 Task: Look for space in Pio, Philippines from 10th July, 2023 to 15th July, 2023 for 7 adults in price range Rs.10000 to Rs.15000. Place can be entire place or shared room with 4 bedrooms having 7 beds and 4 bathrooms. Property type can be house, flat, guest house. Amenities needed are: wifi, TV, free parkinig on premises, gym, breakfast. Booking option can be shelf check-in. Required host language is English.
Action: Mouse moved to (566, 117)
Screenshot: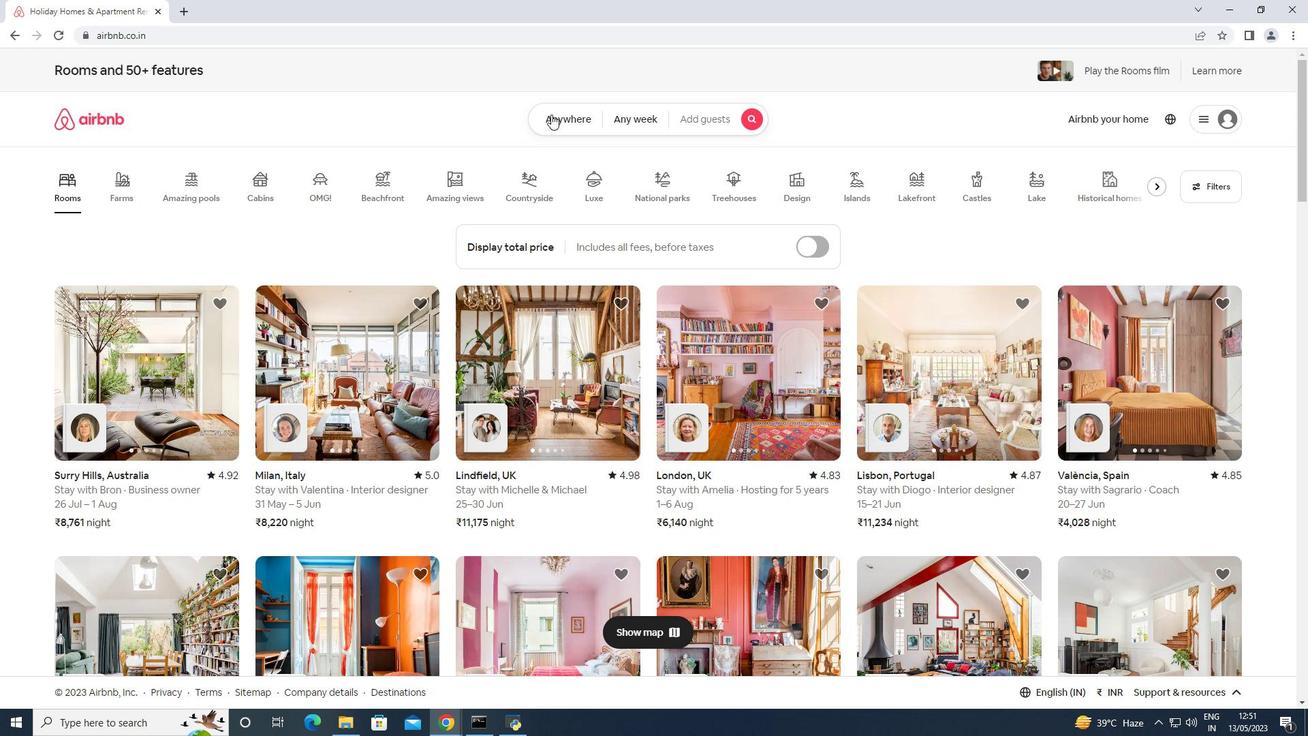 
Action: Mouse pressed left at (566, 117)
Screenshot: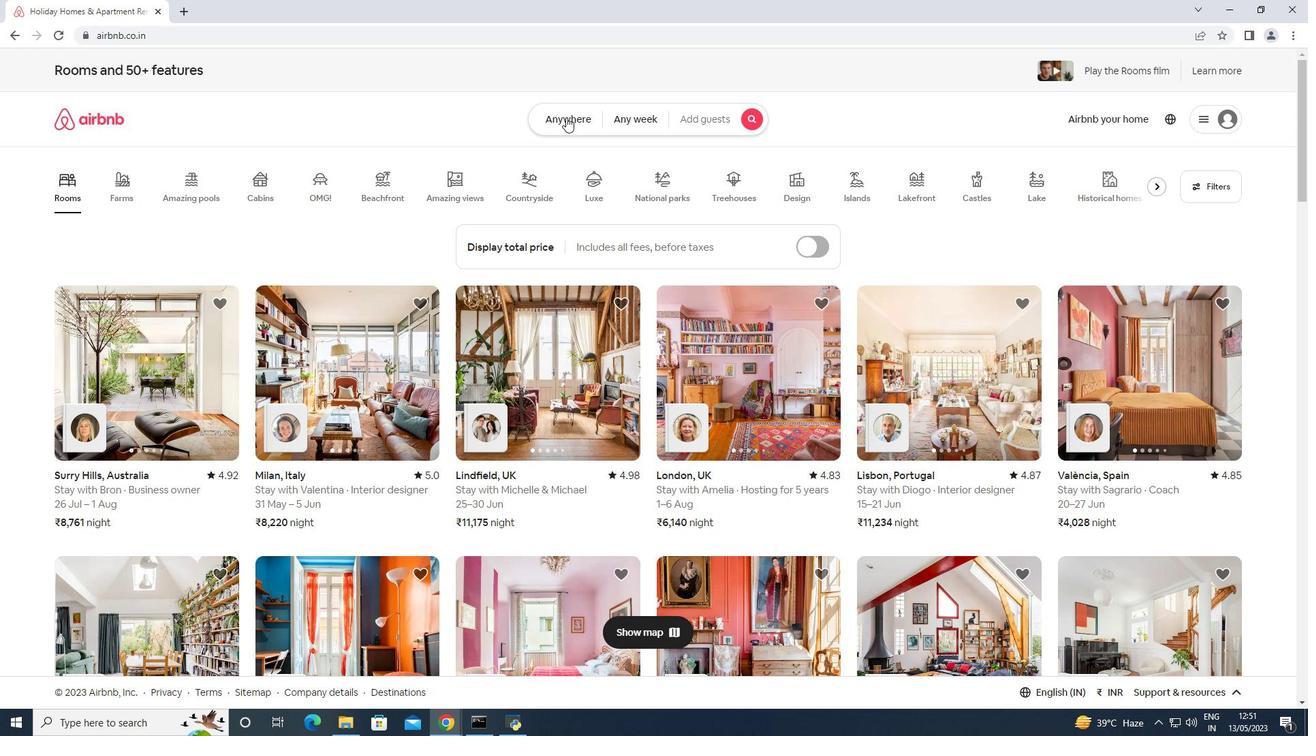 
Action: Mouse moved to (516, 159)
Screenshot: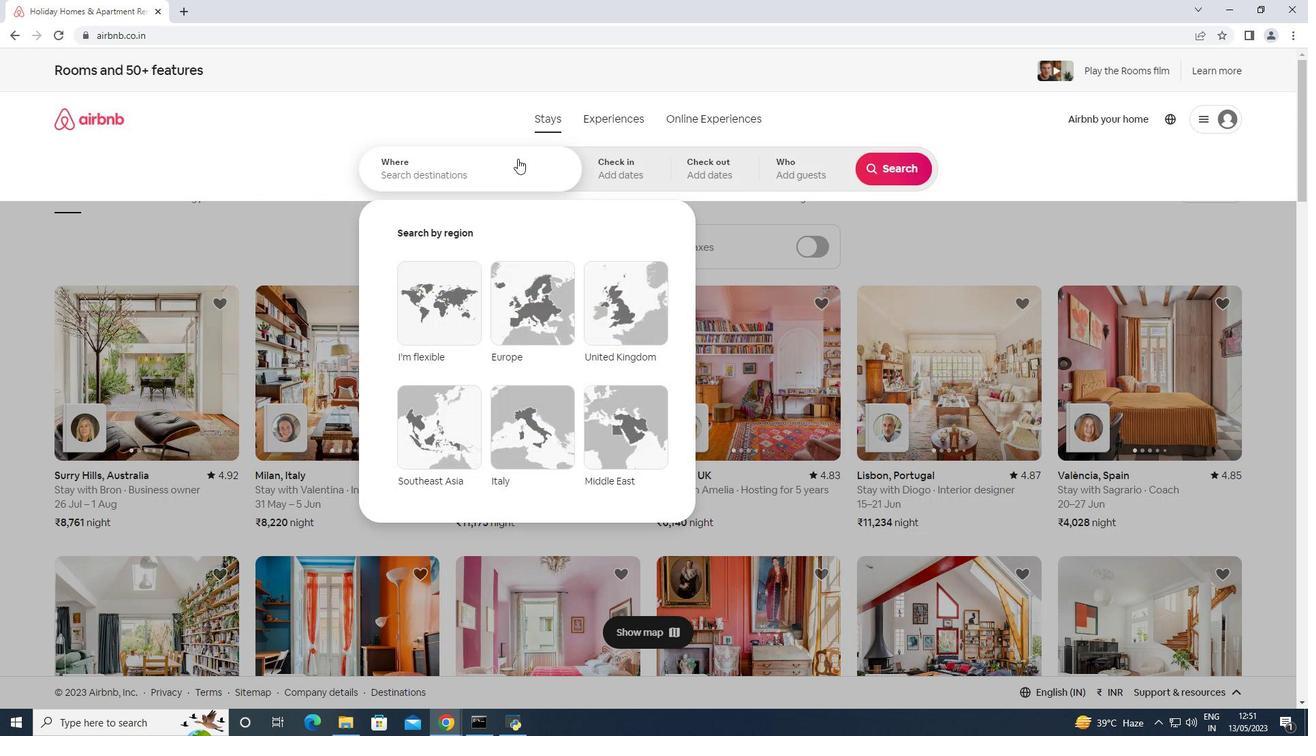 
Action: Mouse pressed left at (516, 159)
Screenshot: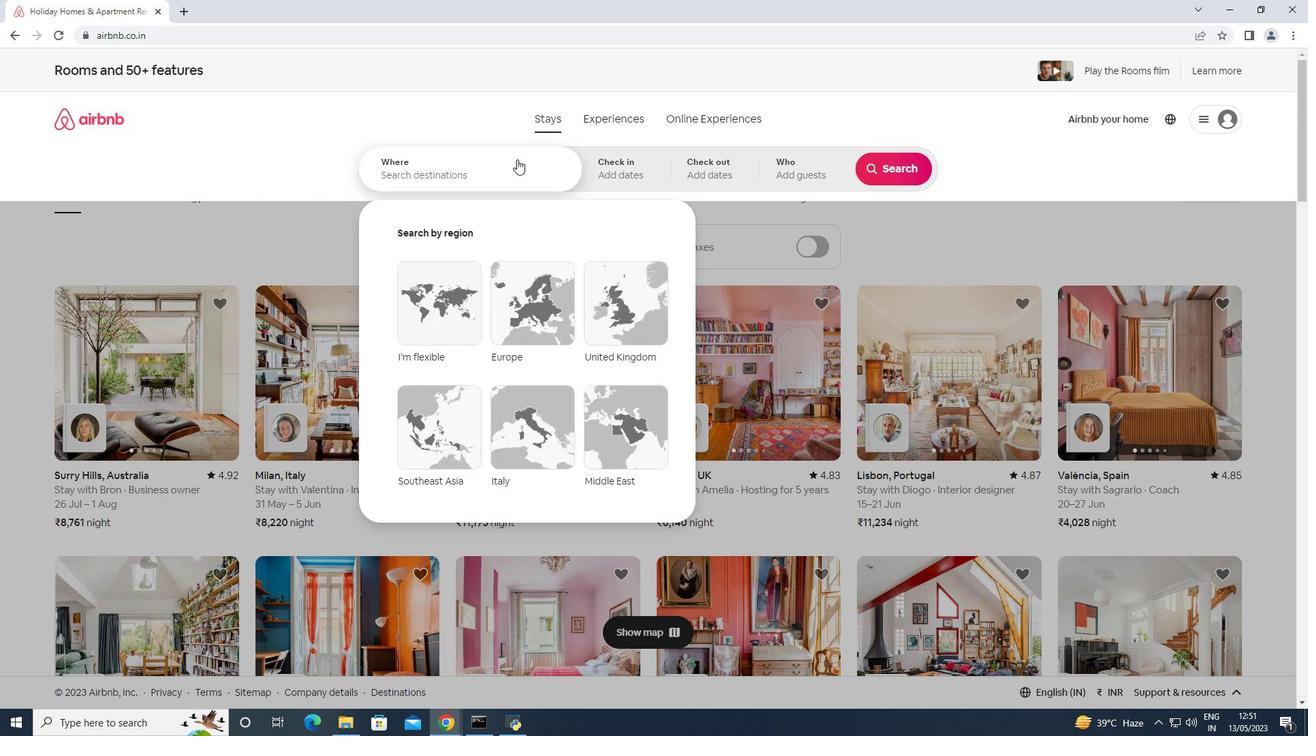
Action: Mouse moved to (513, 152)
Screenshot: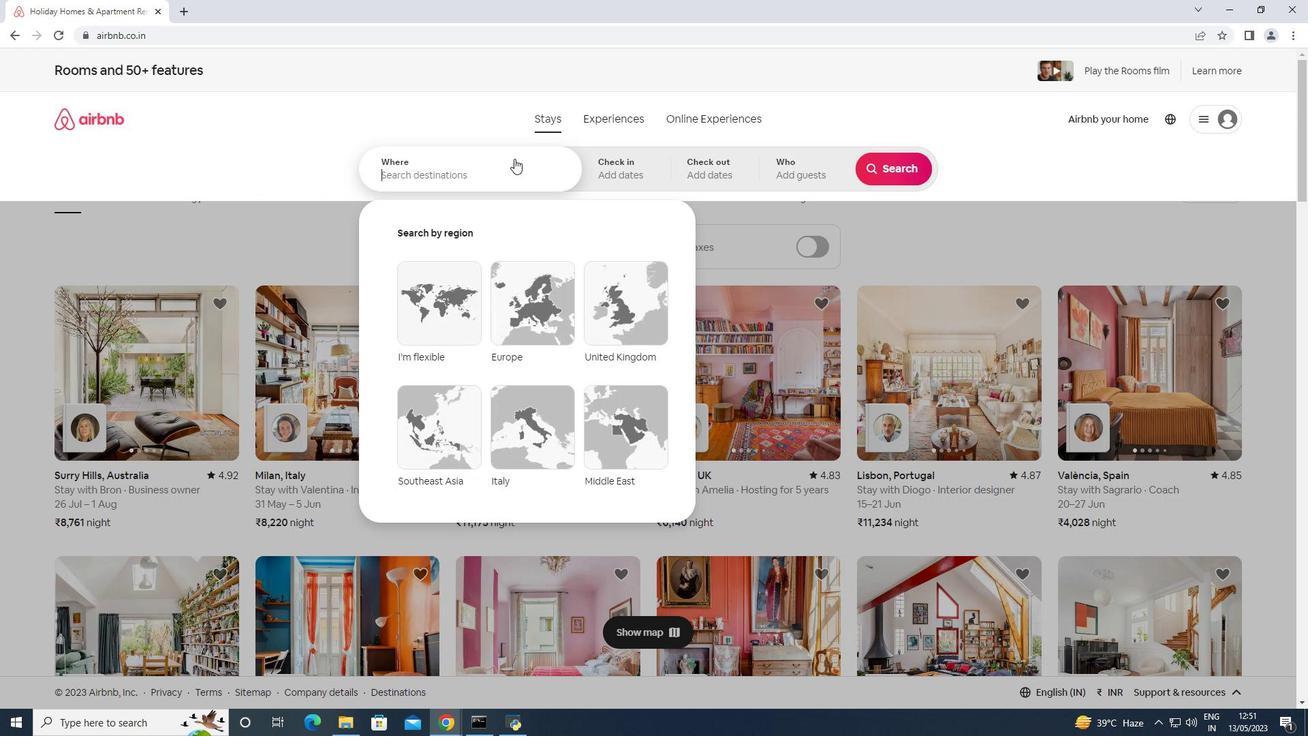 
Action: Key pressed <Key.shift>Pio,<Key.space><Key.shift>Pholo<Key.backspace><Key.backspace><Key.backspace>ilippines<Key.enter>
Screenshot: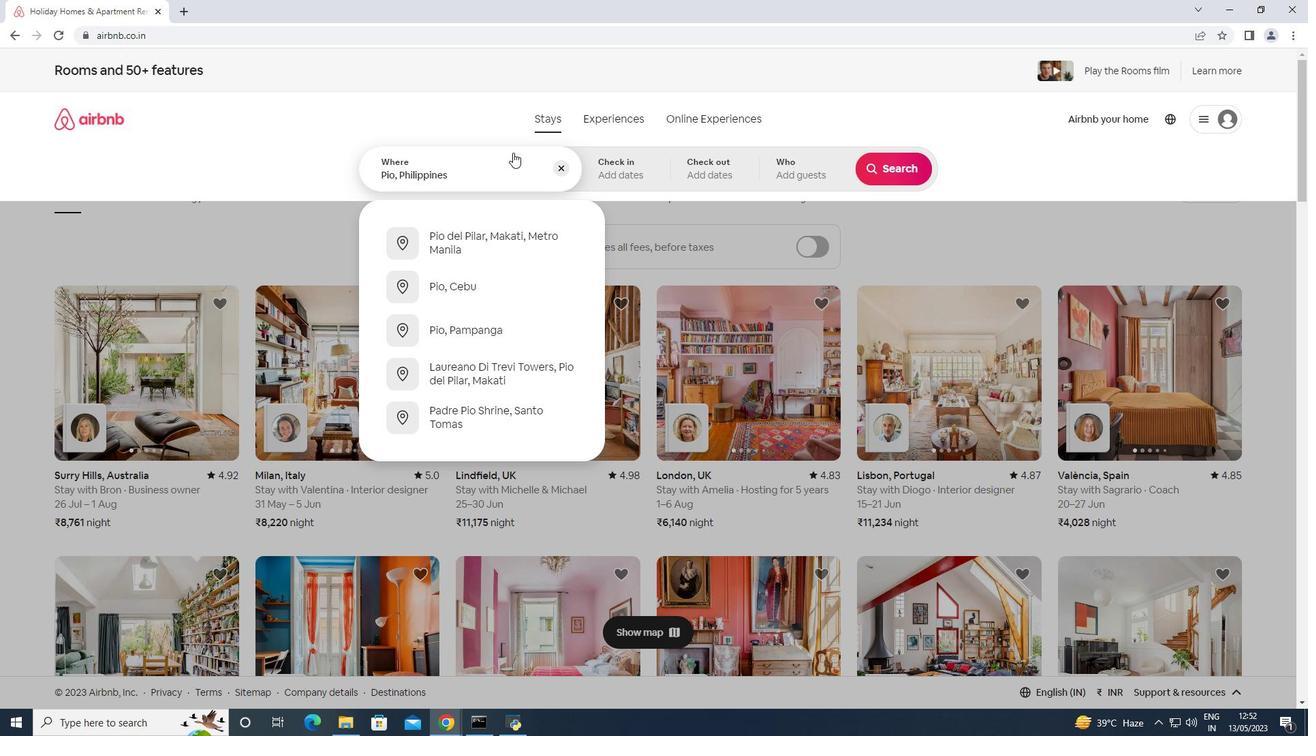 
Action: Mouse moved to (892, 278)
Screenshot: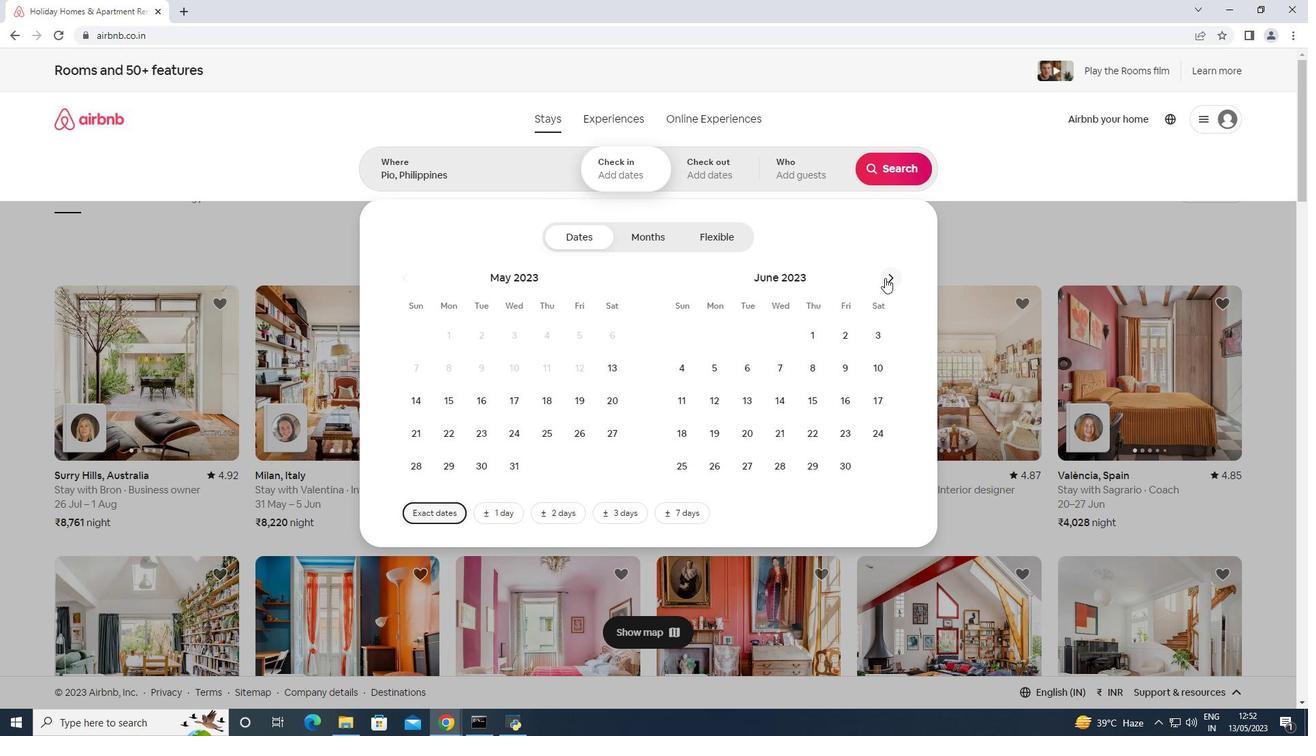 
Action: Mouse pressed left at (892, 278)
Screenshot: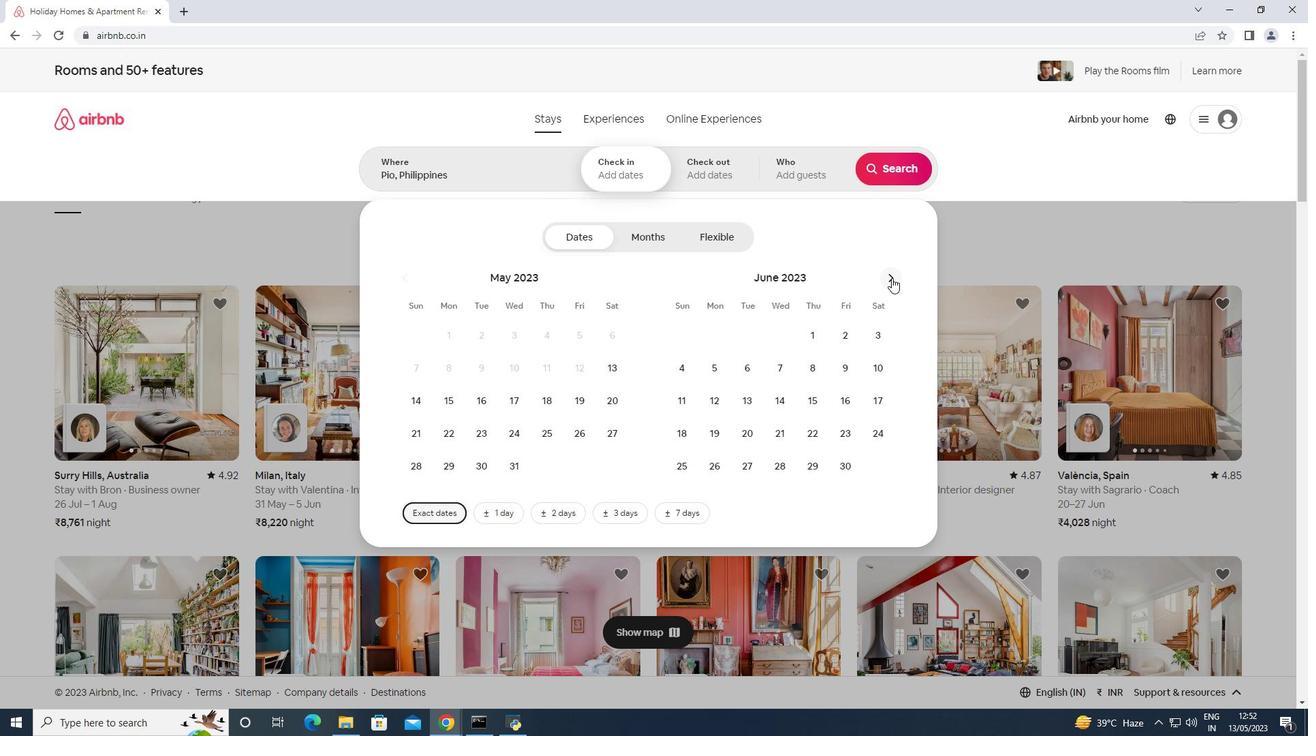 
Action: Mouse moved to (718, 408)
Screenshot: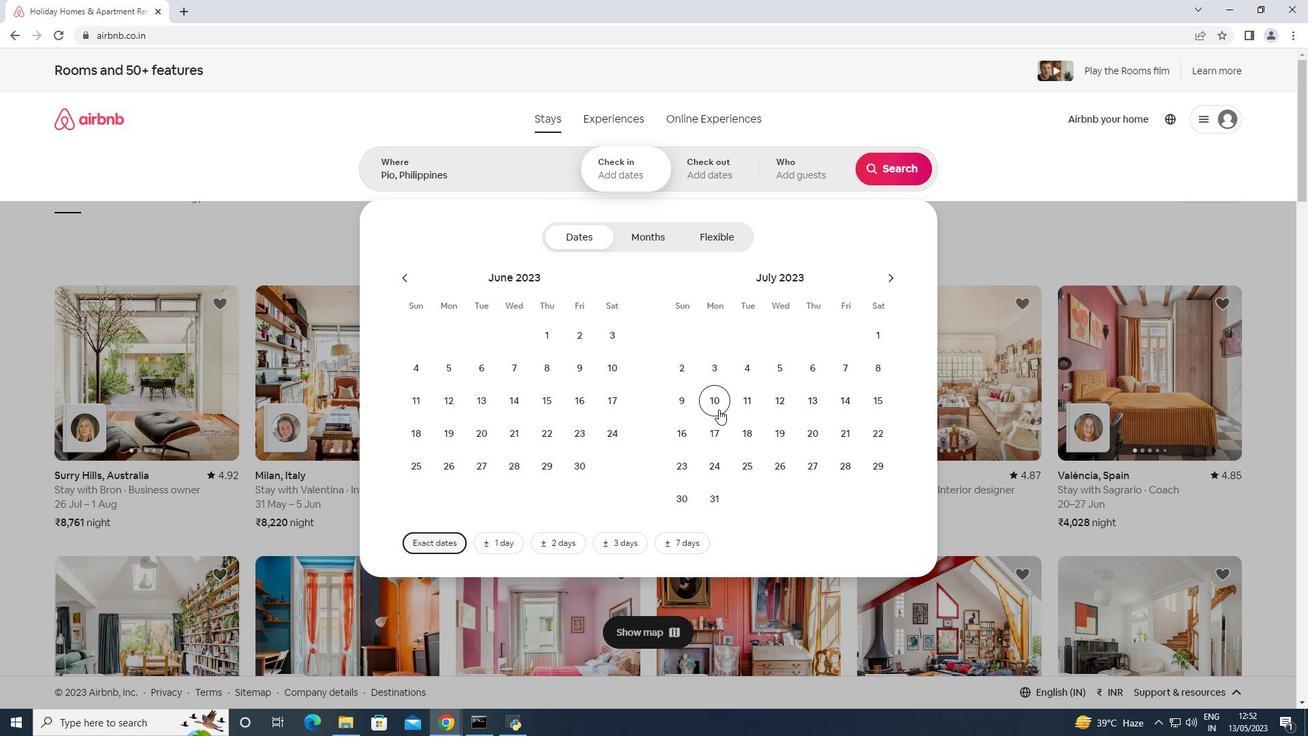 
Action: Mouse pressed left at (718, 408)
Screenshot: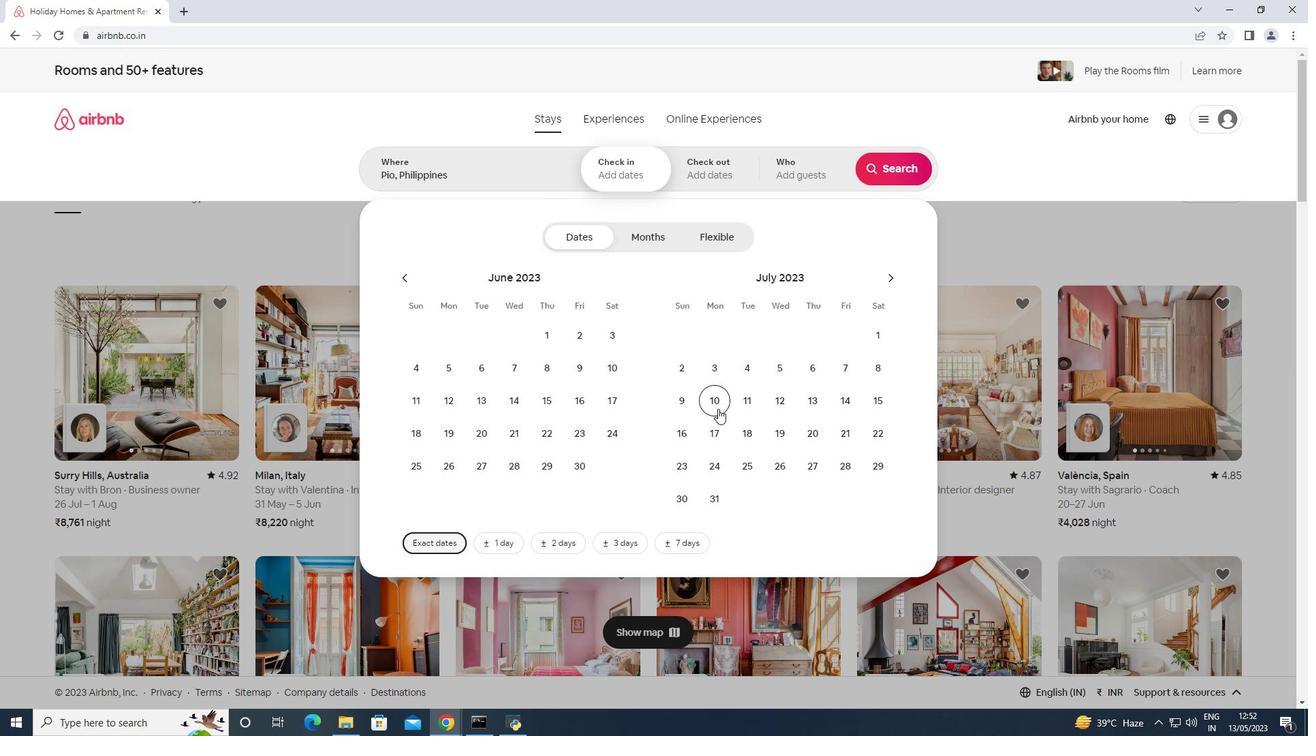 
Action: Mouse moved to (880, 402)
Screenshot: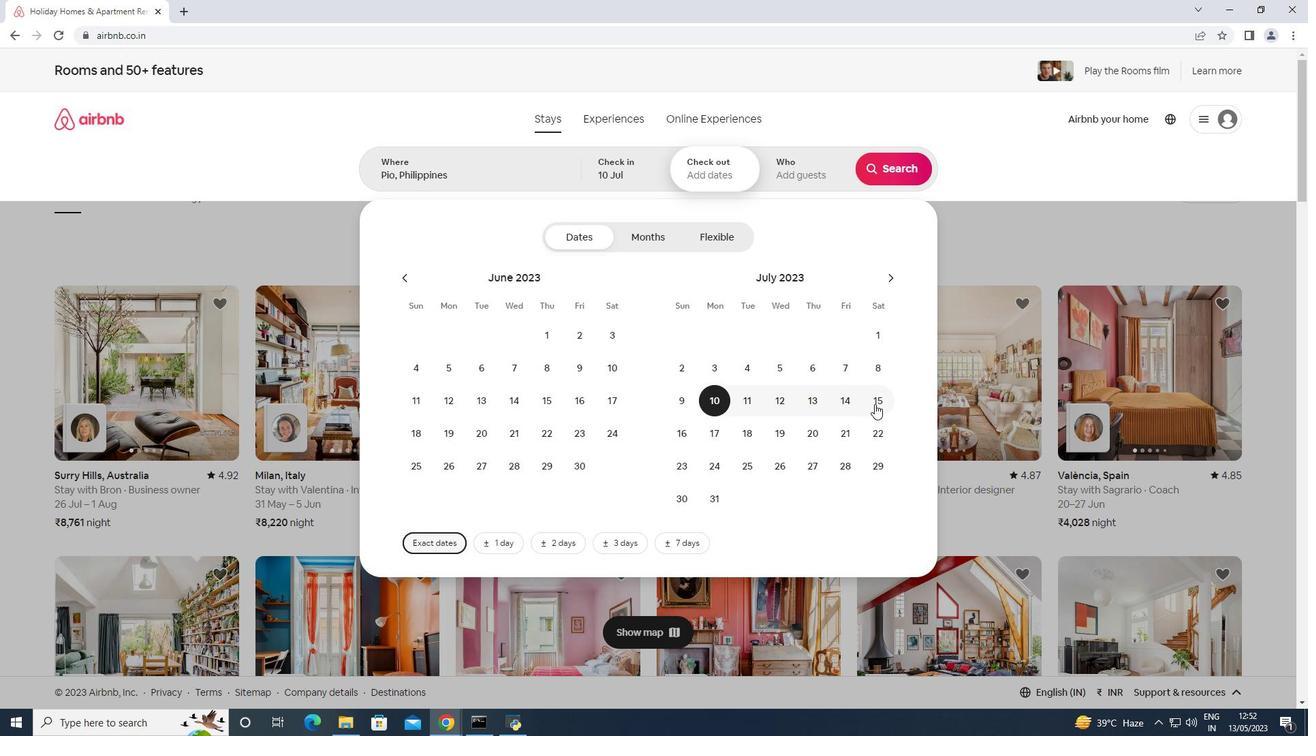 
Action: Mouse pressed left at (880, 402)
Screenshot: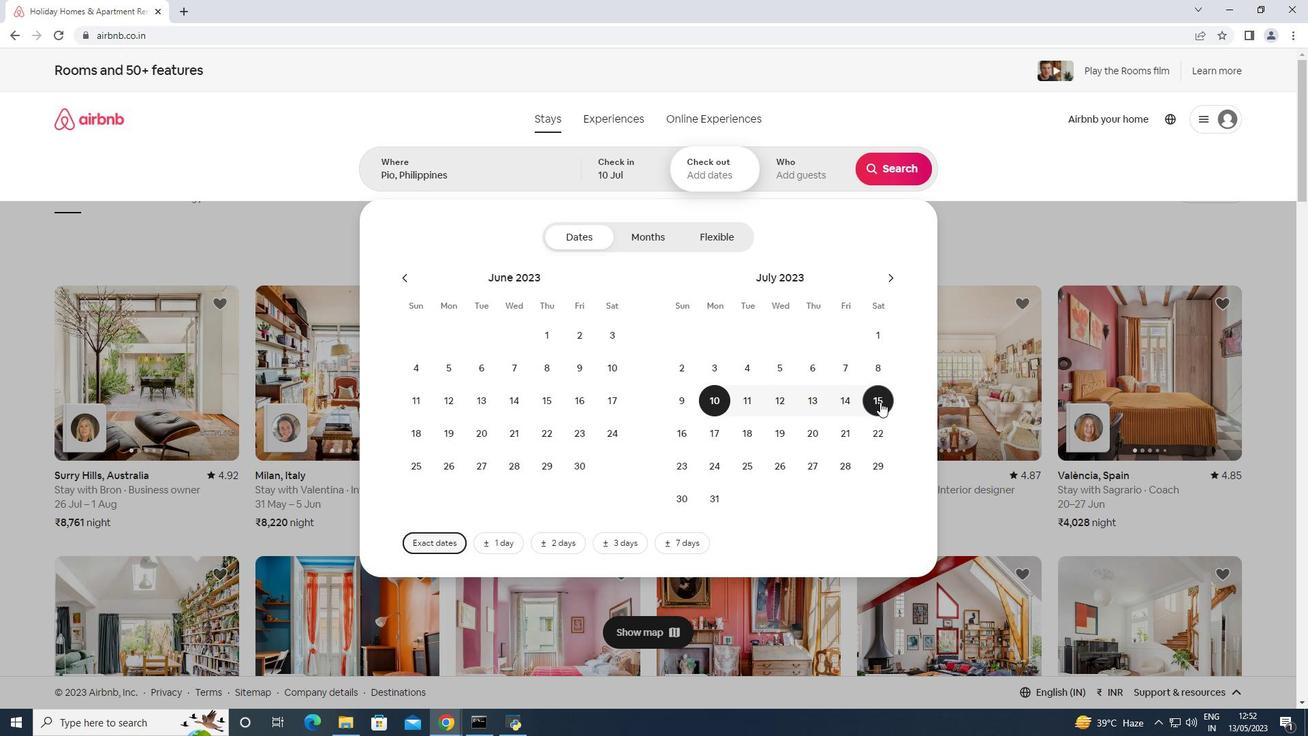 
Action: Mouse moved to (785, 181)
Screenshot: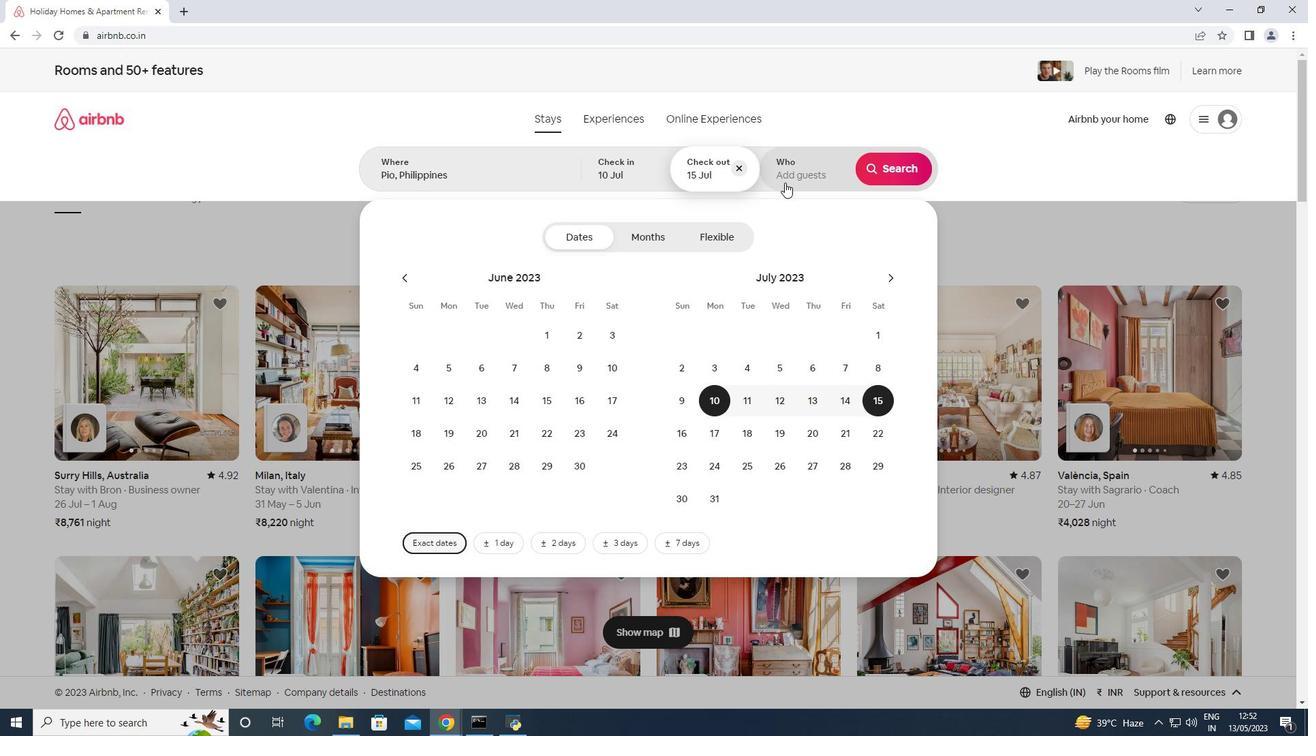 
Action: Mouse pressed left at (785, 181)
Screenshot: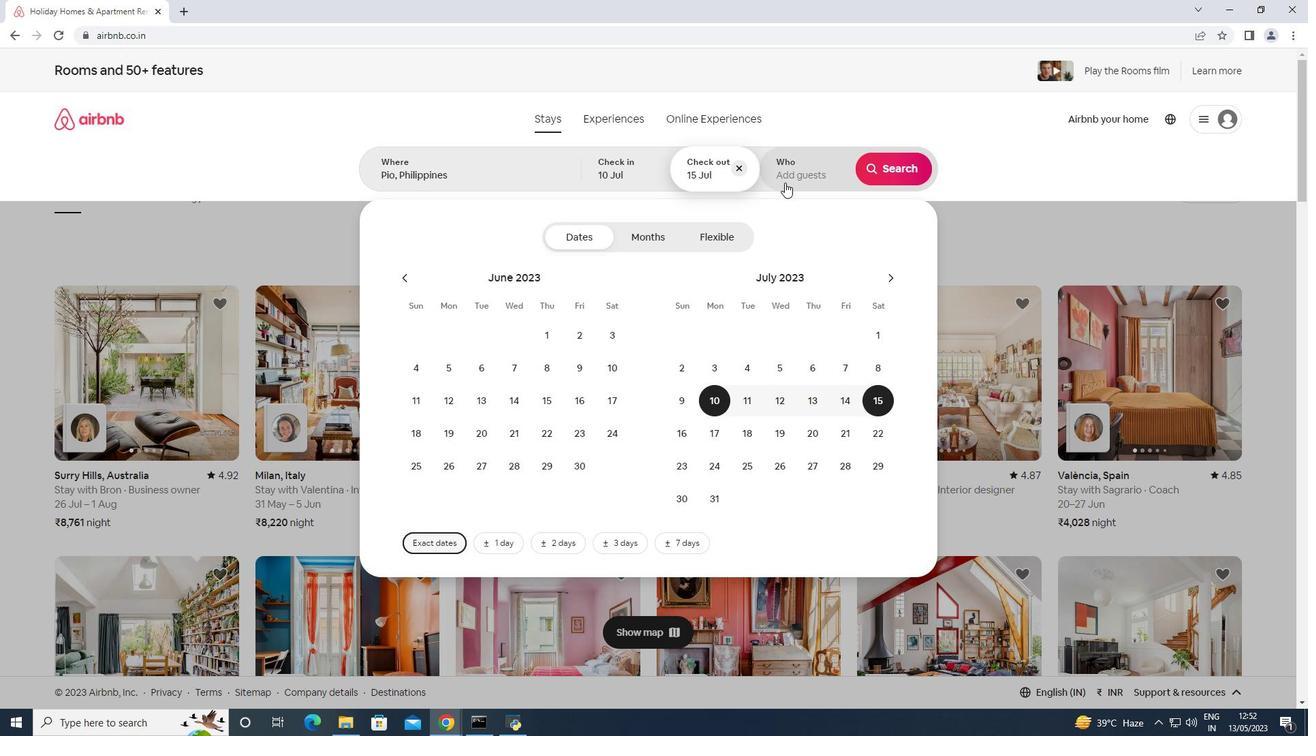 
Action: Mouse moved to (899, 239)
Screenshot: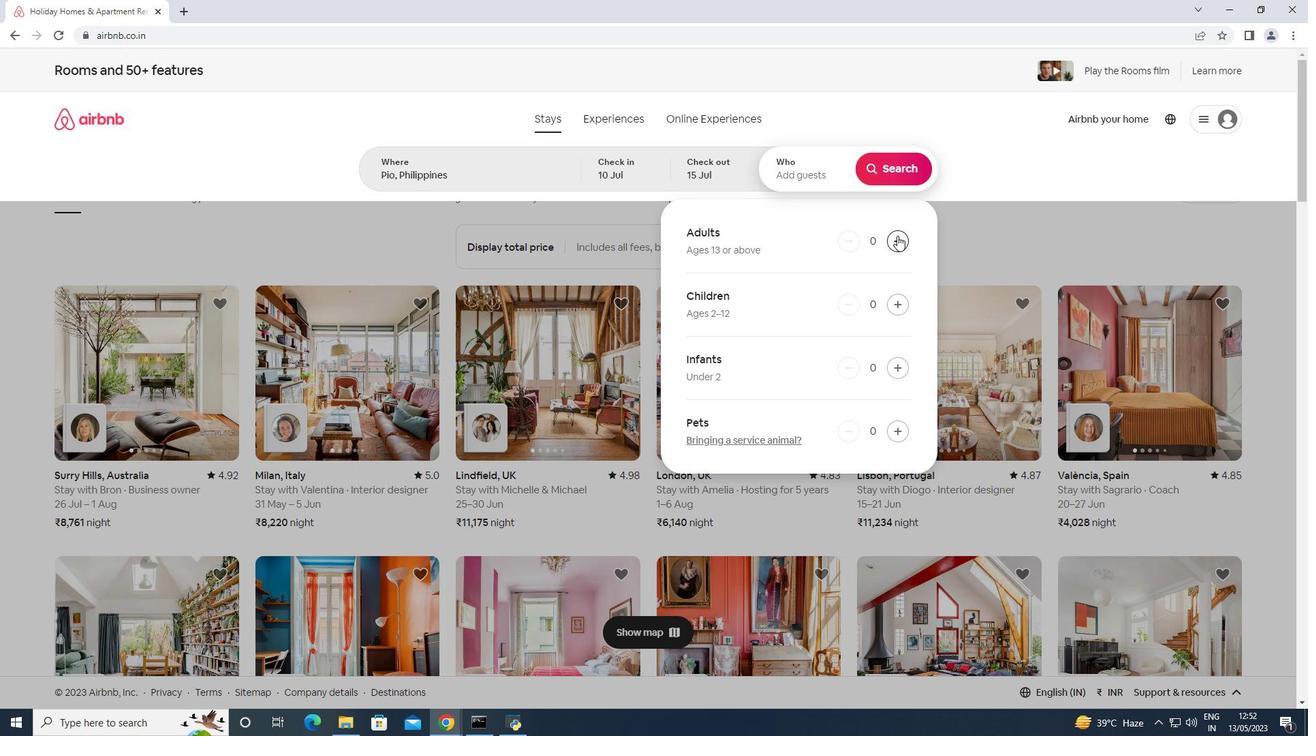 
Action: Mouse pressed left at (899, 239)
Screenshot: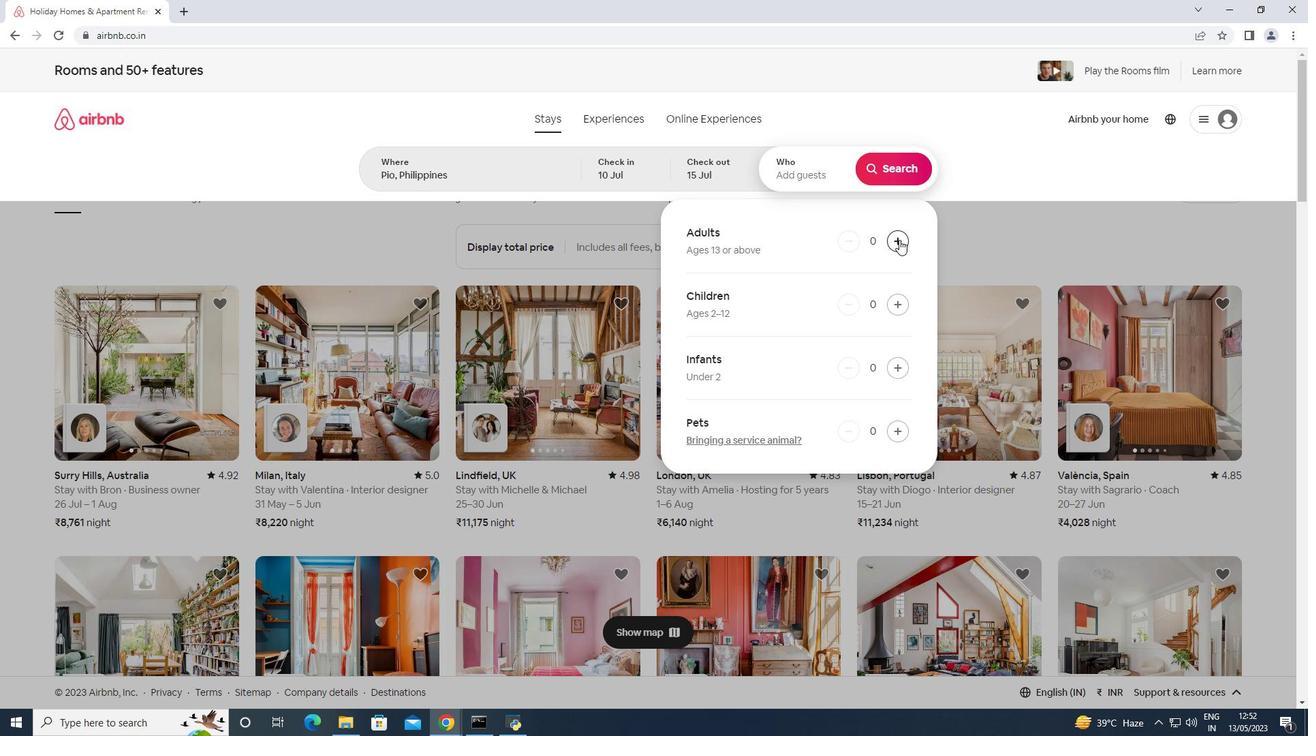 
Action: Mouse pressed left at (899, 239)
Screenshot: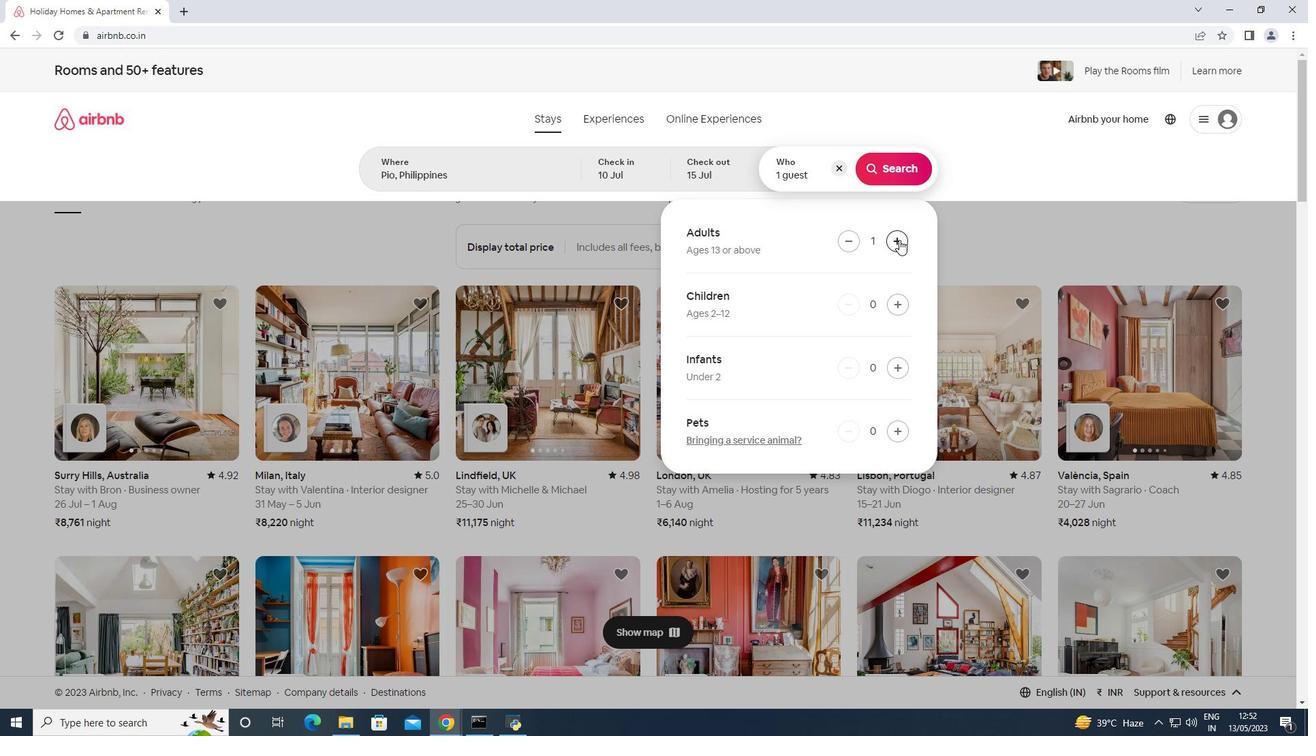 
Action: Mouse pressed left at (899, 239)
Screenshot: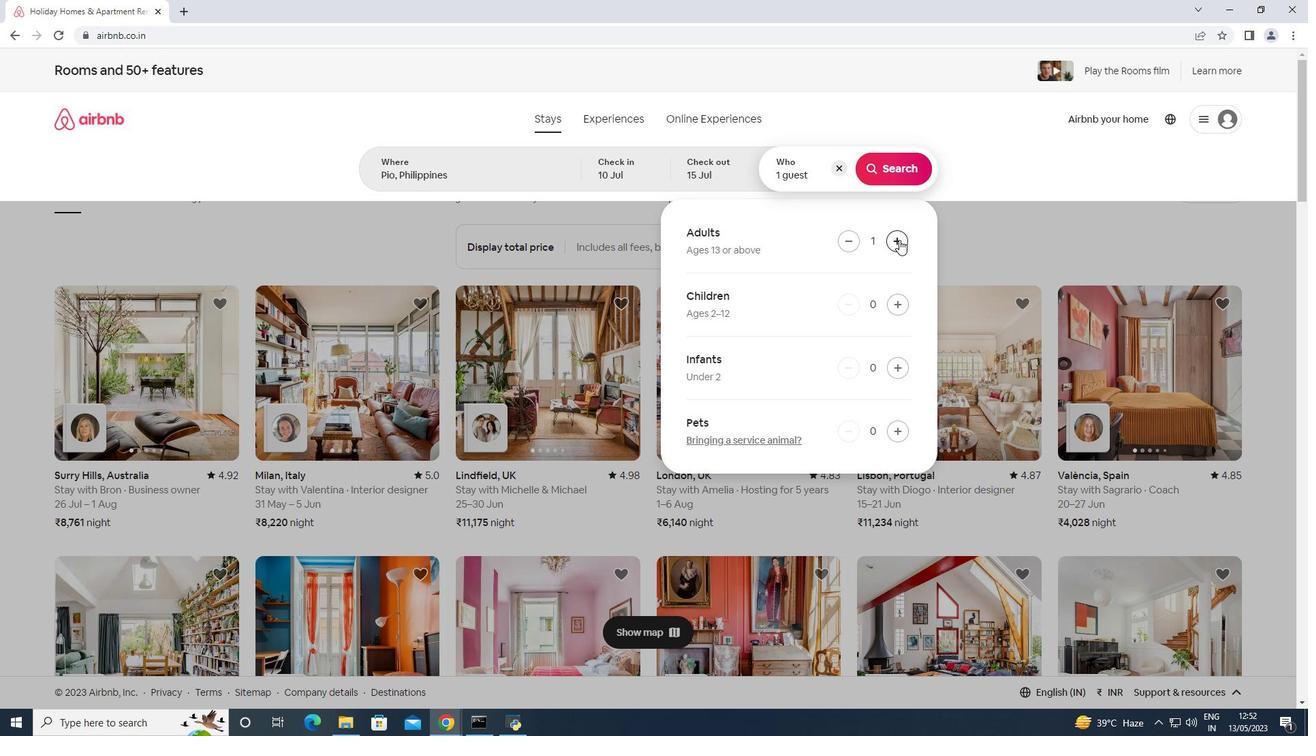 
Action: Mouse pressed left at (899, 239)
Screenshot: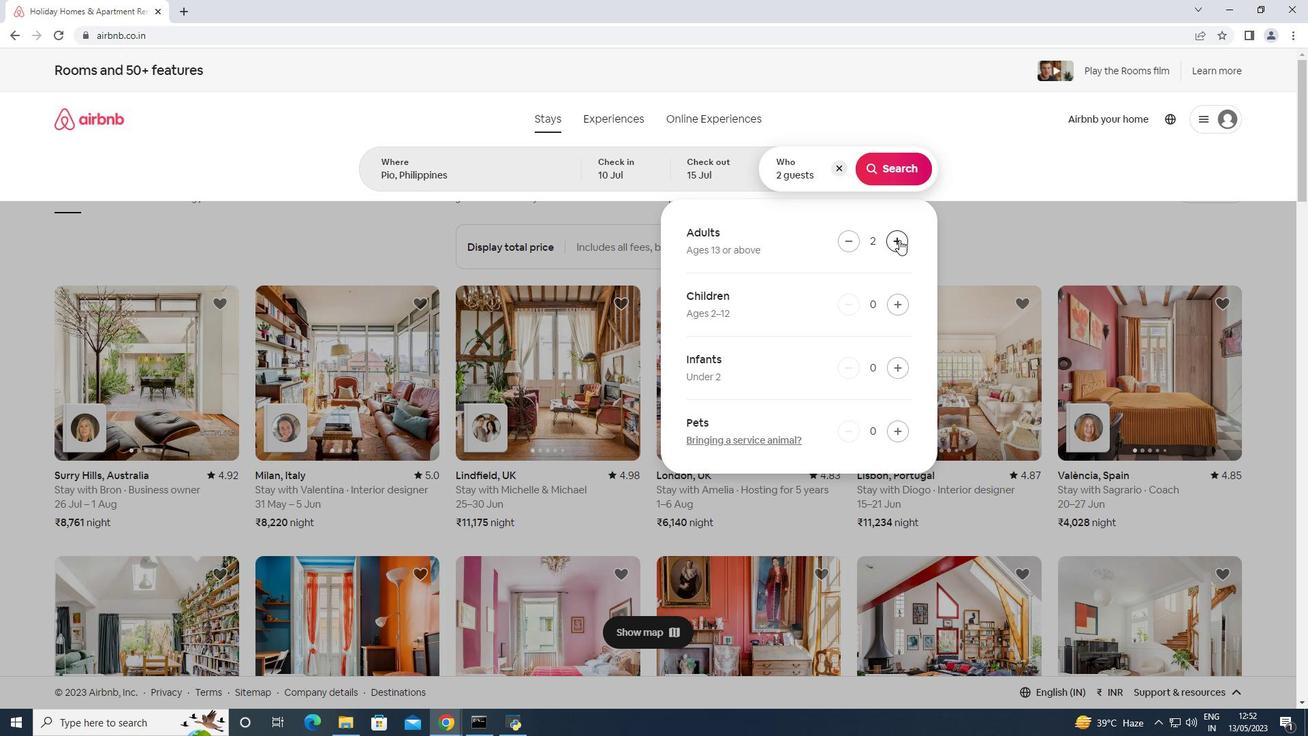 
Action: Mouse pressed left at (899, 239)
Screenshot: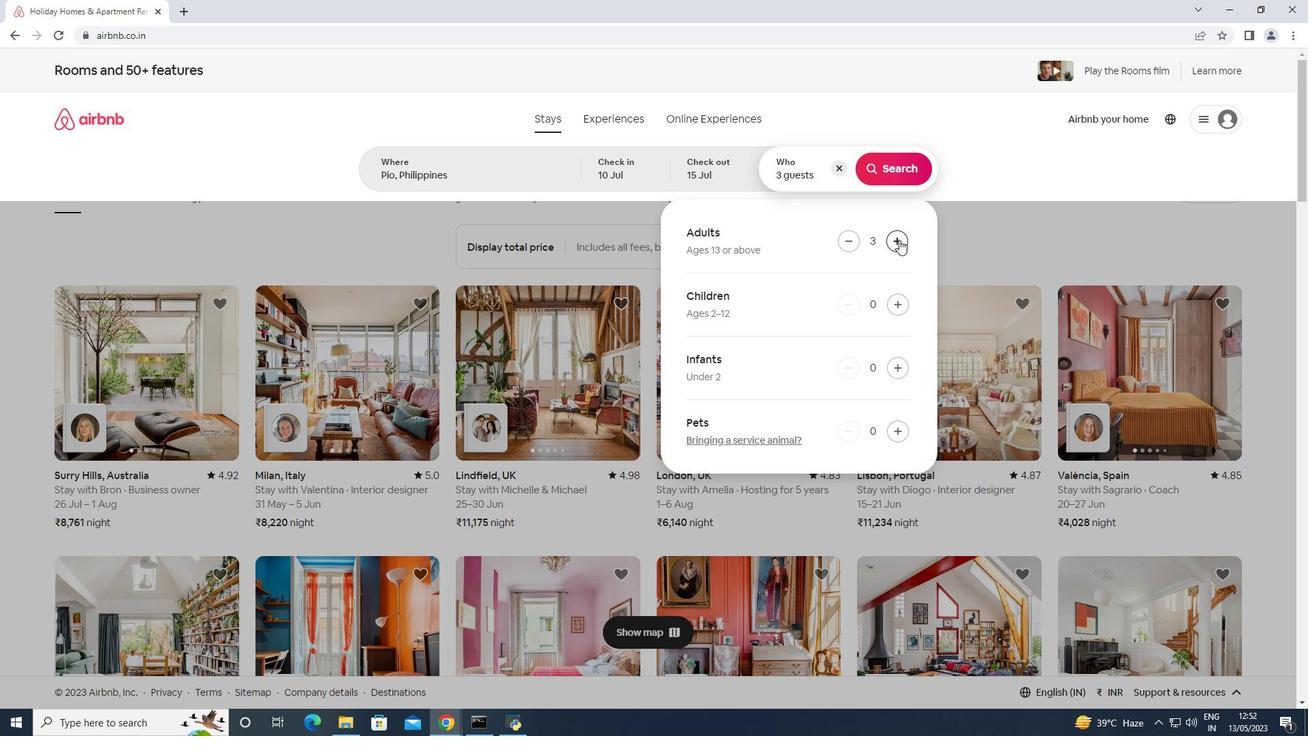 
Action: Mouse pressed left at (899, 239)
Screenshot: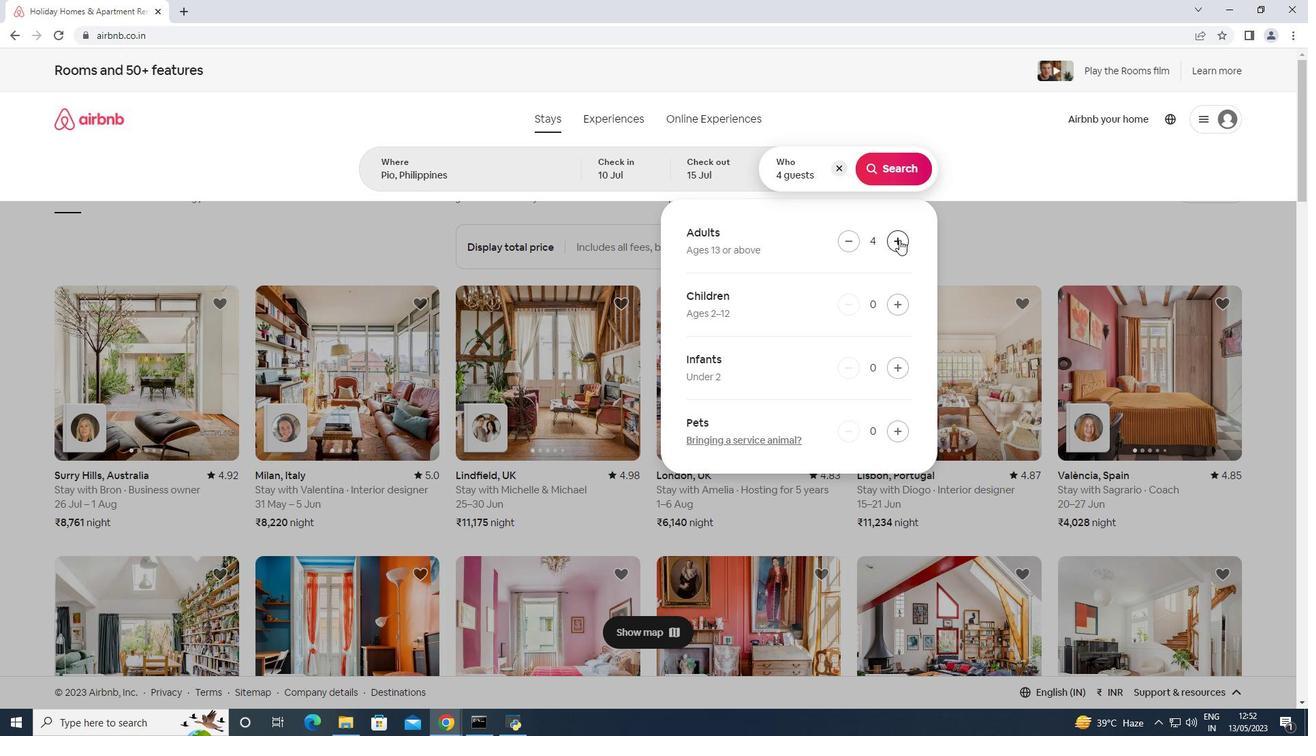 
Action: Mouse pressed left at (899, 239)
Screenshot: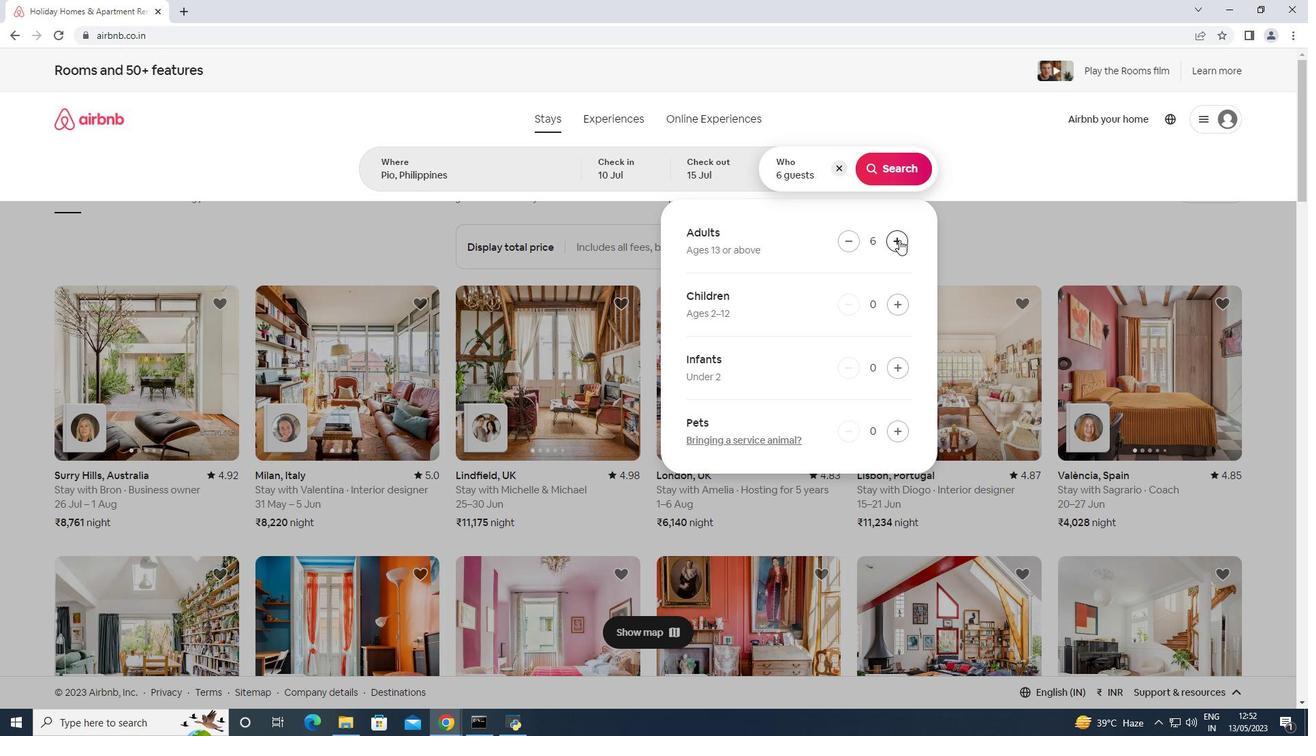 
Action: Mouse moved to (897, 169)
Screenshot: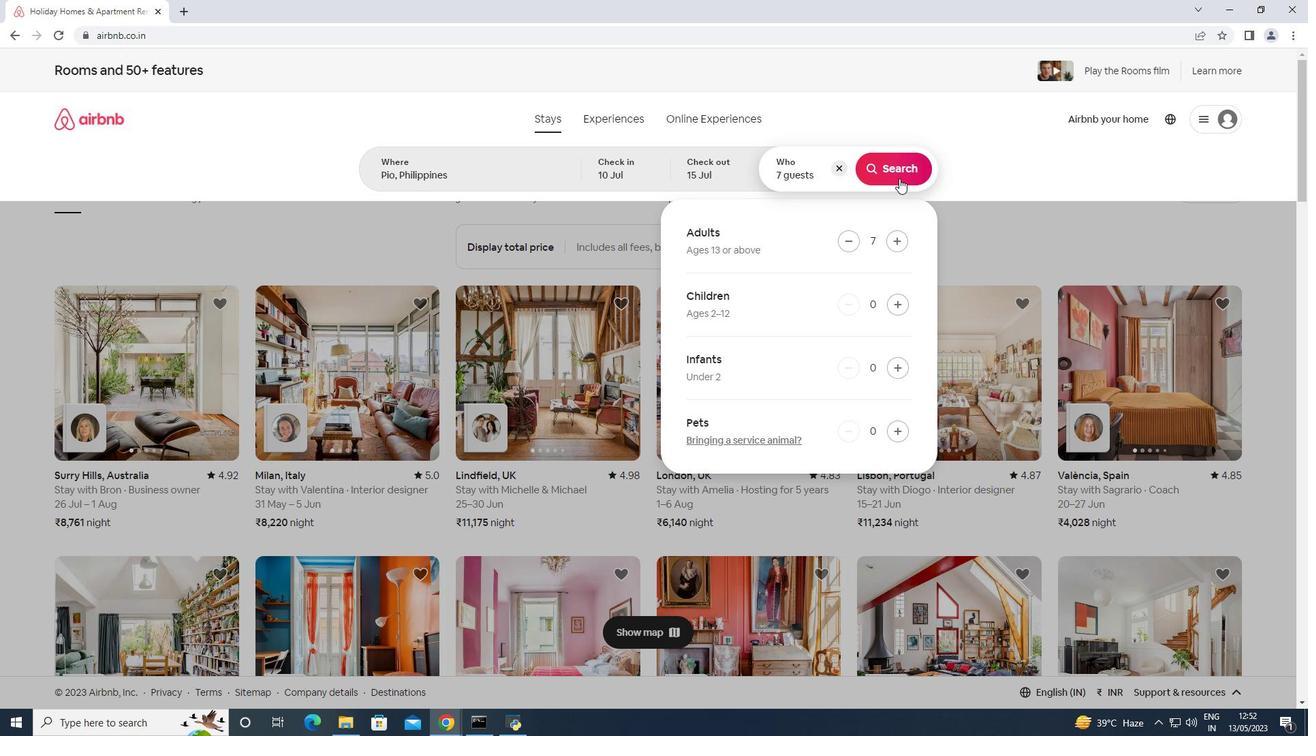 
Action: Mouse pressed left at (897, 169)
Screenshot: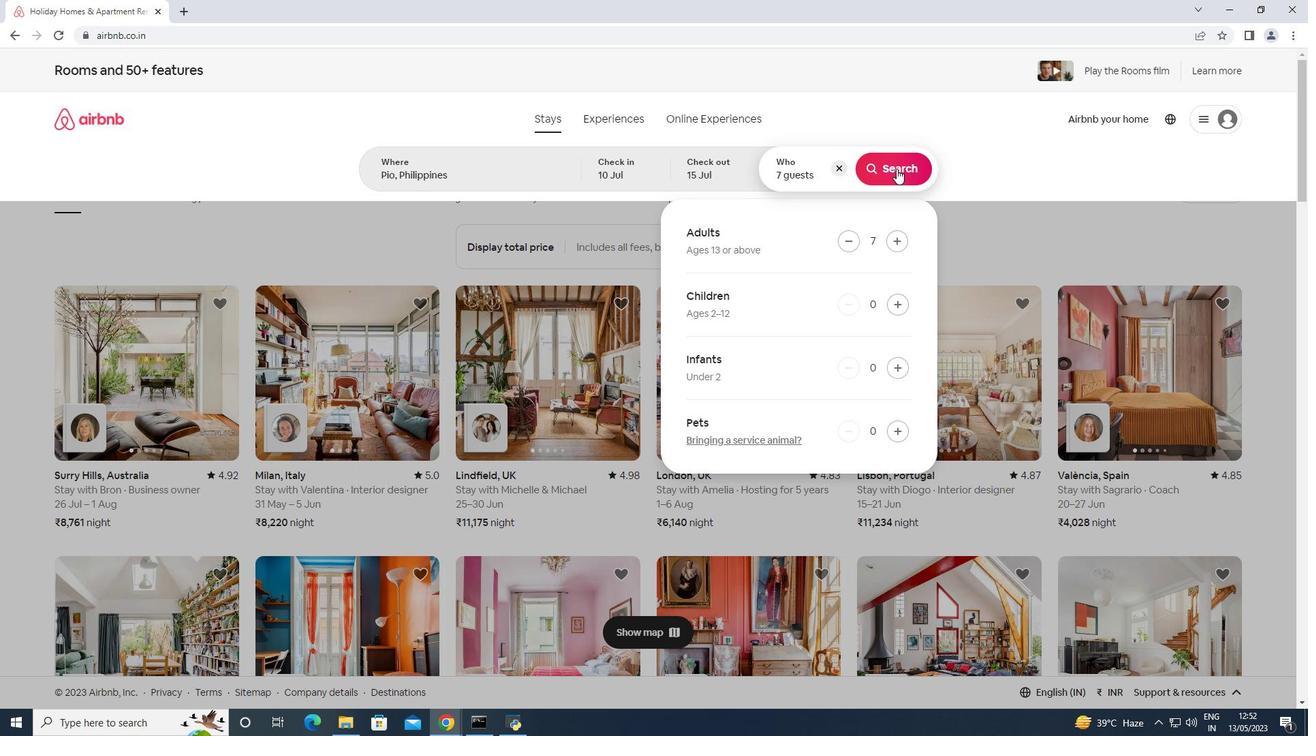 
Action: Mouse moved to (1224, 126)
Screenshot: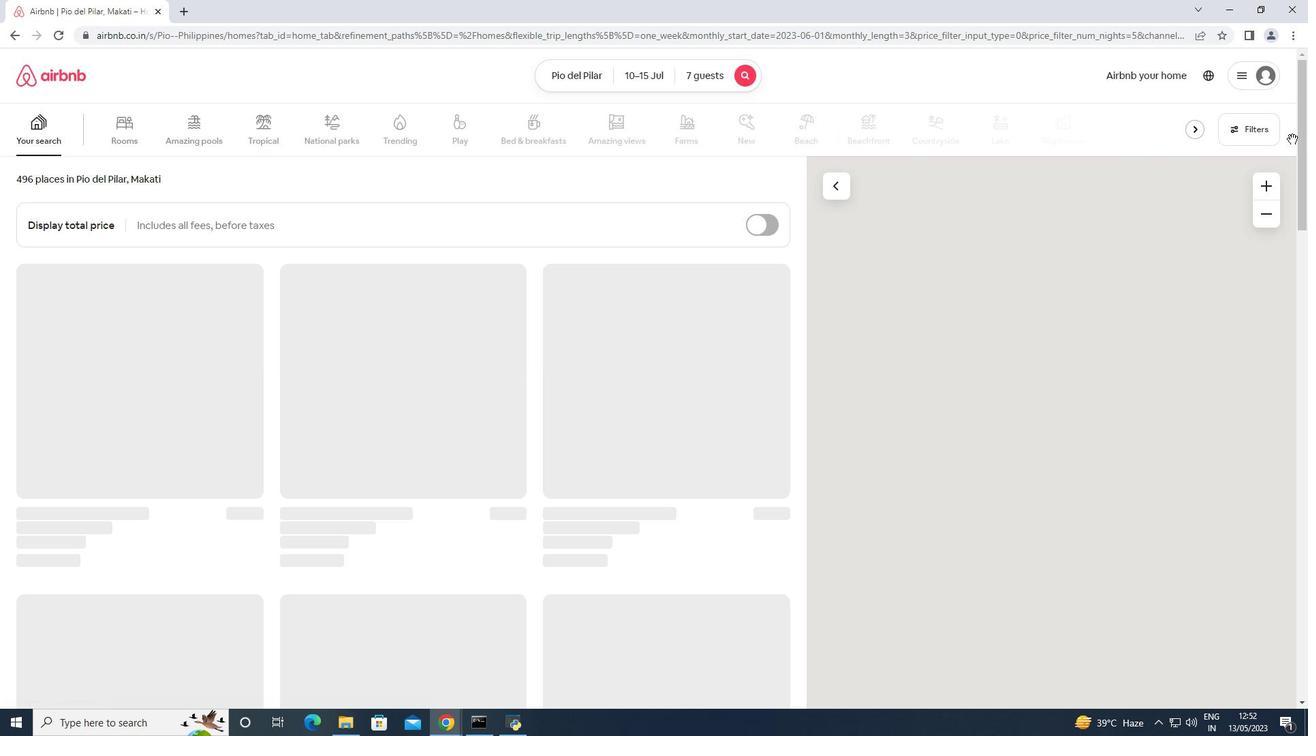 
Action: Mouse pressed left at (1224, 126)
Screenshot: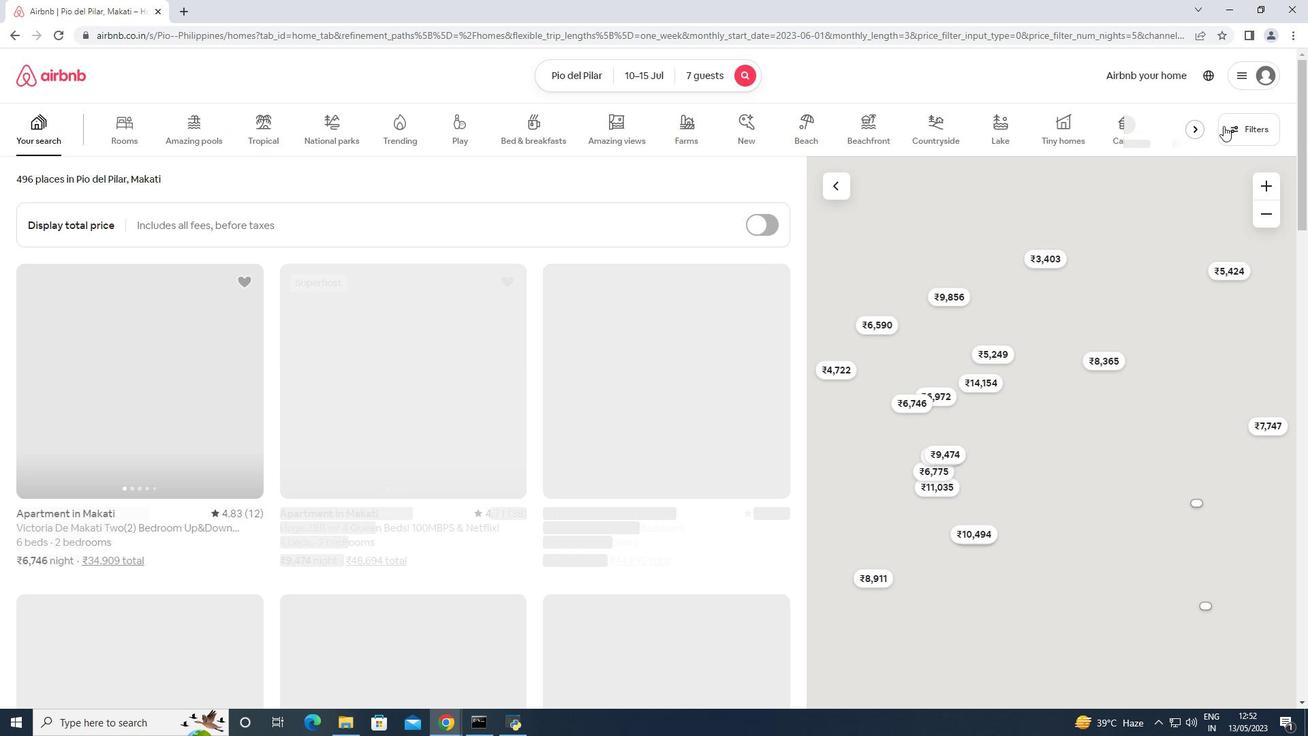 
Action: Mouse moved to (515, 457)
Screenshot: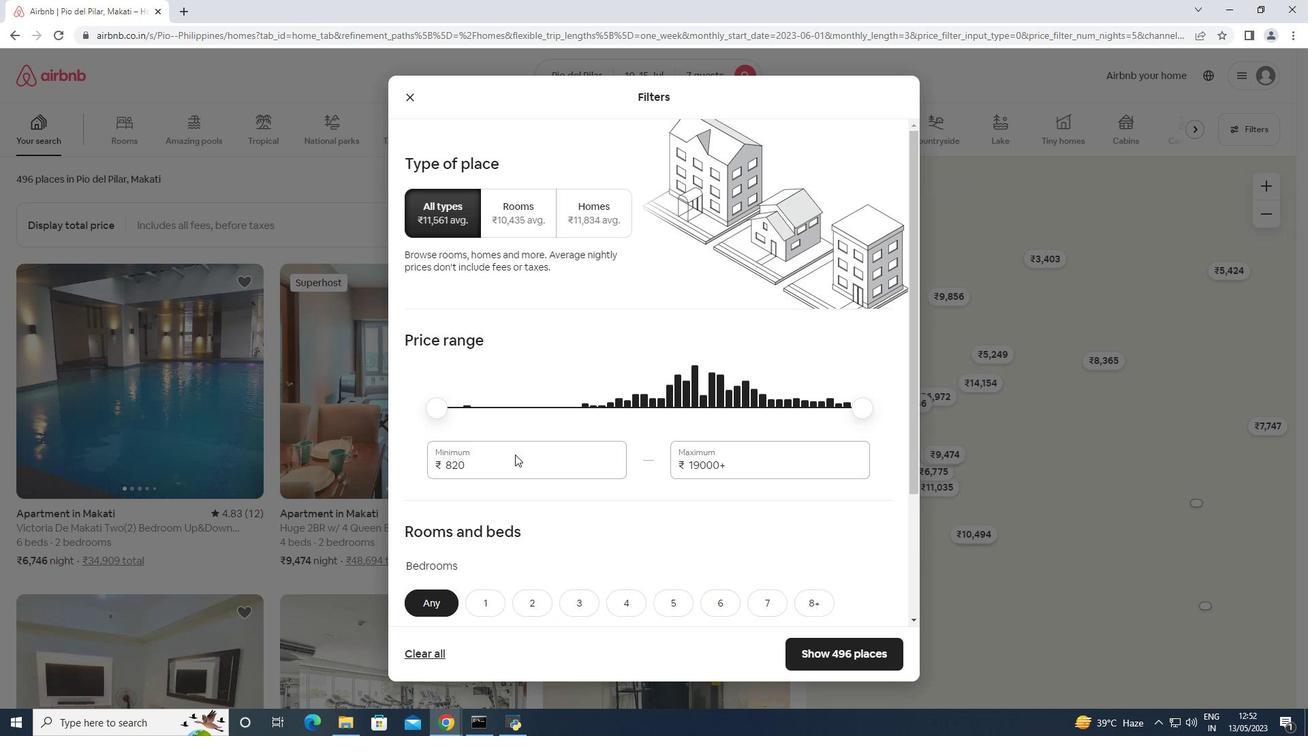 
Action: Mouse pressed left at (515, 457)
Screenshot: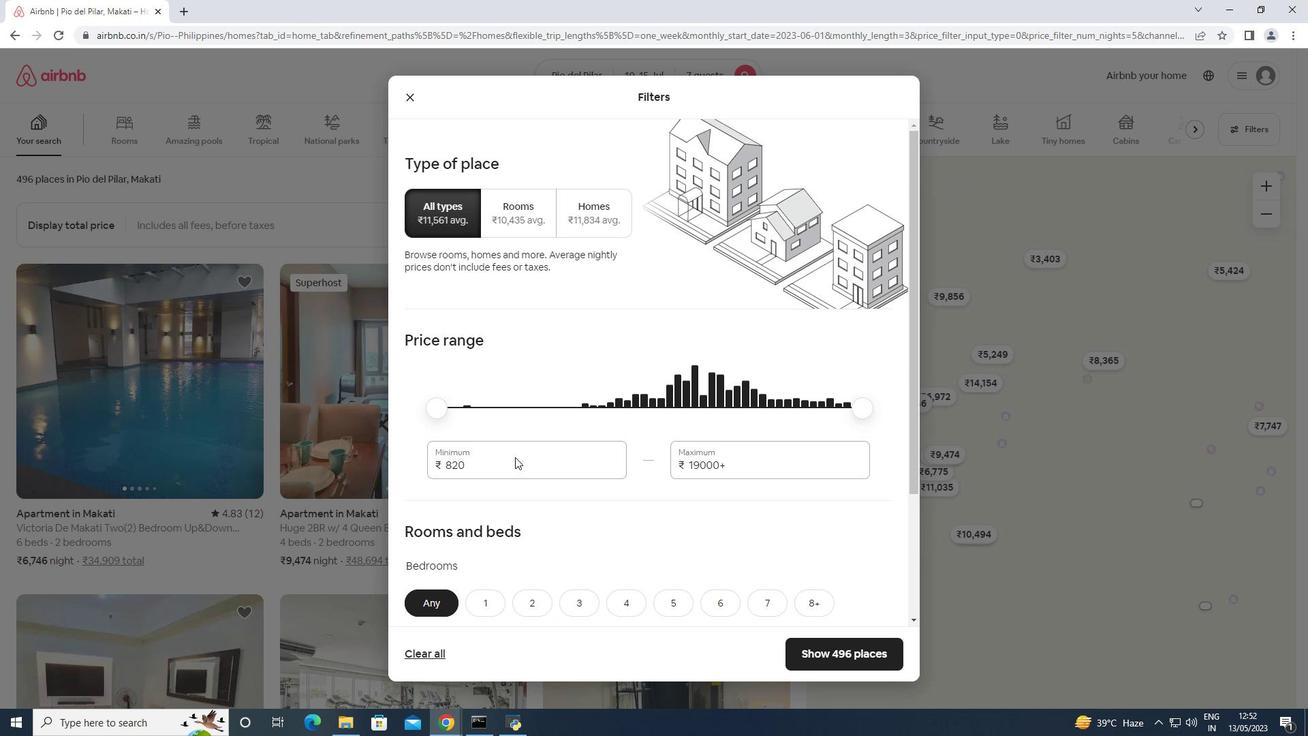 
Action: Mouse moved to (515, 457)
Screenshot: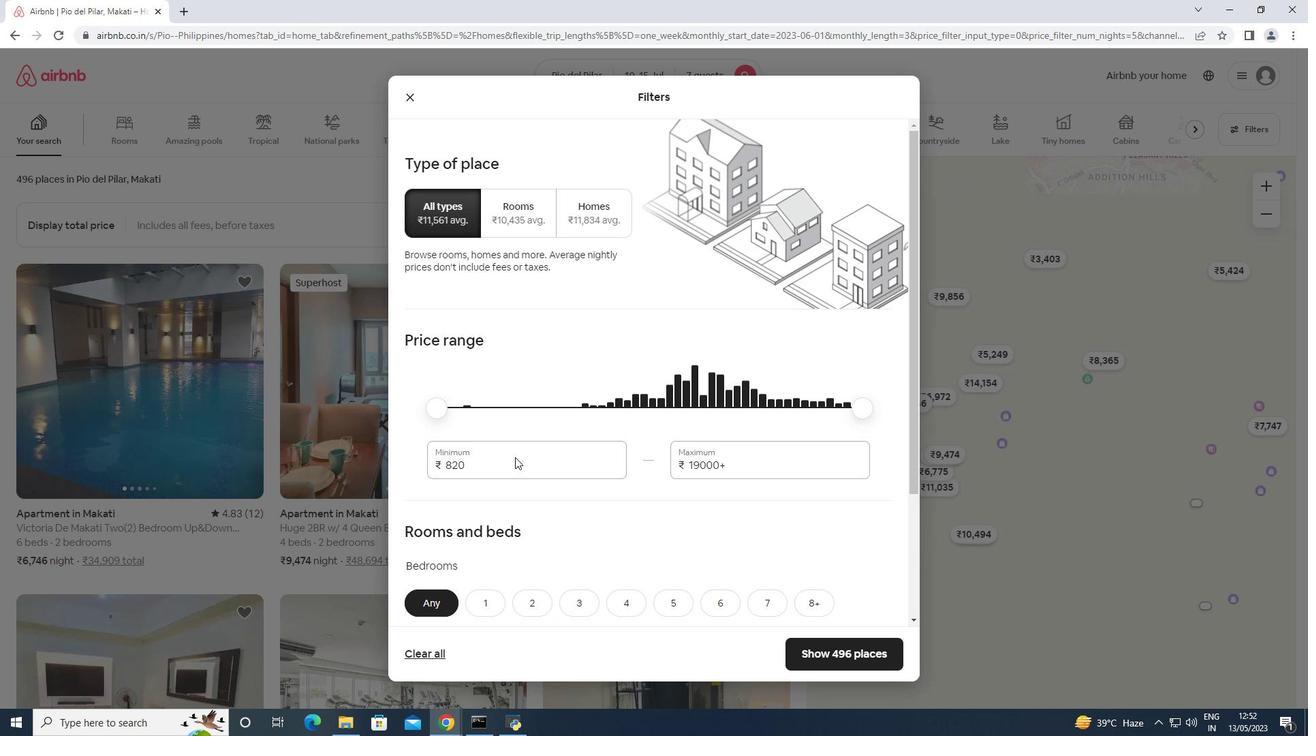 
Action: Mouse pressed left at (515, 457)
Screenshot: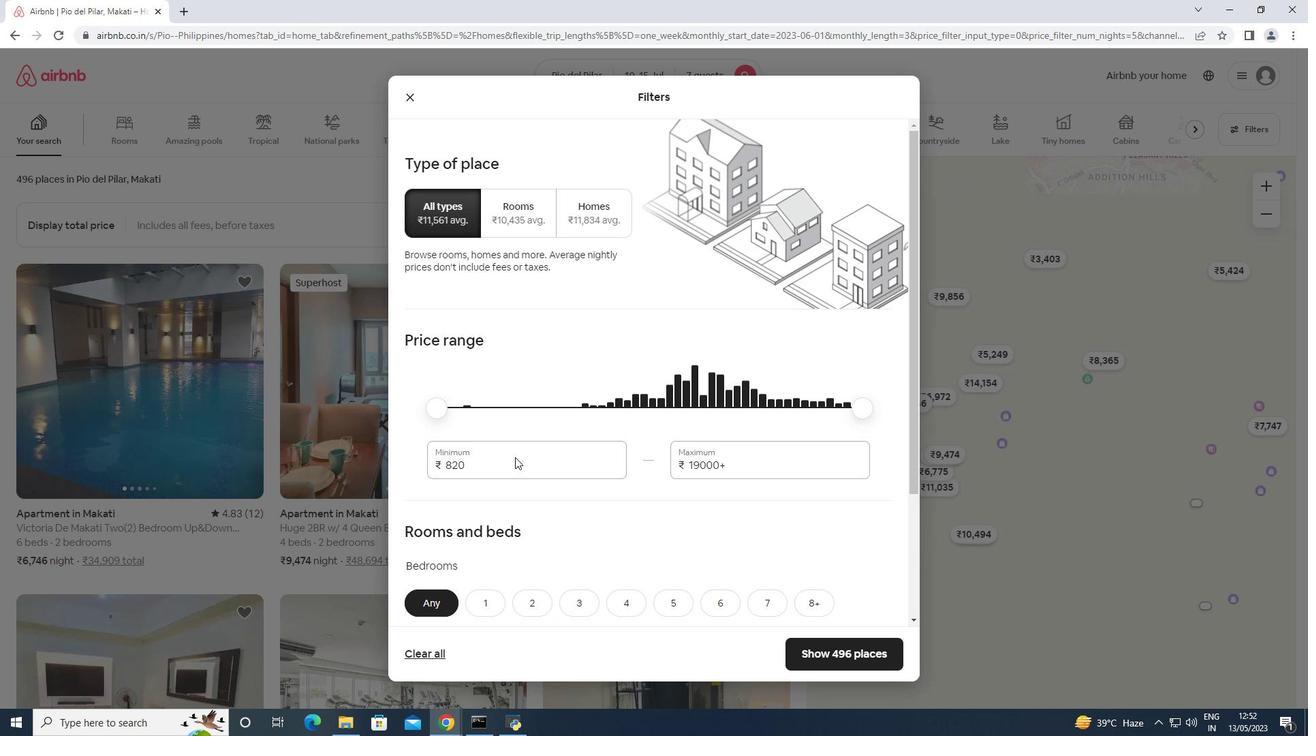 
Action: Mouse moved to (516, 456)
Screenshot: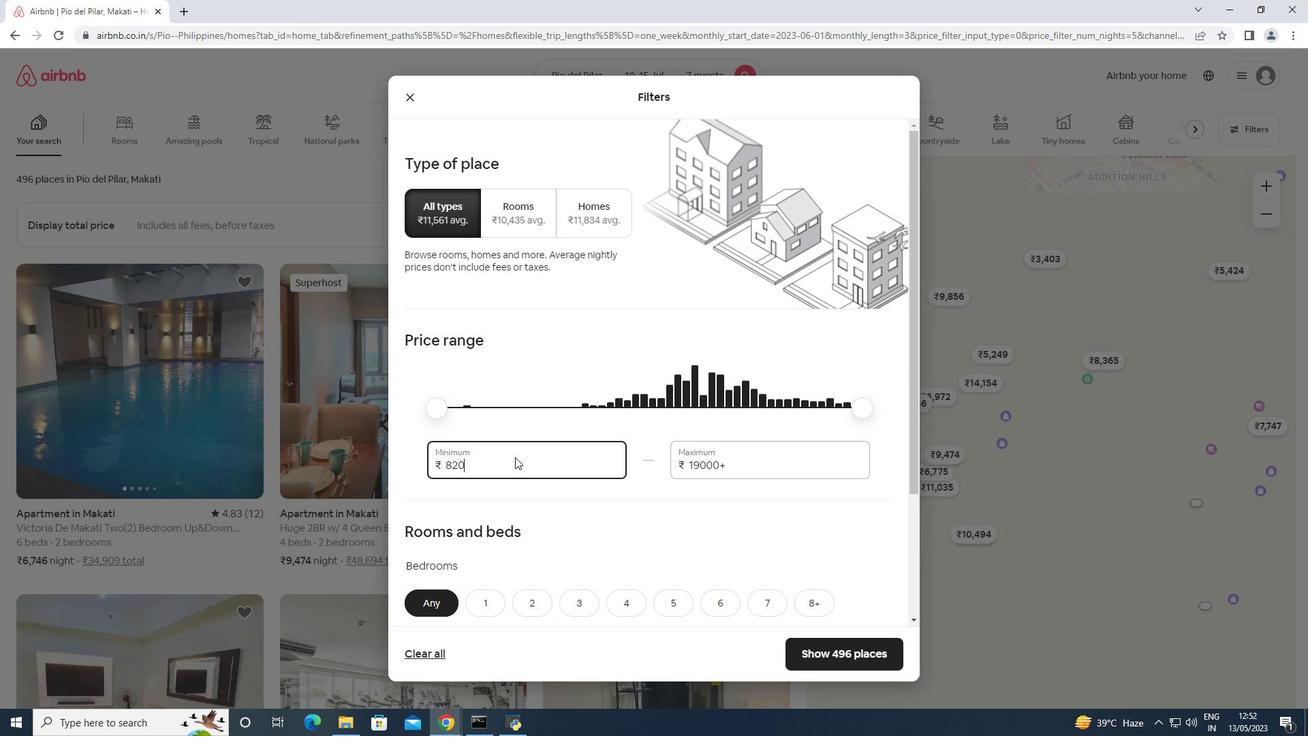 
Action: Key pressed <Key.backspace><Key.backspace><Key.backspace><Key.backspace>10000<Key.backspace>0<Key.tab>15000
Screenshot: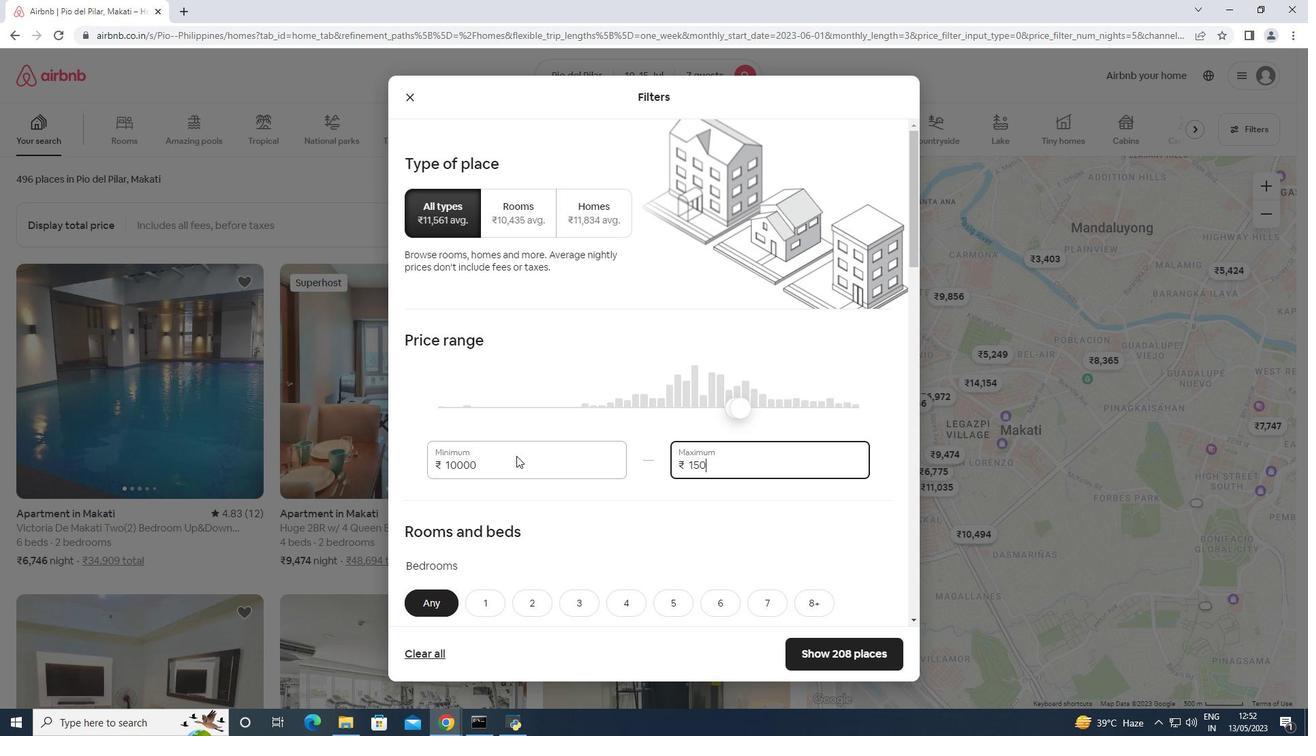 
Action: Mouse moved to (516, 456)
Screenshot: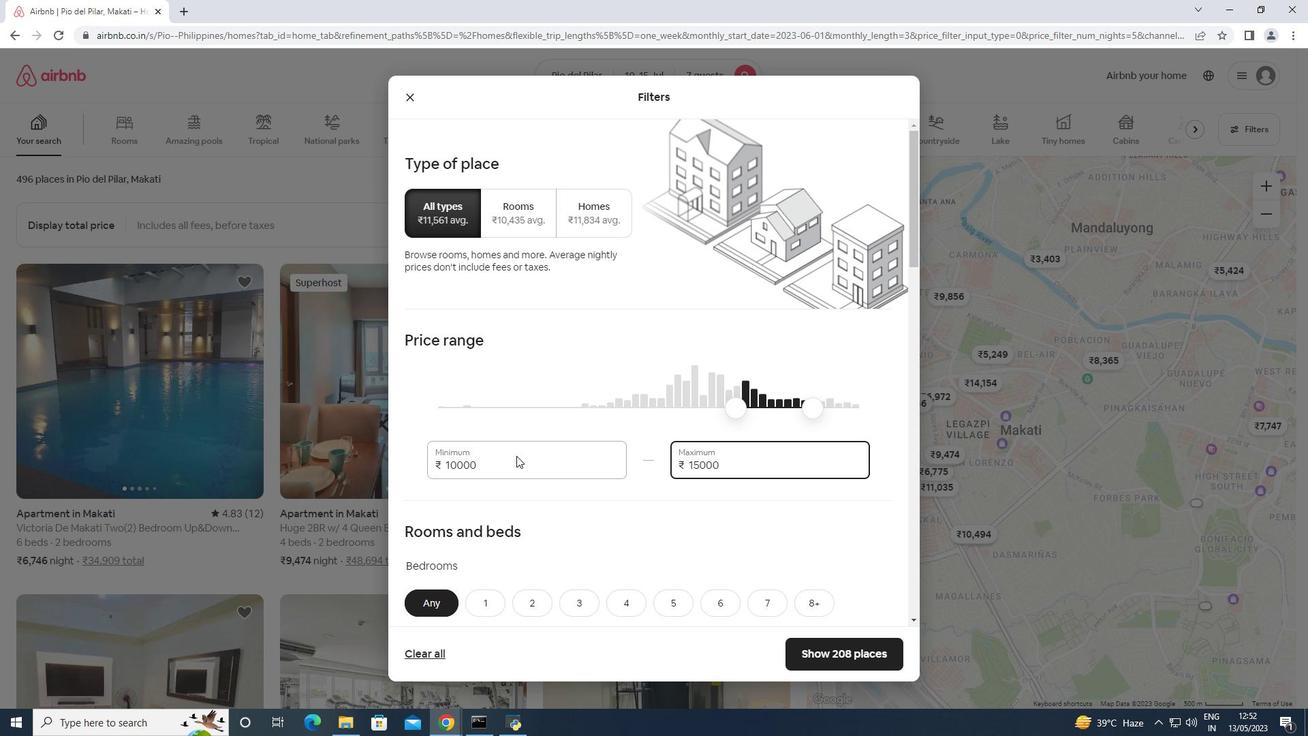 
Action: Mouse scrolled (516, 455) with delta (0, 0)
Screenshot: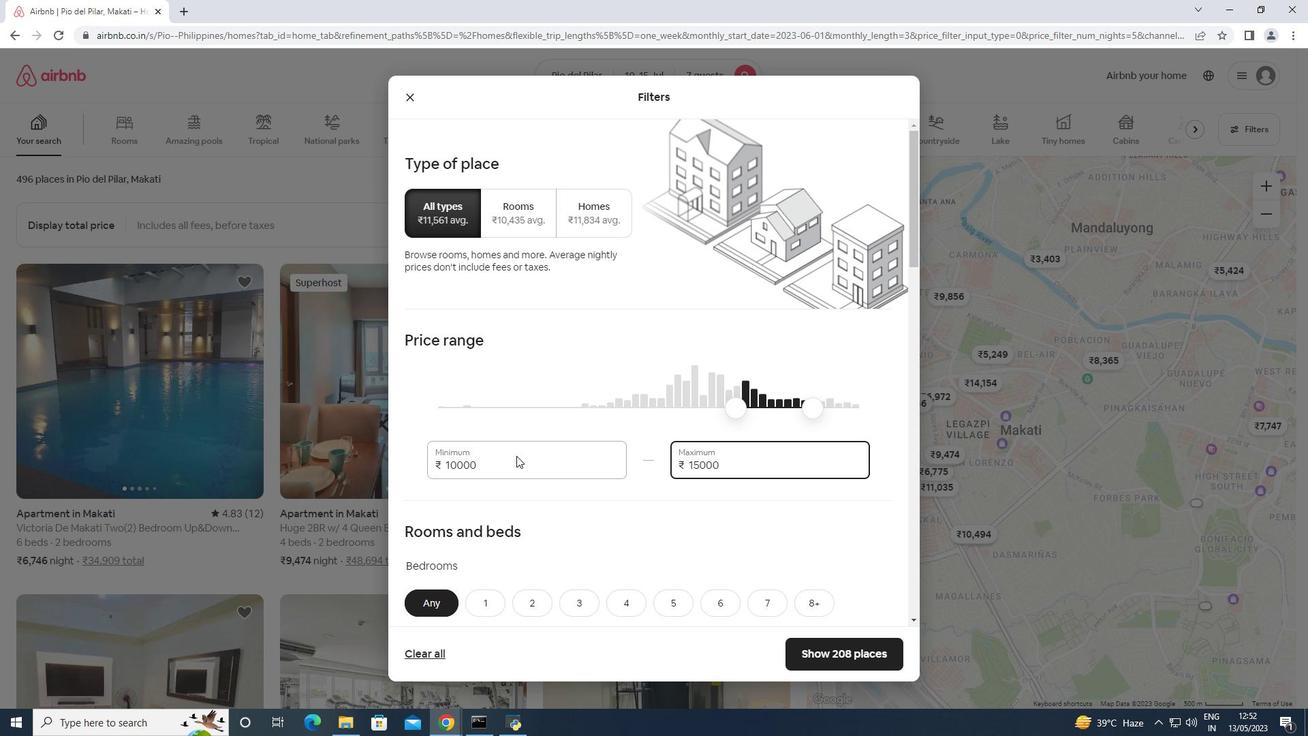 
Action: Mouse moved to (516, 456)
Screenshot: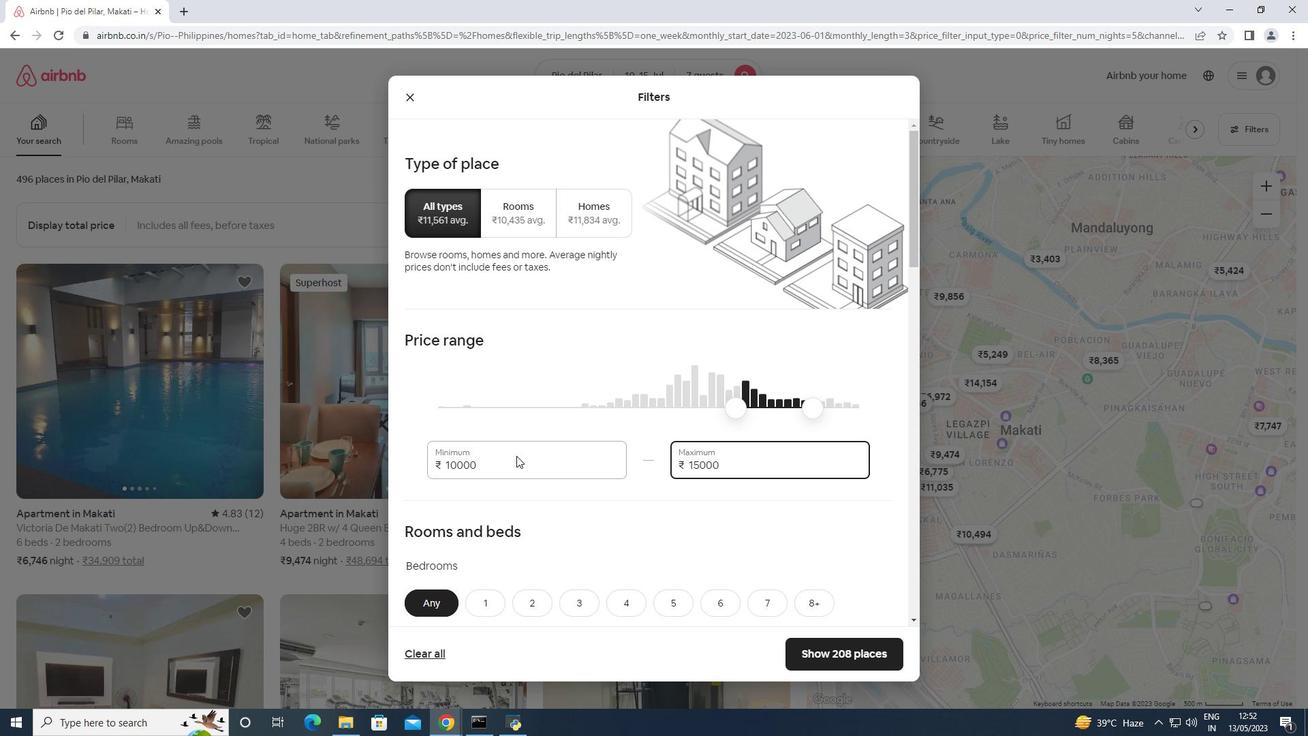 
Action: Mouse scrolled (516, 455) with delta (0, 0)
Screenshot: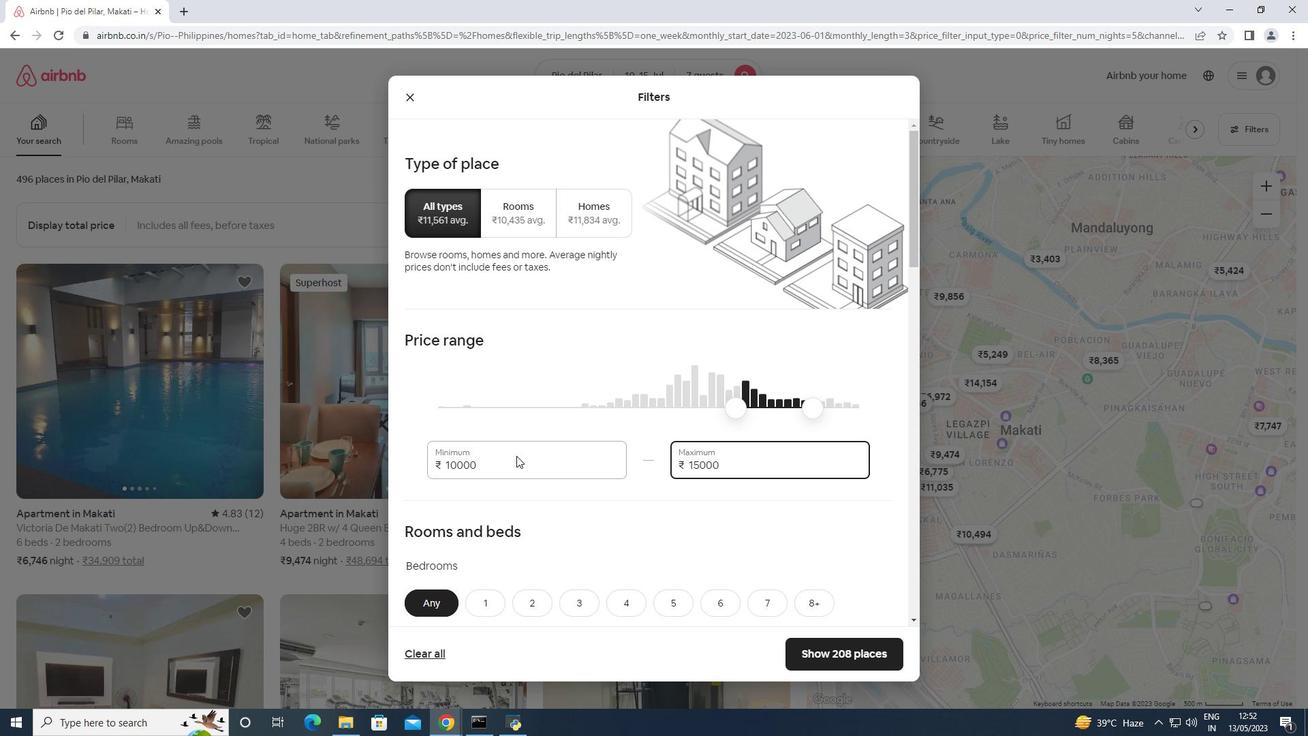 
Action: Mouse moved to (516, 456)
Screenshot: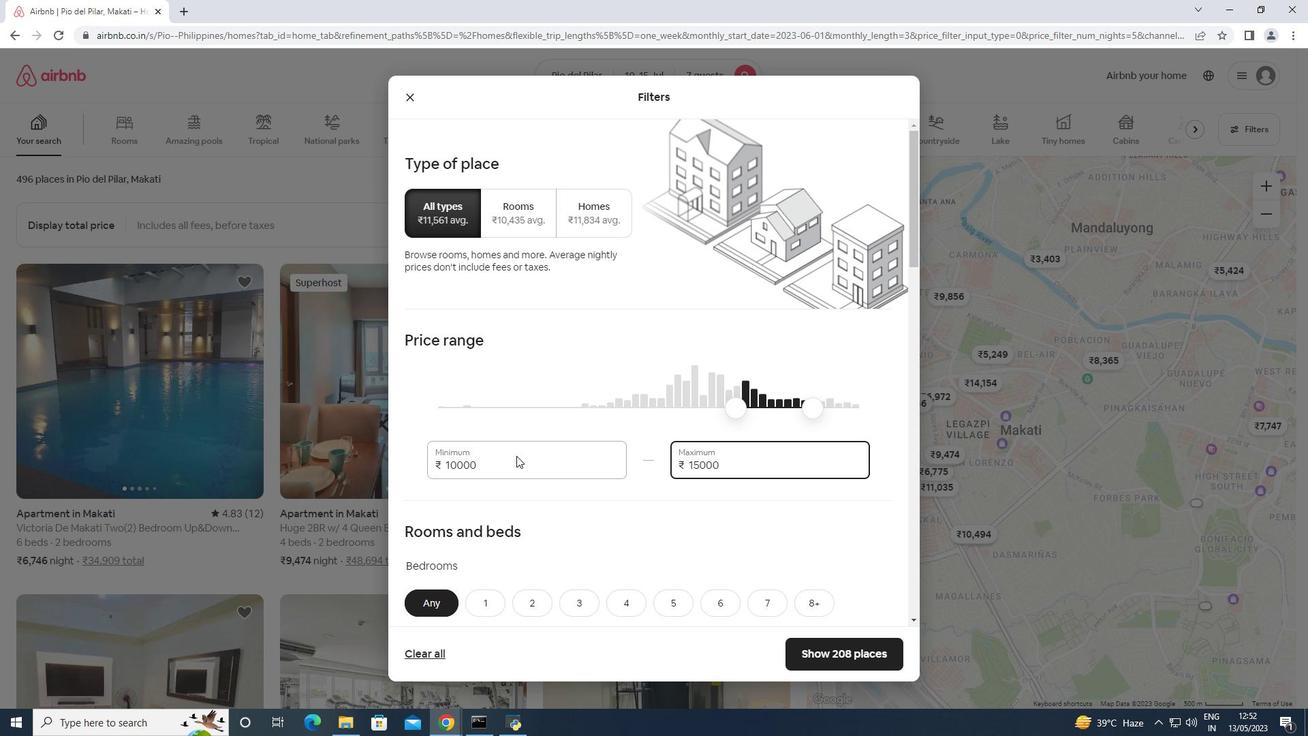
Action: Mouse scrolled (516, 455) with delta (0, 0)
Screenshot: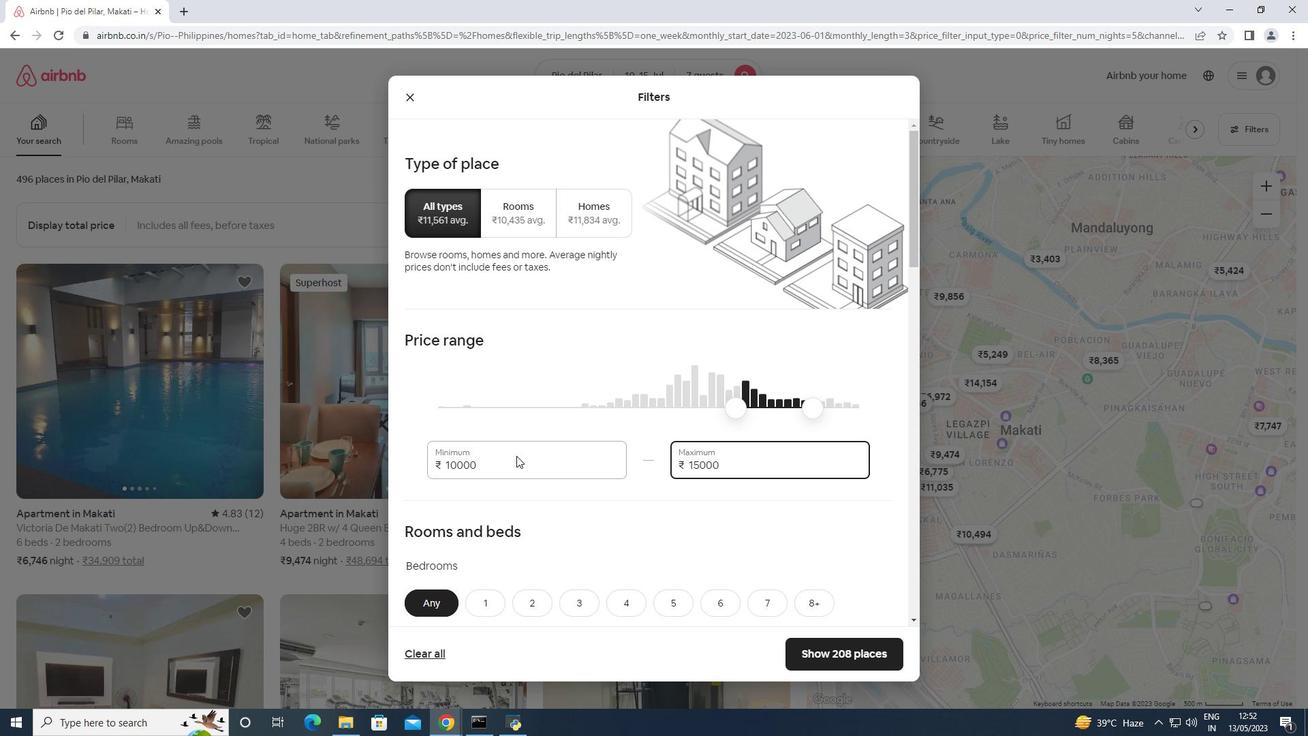 
Action: Mouse scrolled (516, 455) with delta (0, 0)
Screenshot: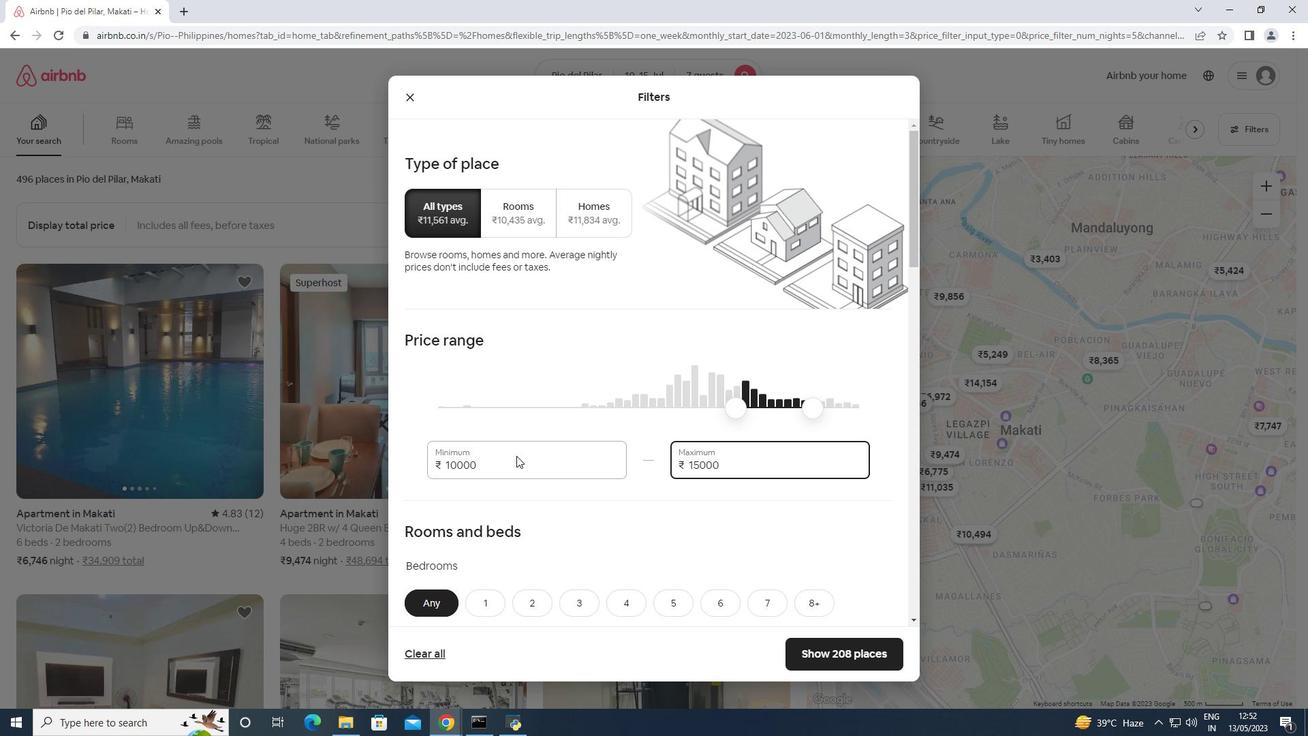 
Action: Mouse moved to (618, 336)
Screenshot: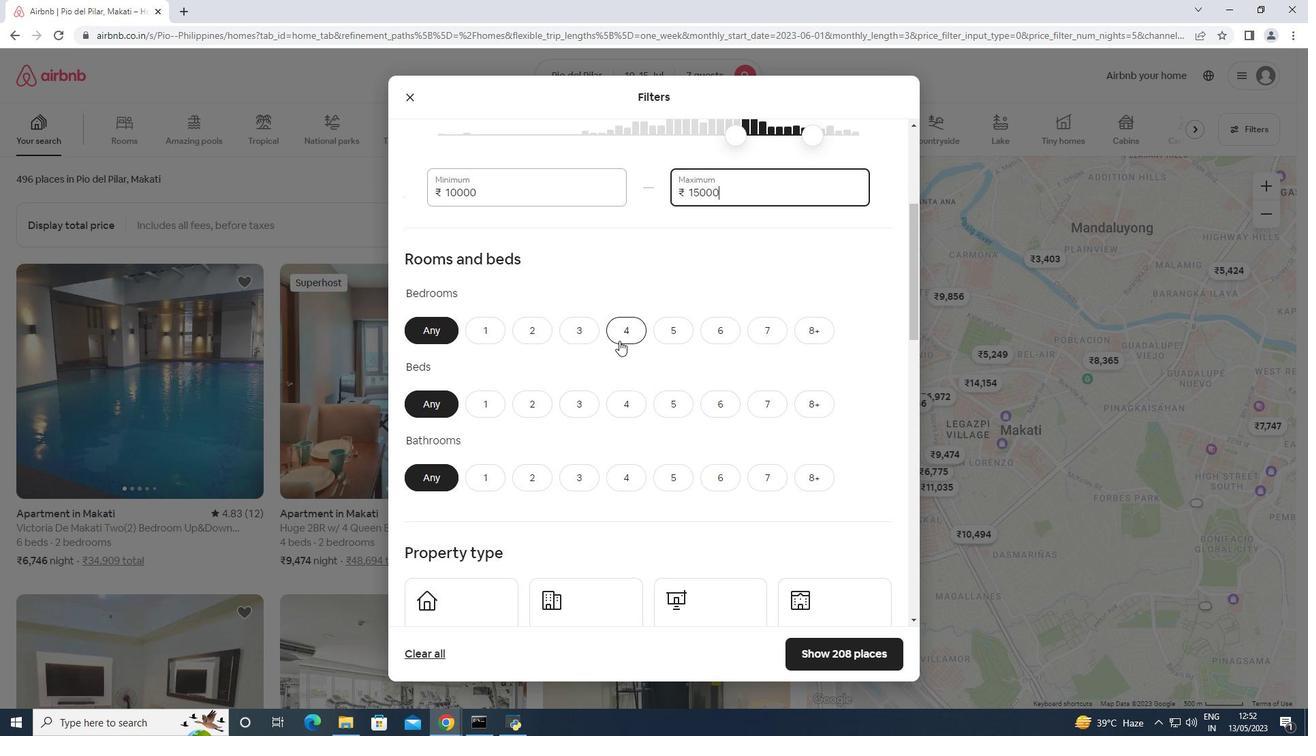 
Action: Mouse pressed left at (618, 336)
Screenshot: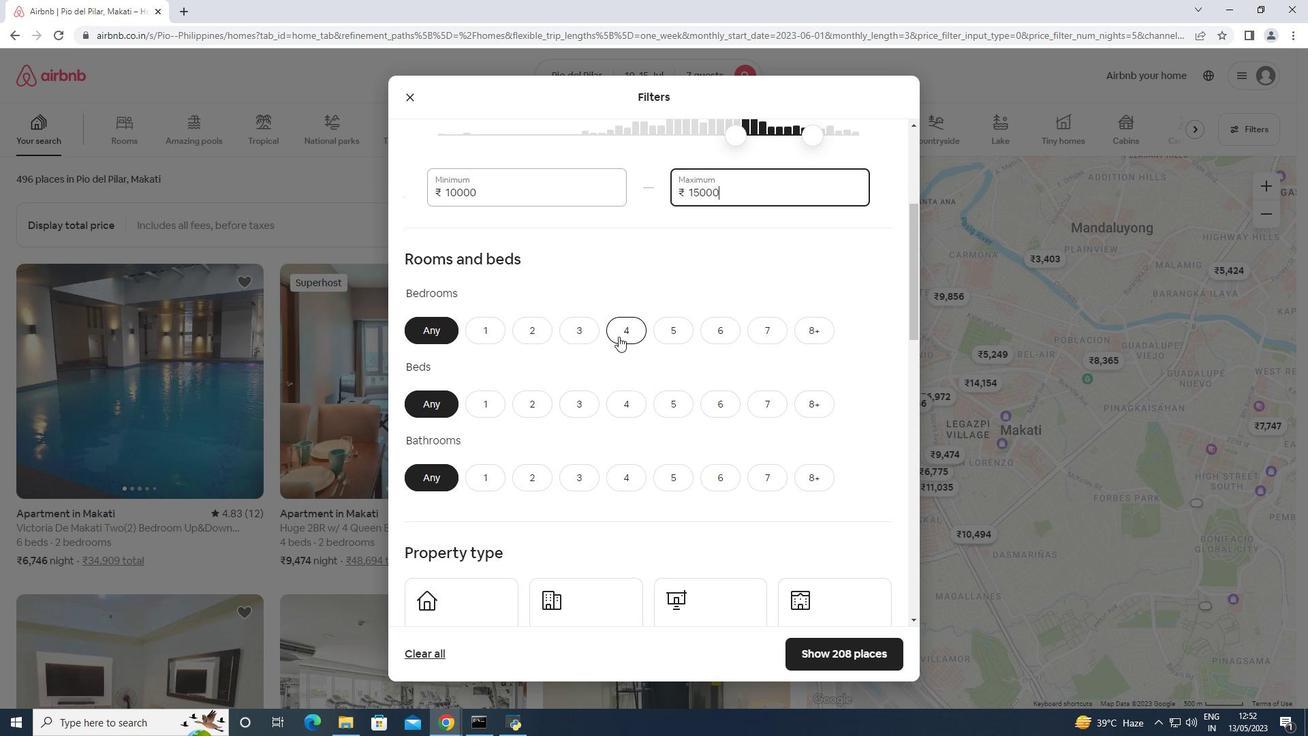 
Action: Mouse moved to (764, 404)
Screenshot: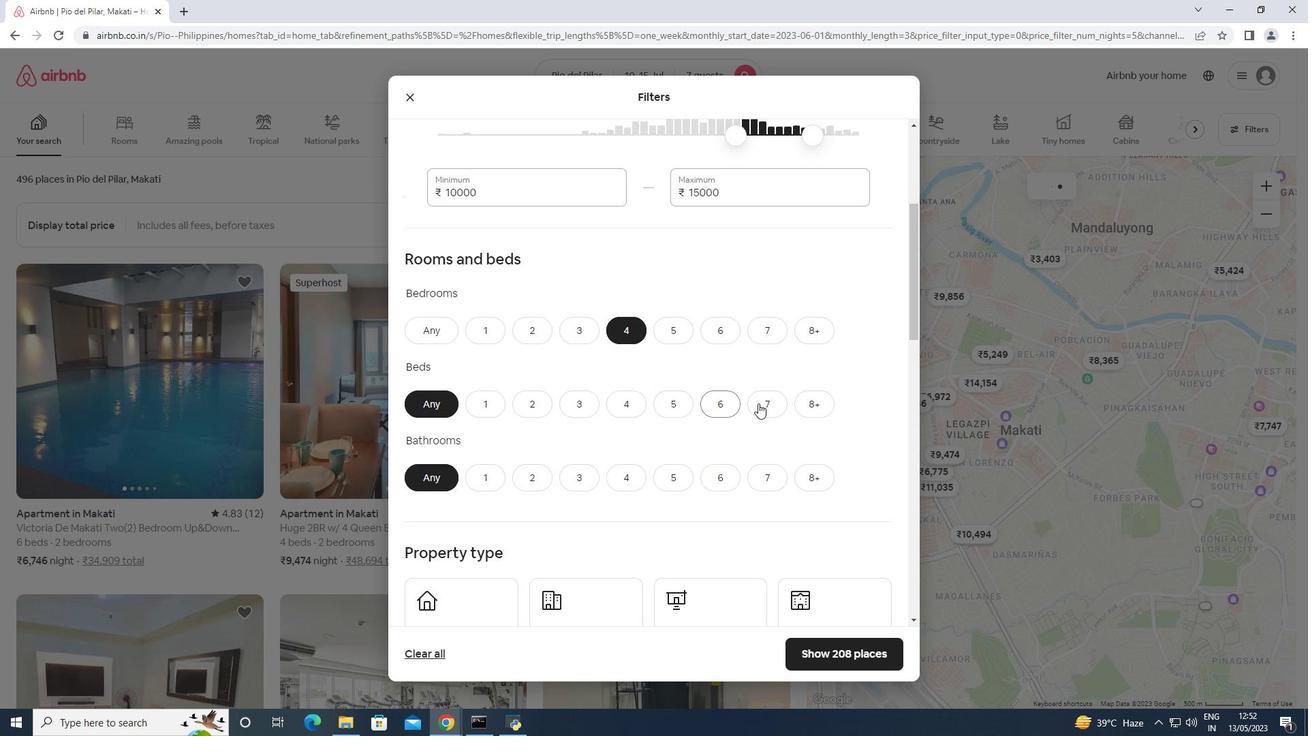 
Action: Mouse pressed left at (764, 404)
Screenshot: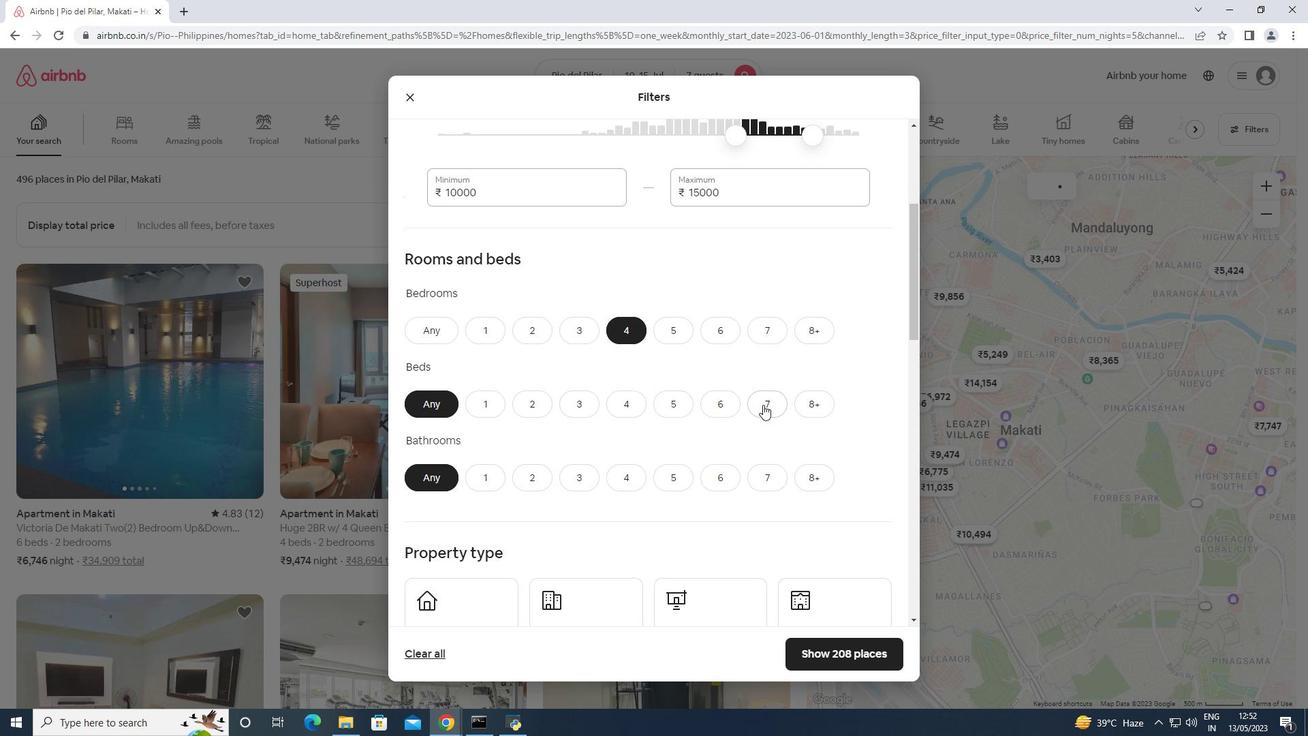 
Action: Mouse moved to (627, 472)
Screenshot: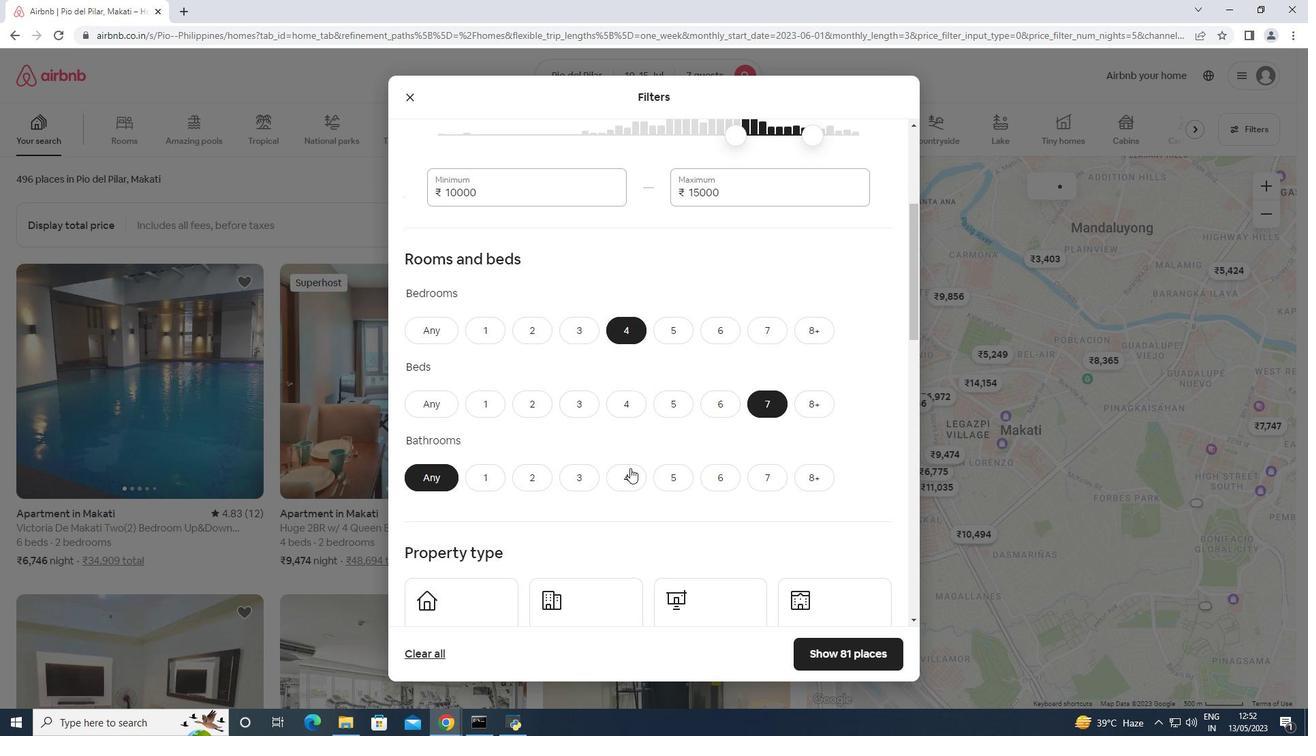 
Action: Mouse pressed left at (627, 472)
Screenshot: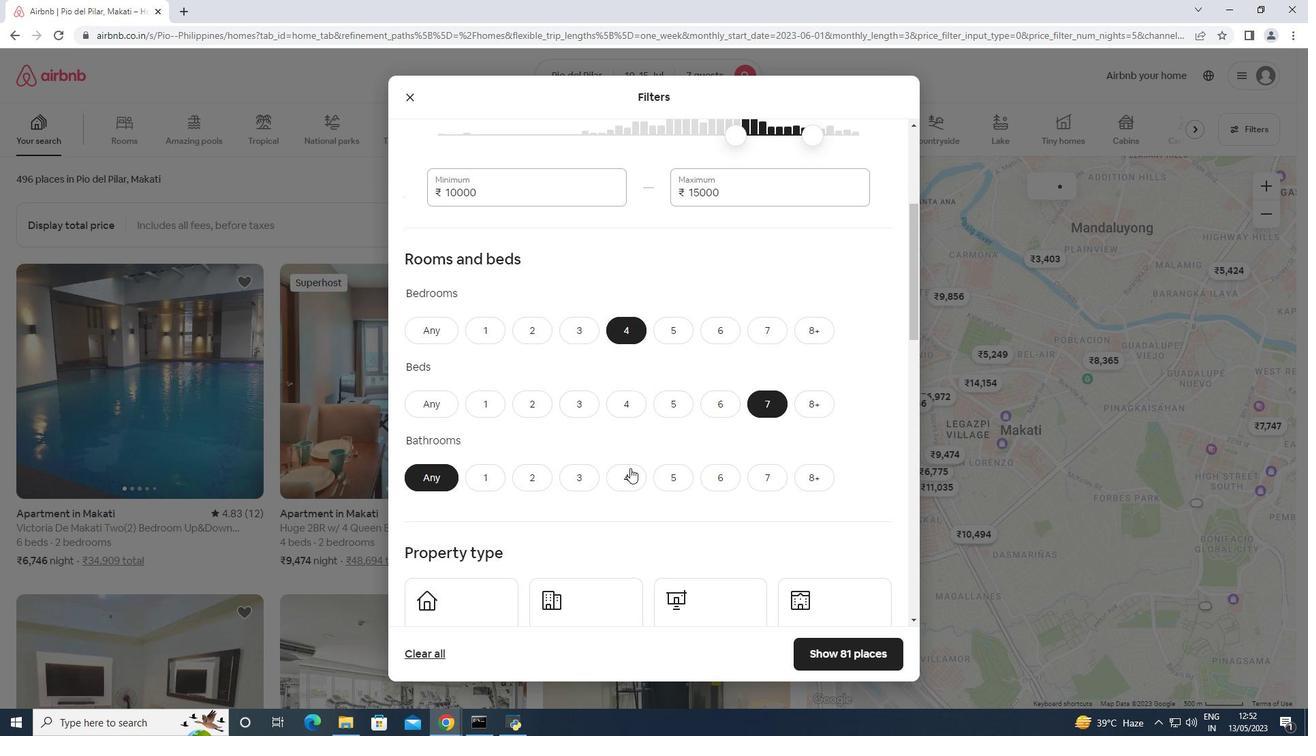 
Action: Mouse moved to (625, 472)
Screenshot: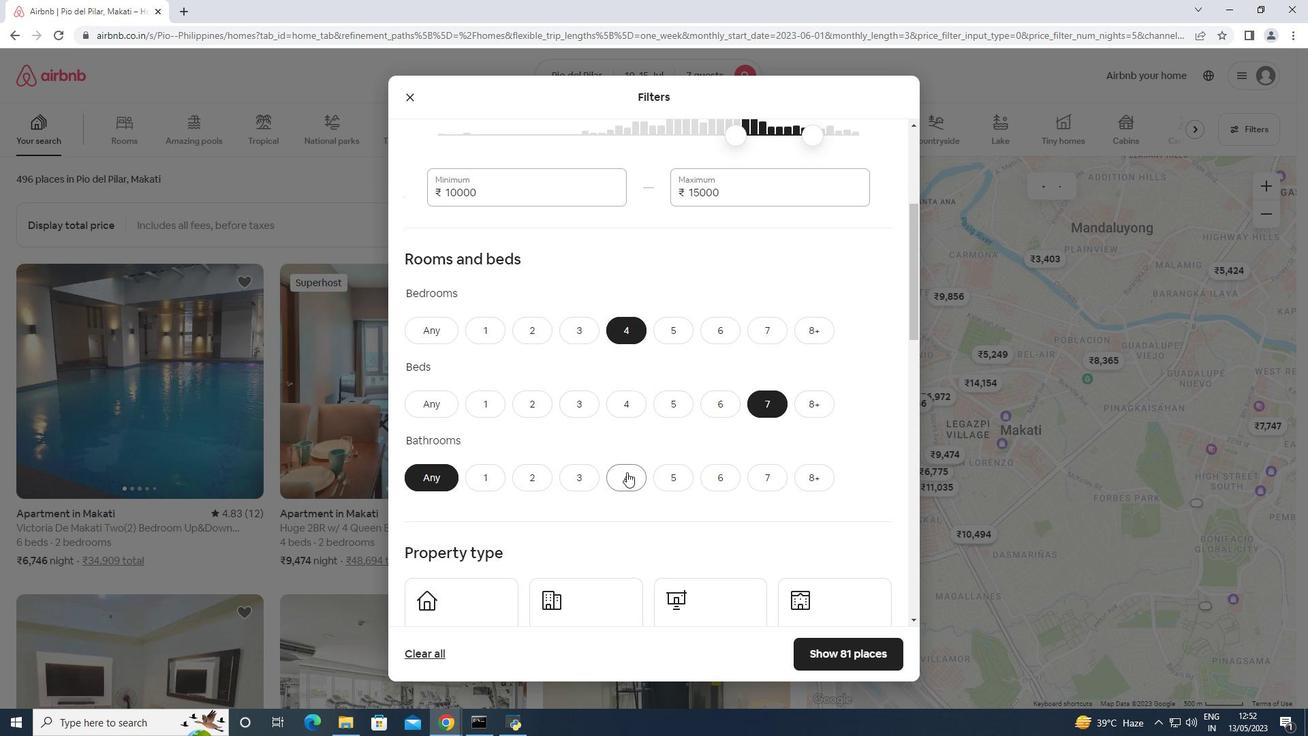 
Action: Mouse scrolled (625, 471) with delta (0, 0)
Screenshot: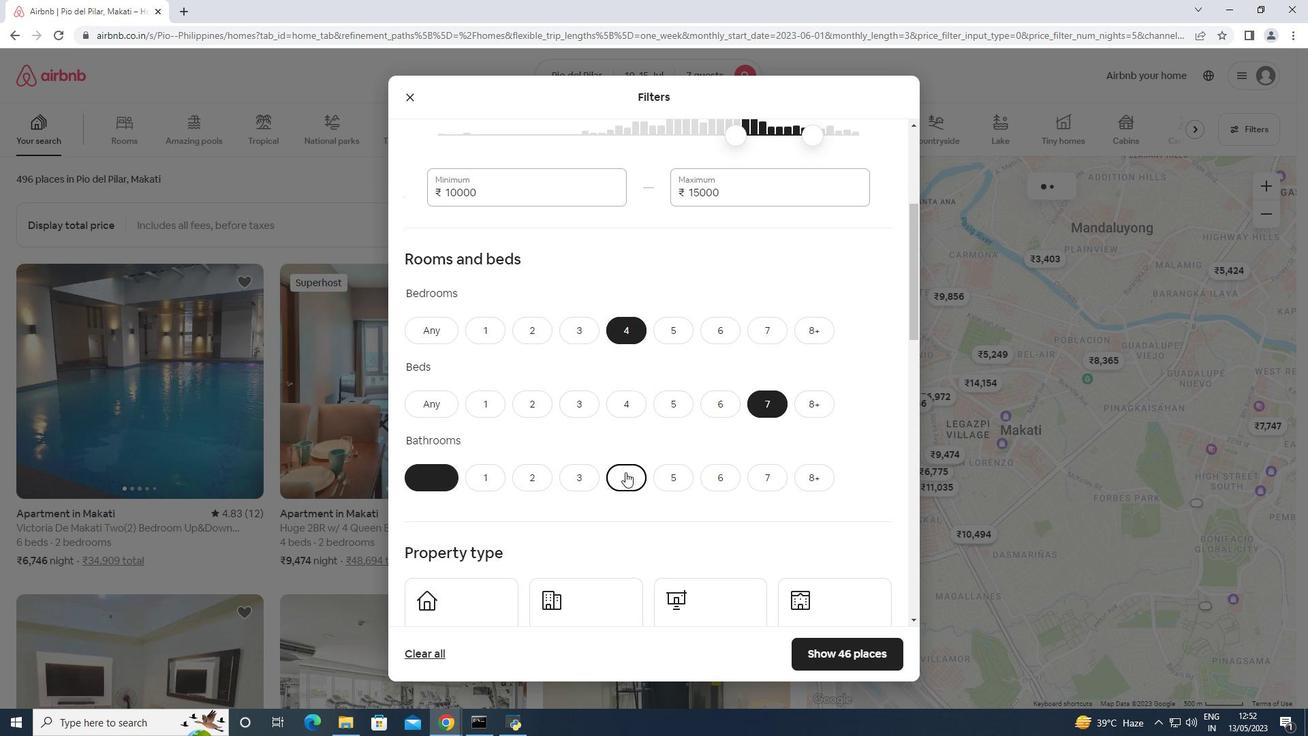 
Action: Mouse scrolled (625, 471) with delta (0, 0)
Screenshot: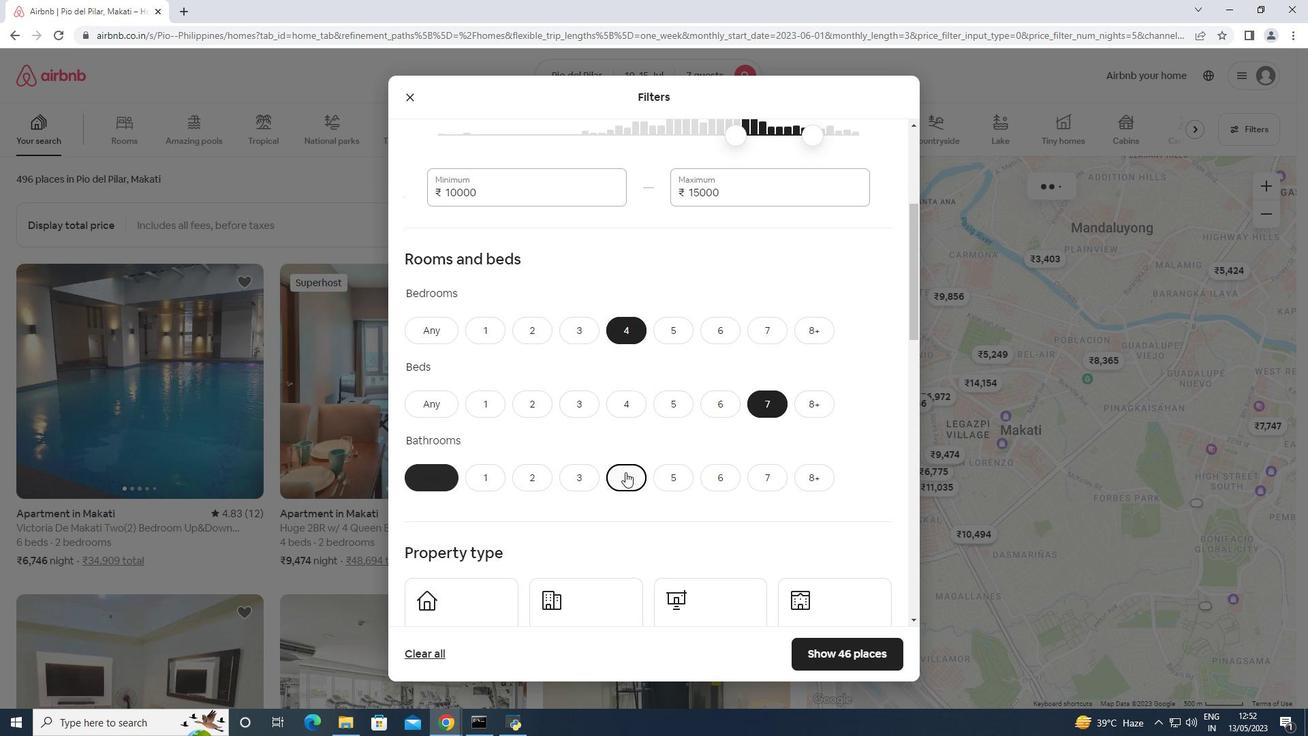 
Action: Mouse scrolled (625, 471) with delta (0, 0)
Screenshot: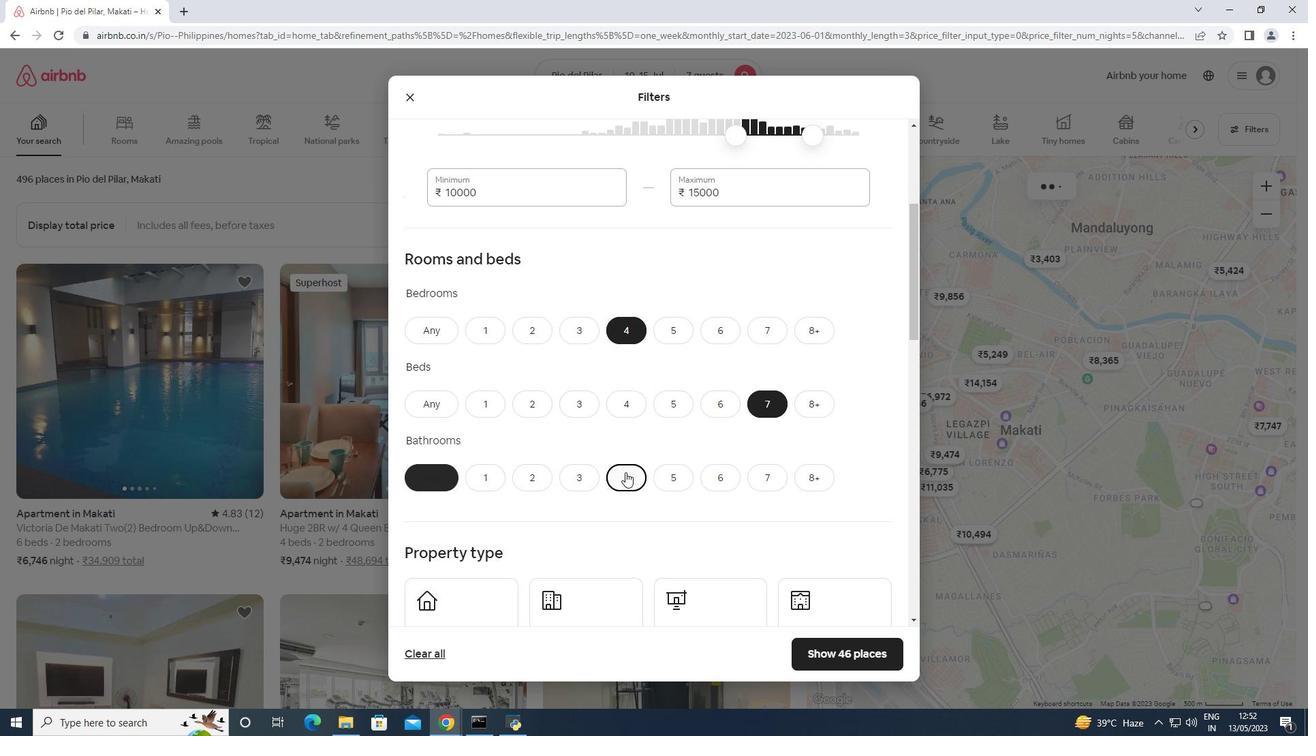 
Action: Mouse moved to (465, 416)
Screenshot: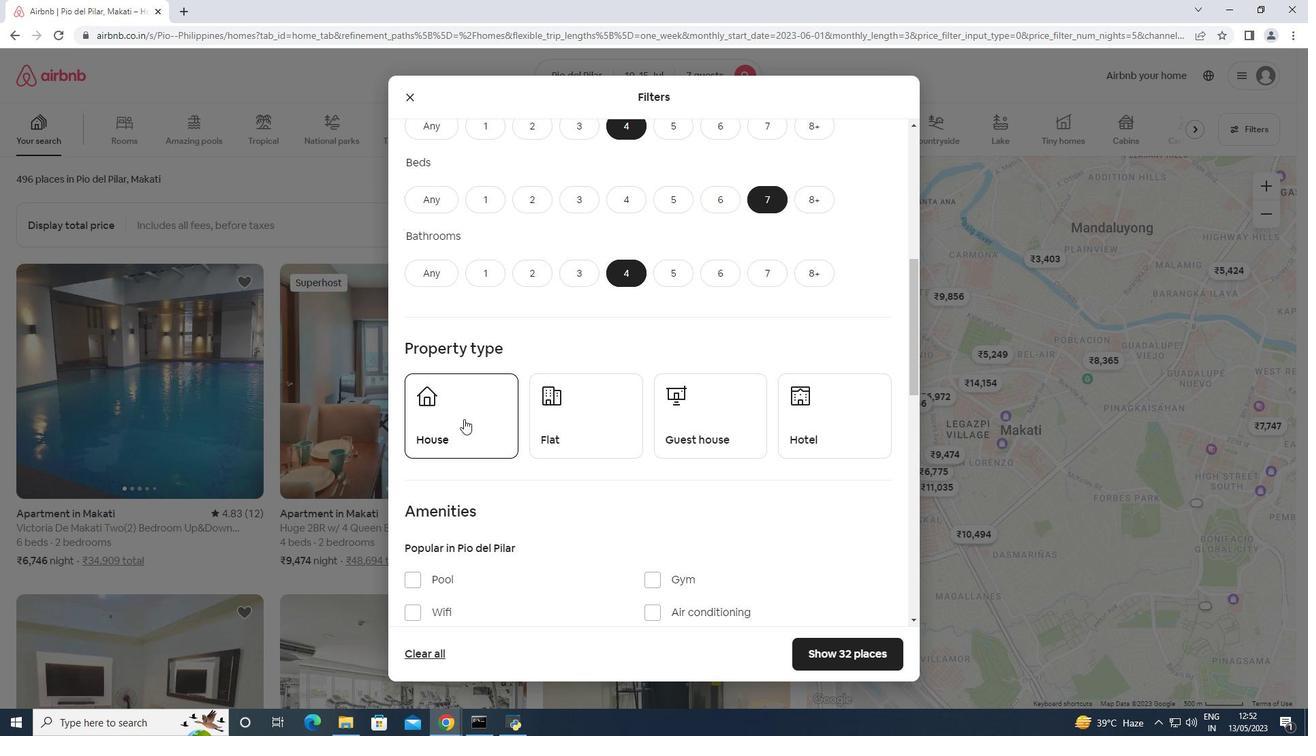 
Action: Mouse pressed left at (465, 416)
Screenshot: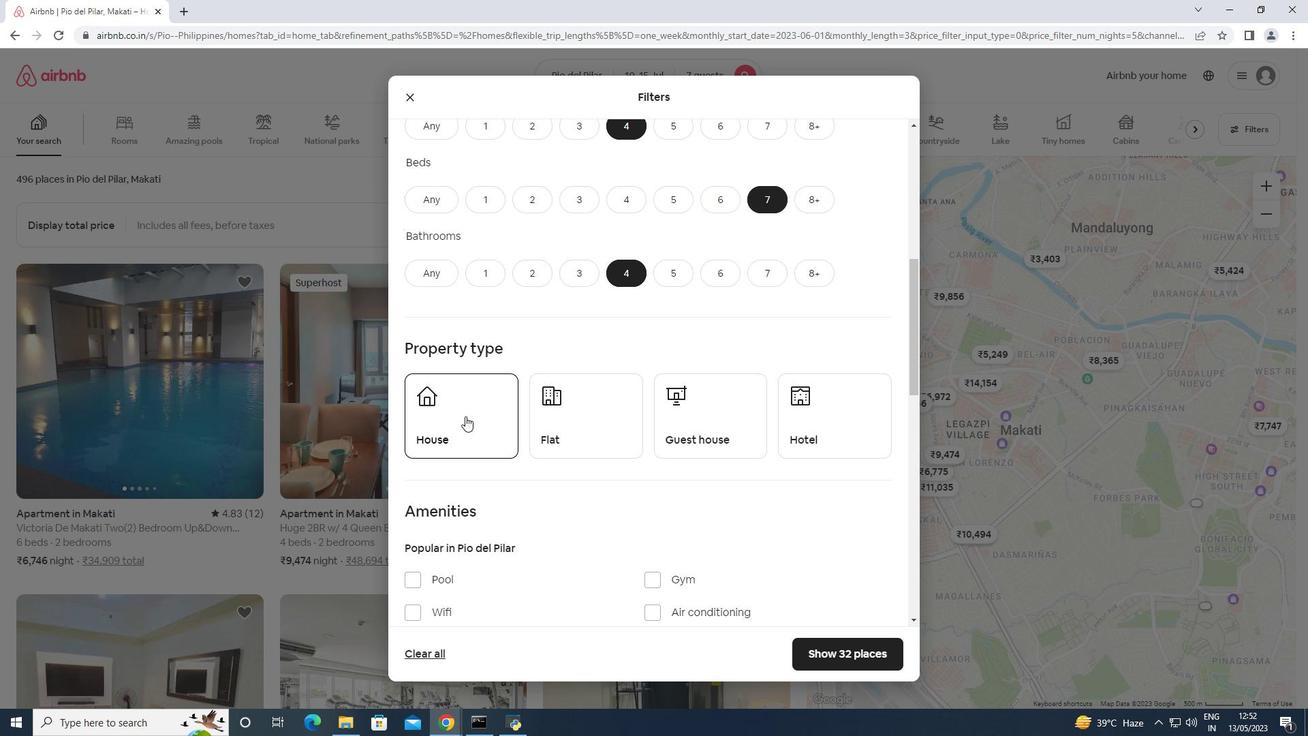 
Action: Mouse moved to (583, 406)
Screenshot: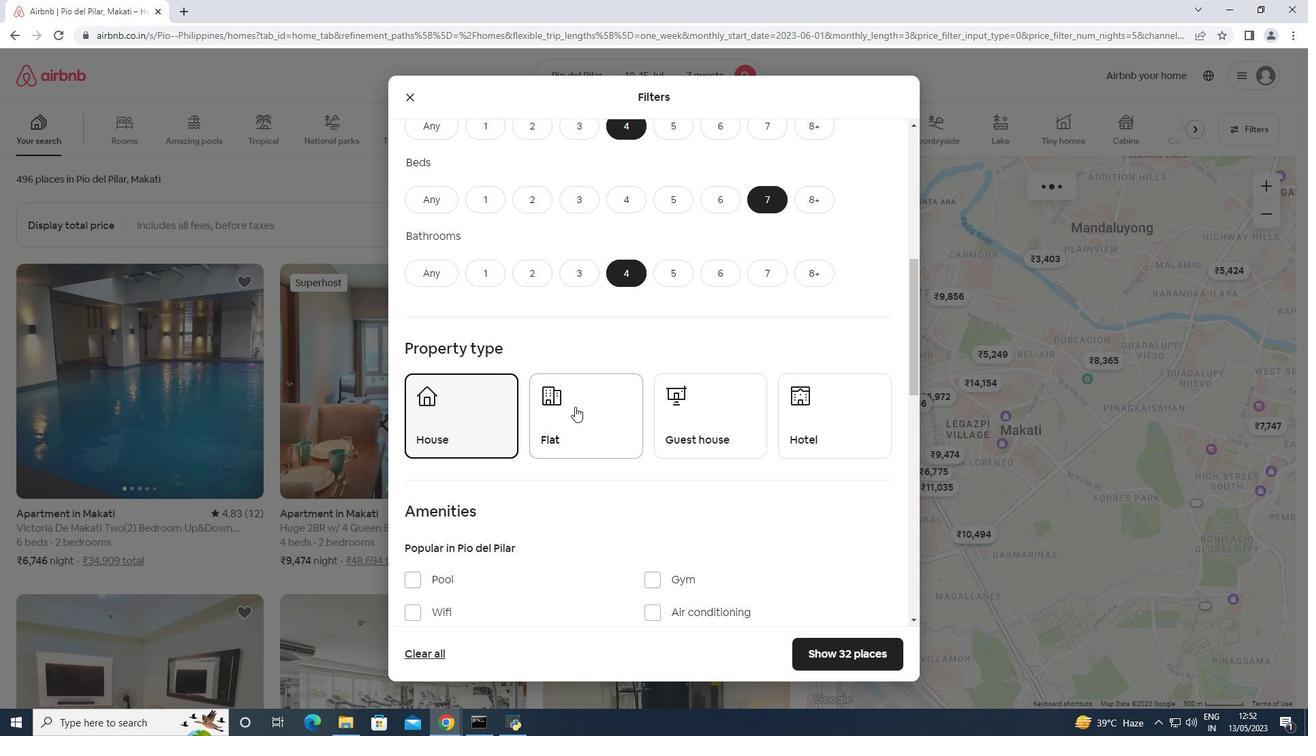 
Action: Mouse pressed left at (583, 406)
Screenshot: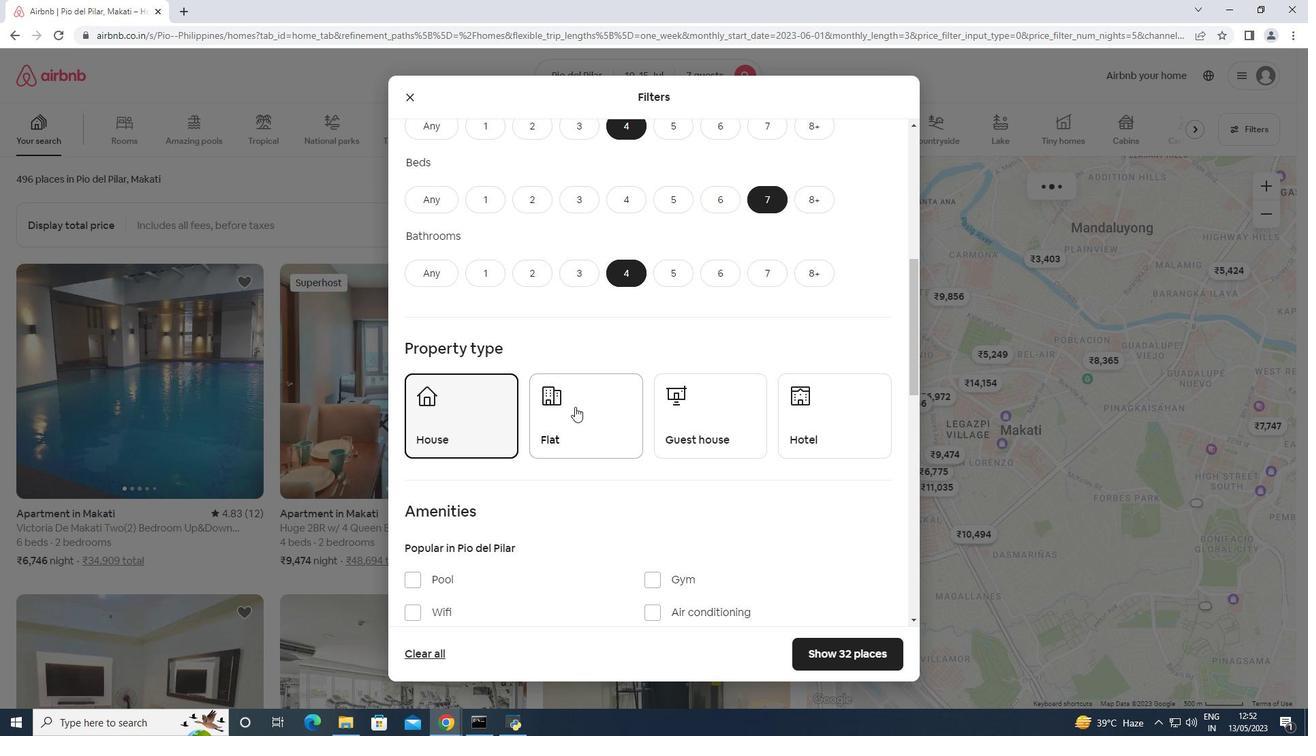 
Action: Mouse moved to (710, 413)
Screenshot: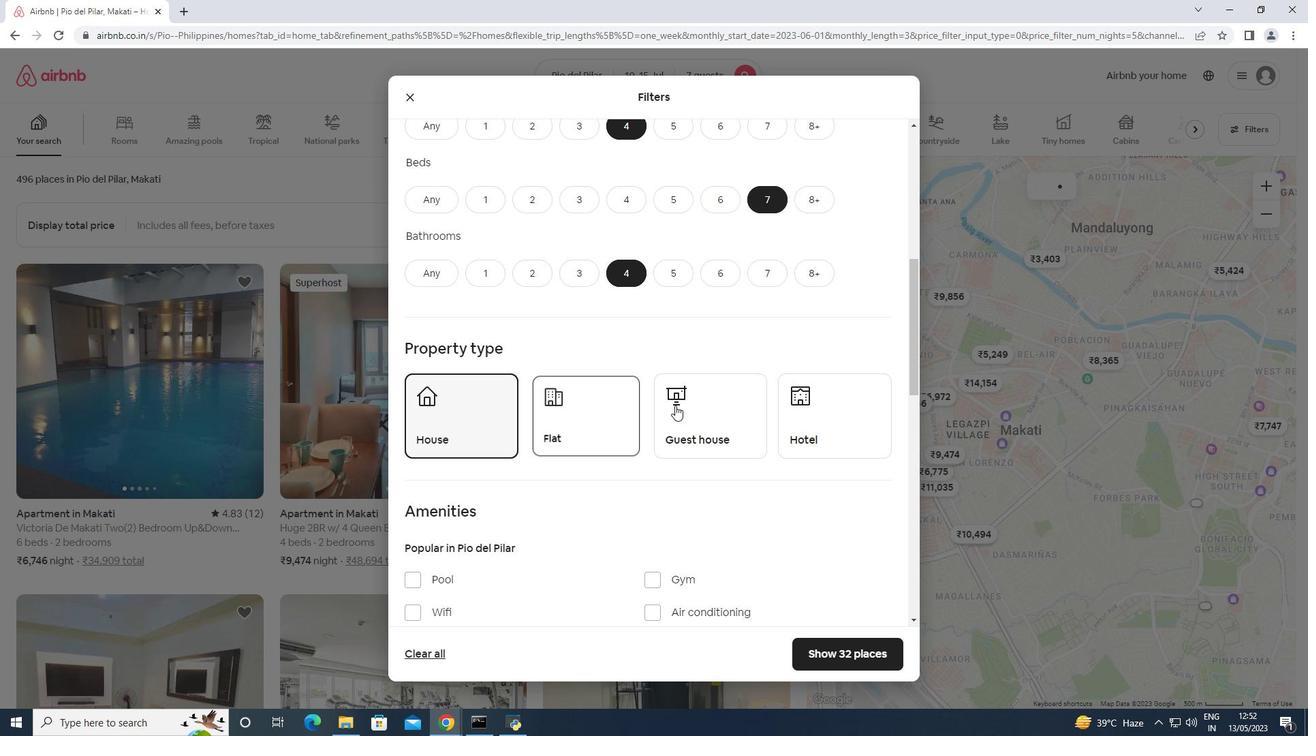 
Action: Mouse pressed left at (710, 413)
Screenshot: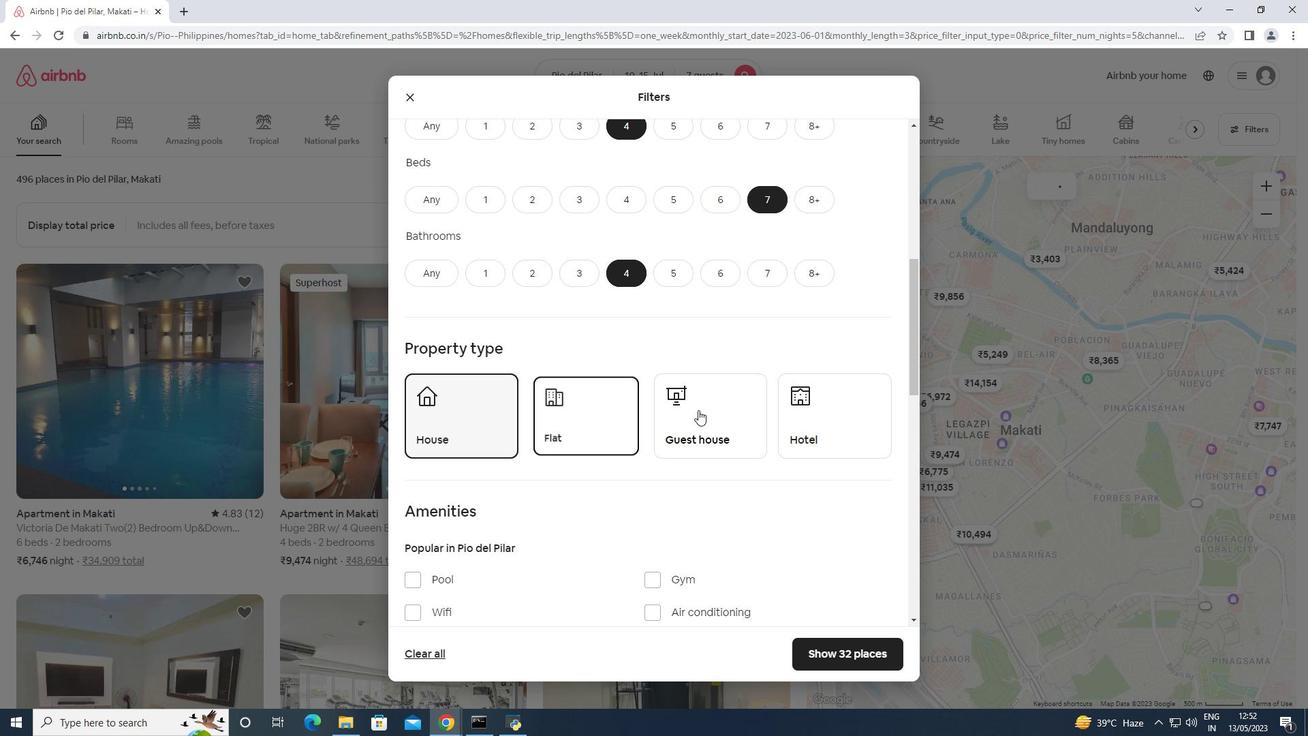 
Action: Mouse scrolled (710, 412) with delta (0, 0)
Screenshot: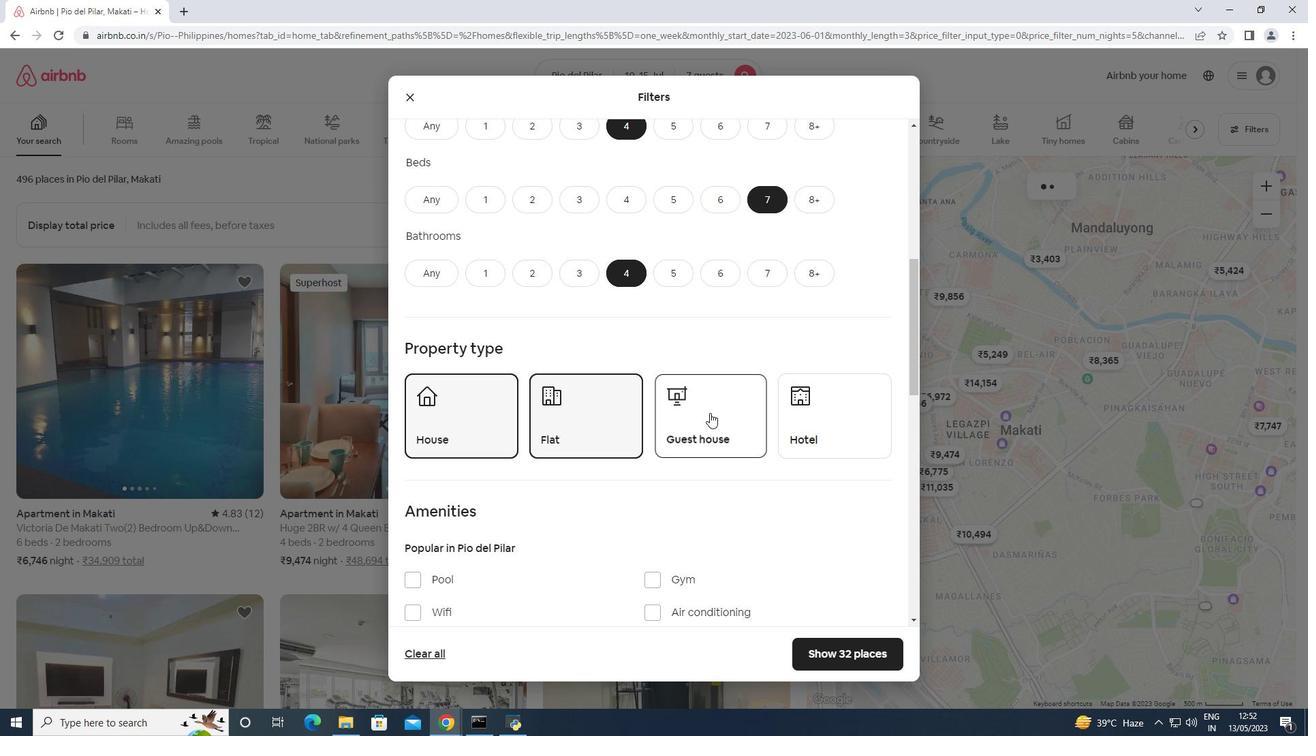 
Action: Mouse scrolled (710, 412) with delta (0, 0)
Screenshot: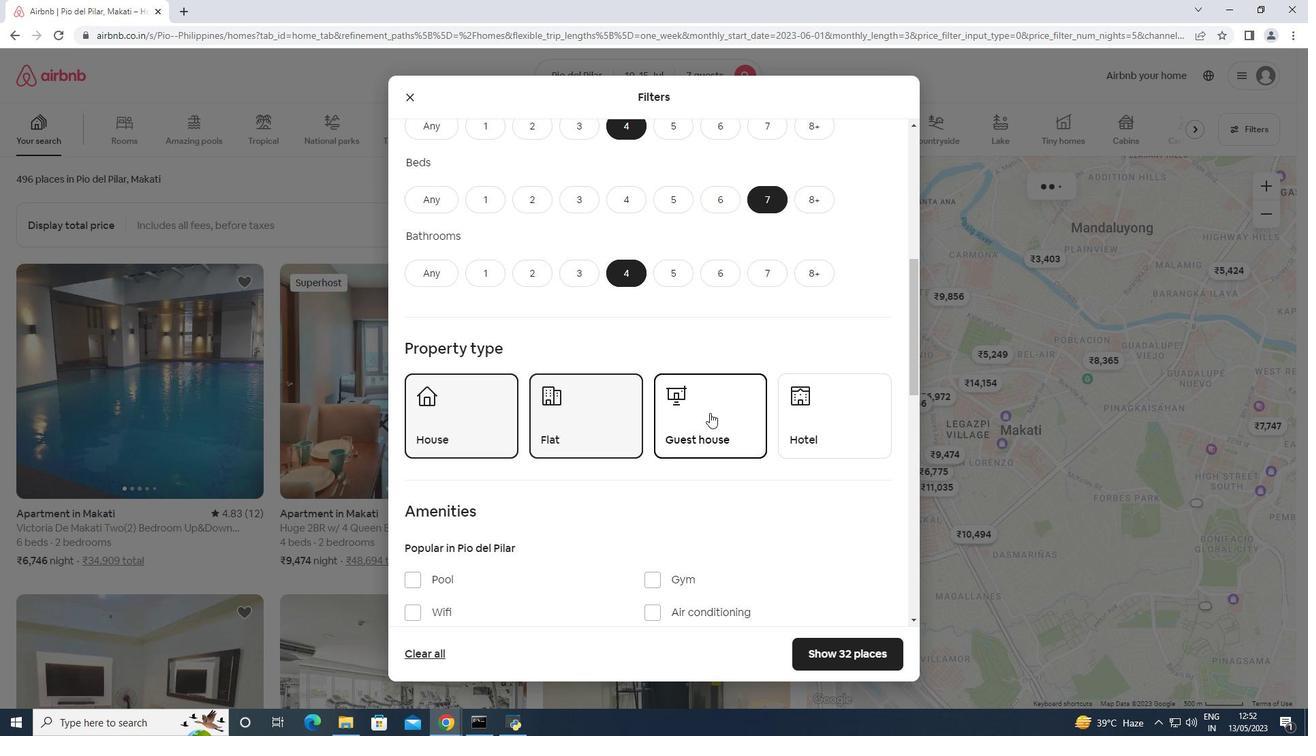 
Action: Mouse scrolled (710, 412) with delta (0, 0)
Screenshot: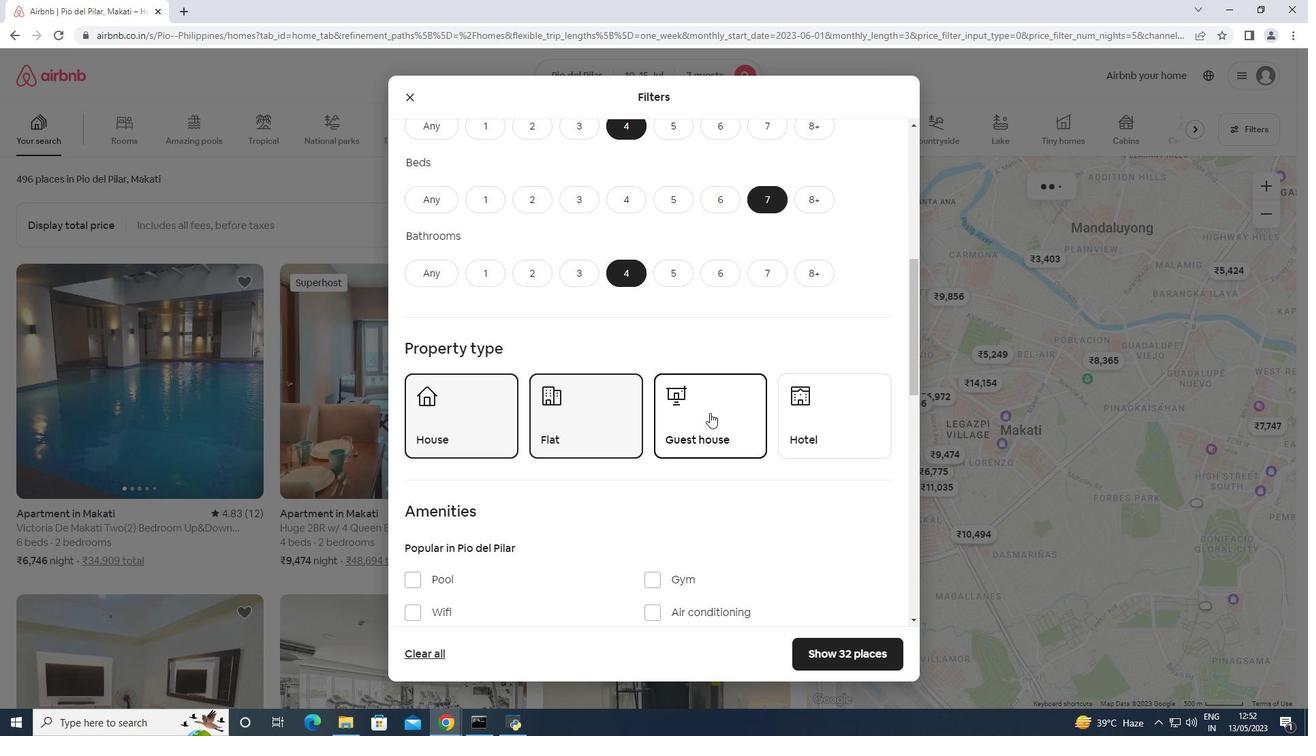 
Action: Mouse moved to (447, 370)
Screenshot: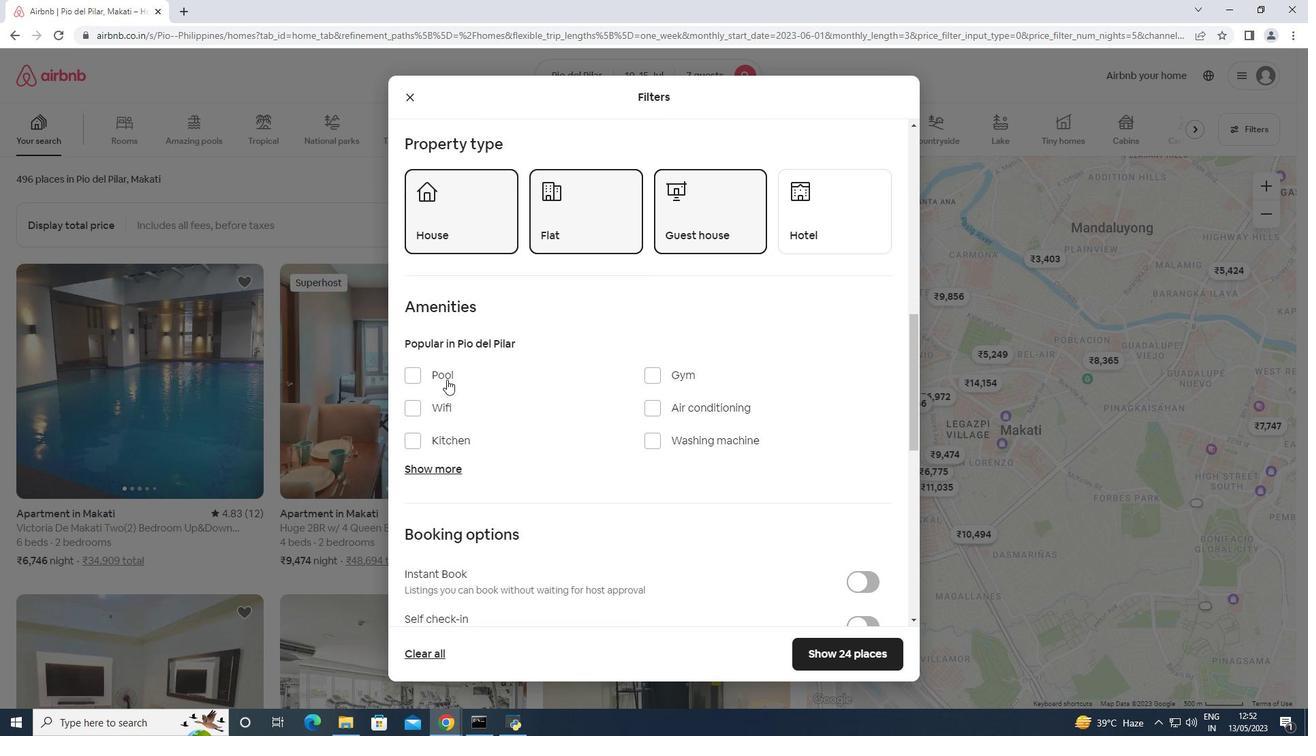 
Action: Mouse pressed left at (447, 370)
Screenshot: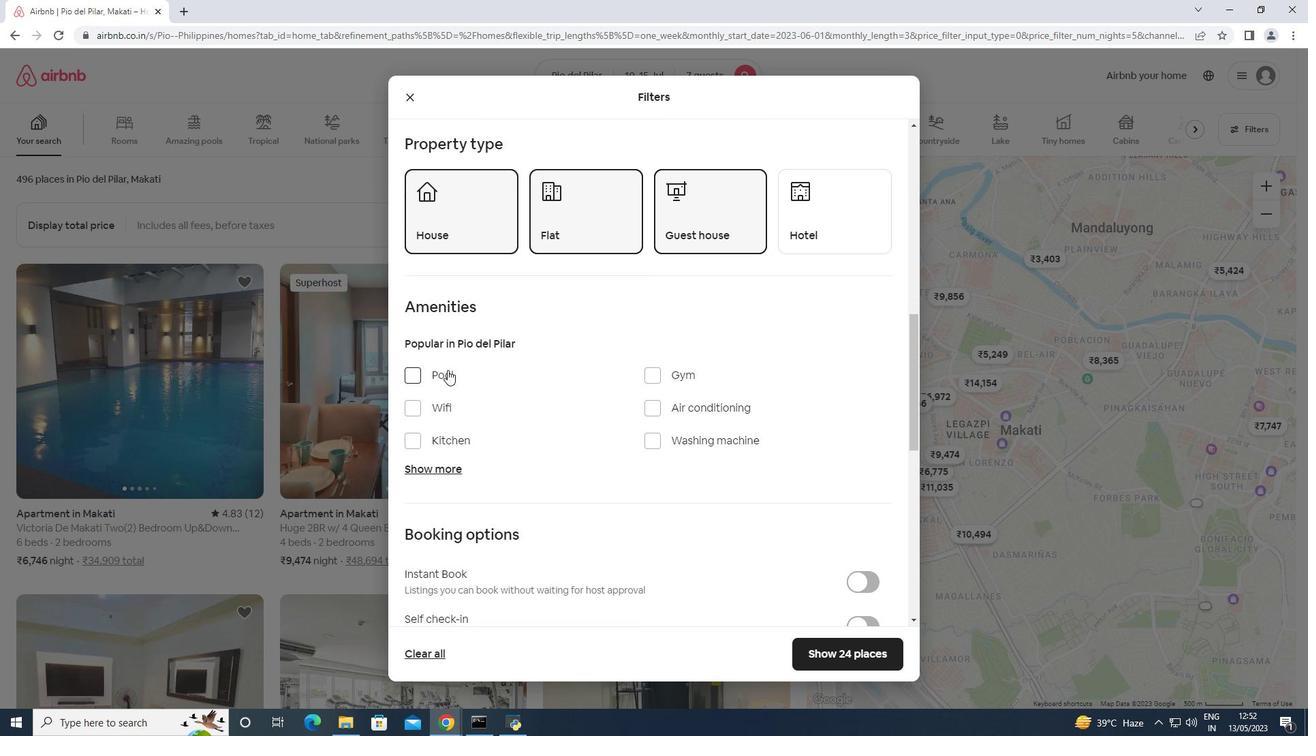 
Action: Mouse moved to (701, 372)
Screenshot: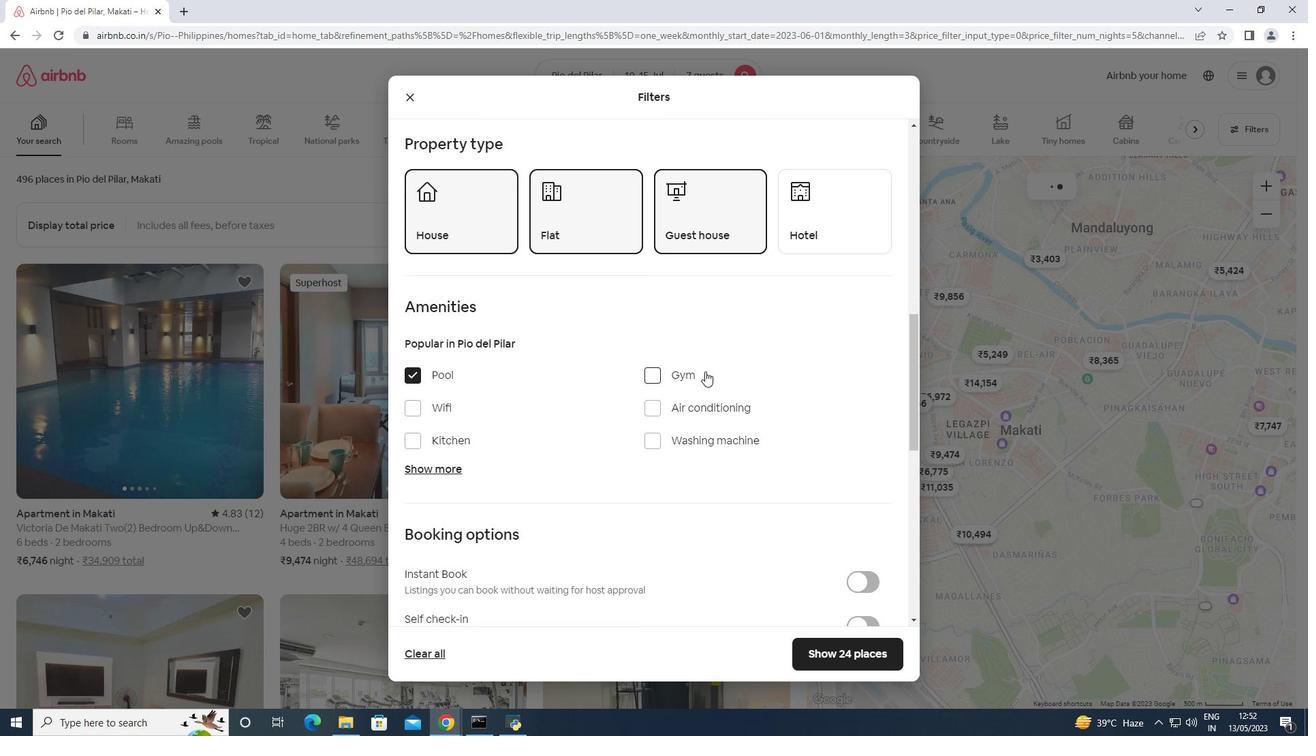 
Action: Mouse pressed left at (701, 372)
Screenshot: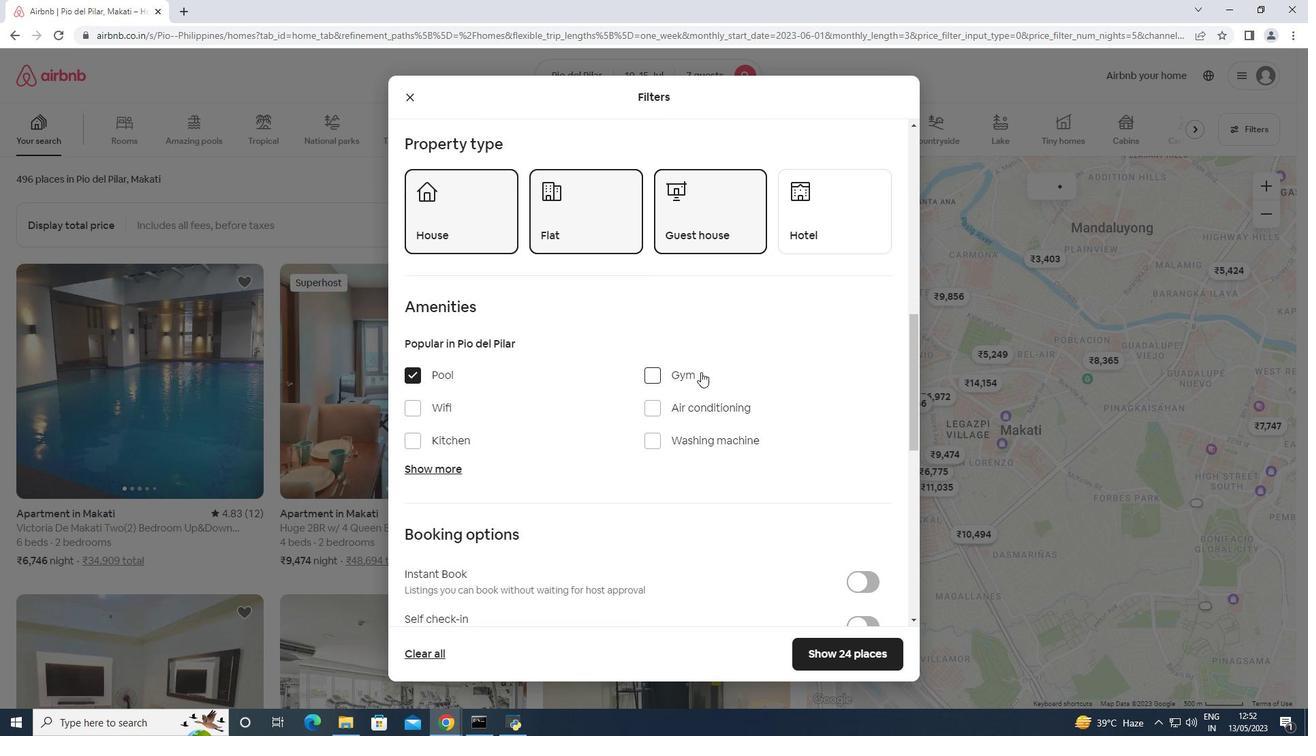 
Action: Mouse moved to (675, 440)
Screenshot: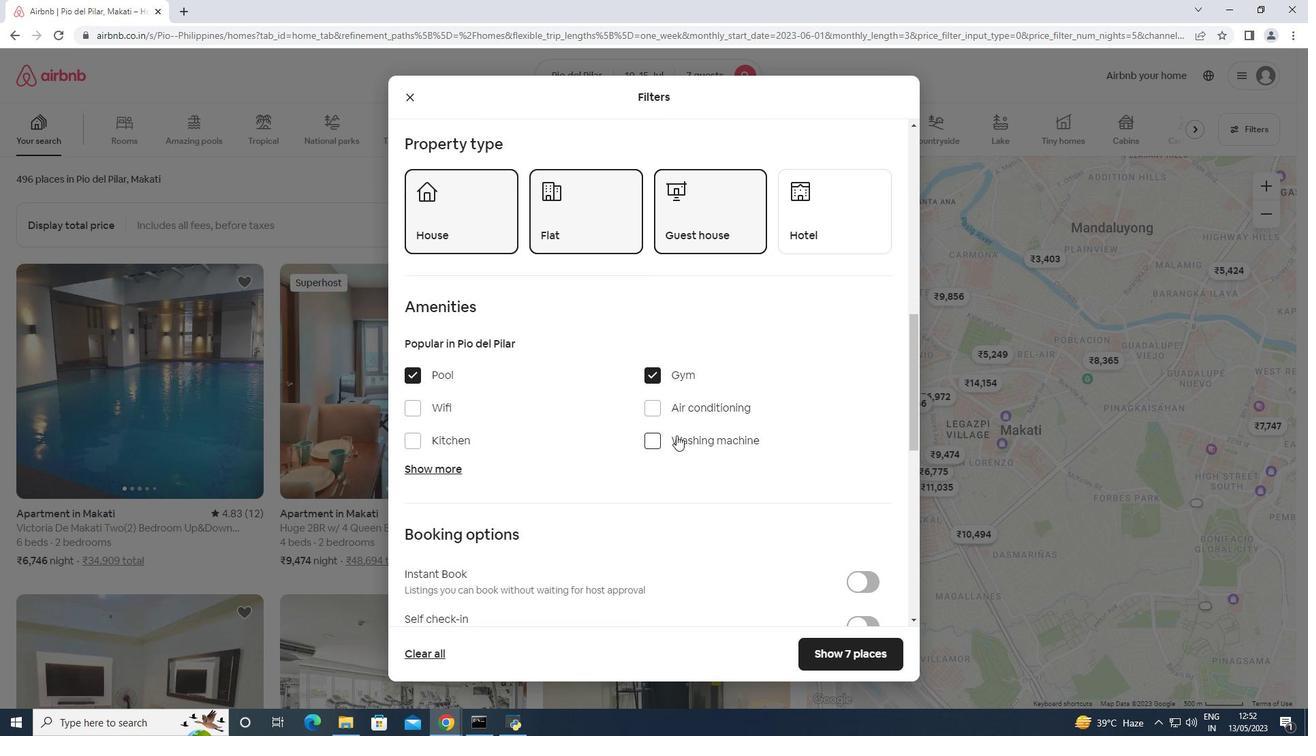 
Action: Mouse pressed left at (675, 440)
Screenshot: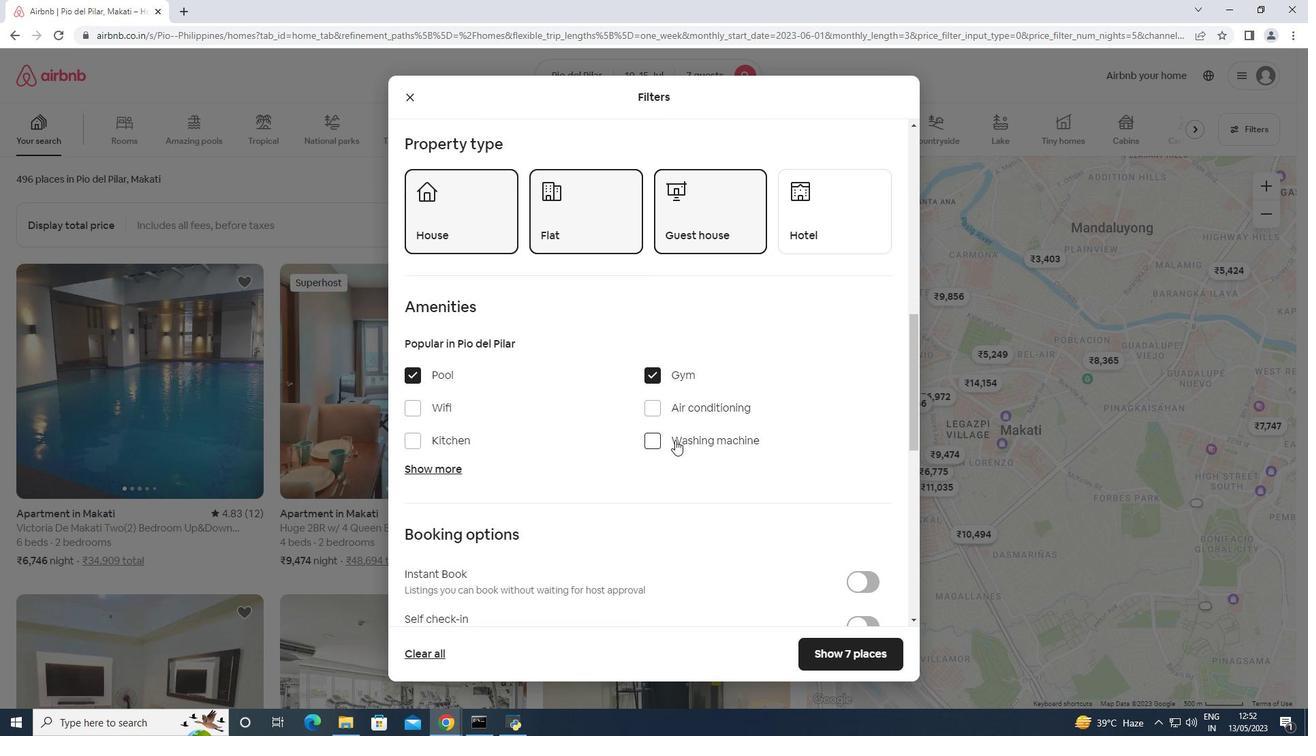 
Action: Mouse moved to (437, 467)
Screenshot: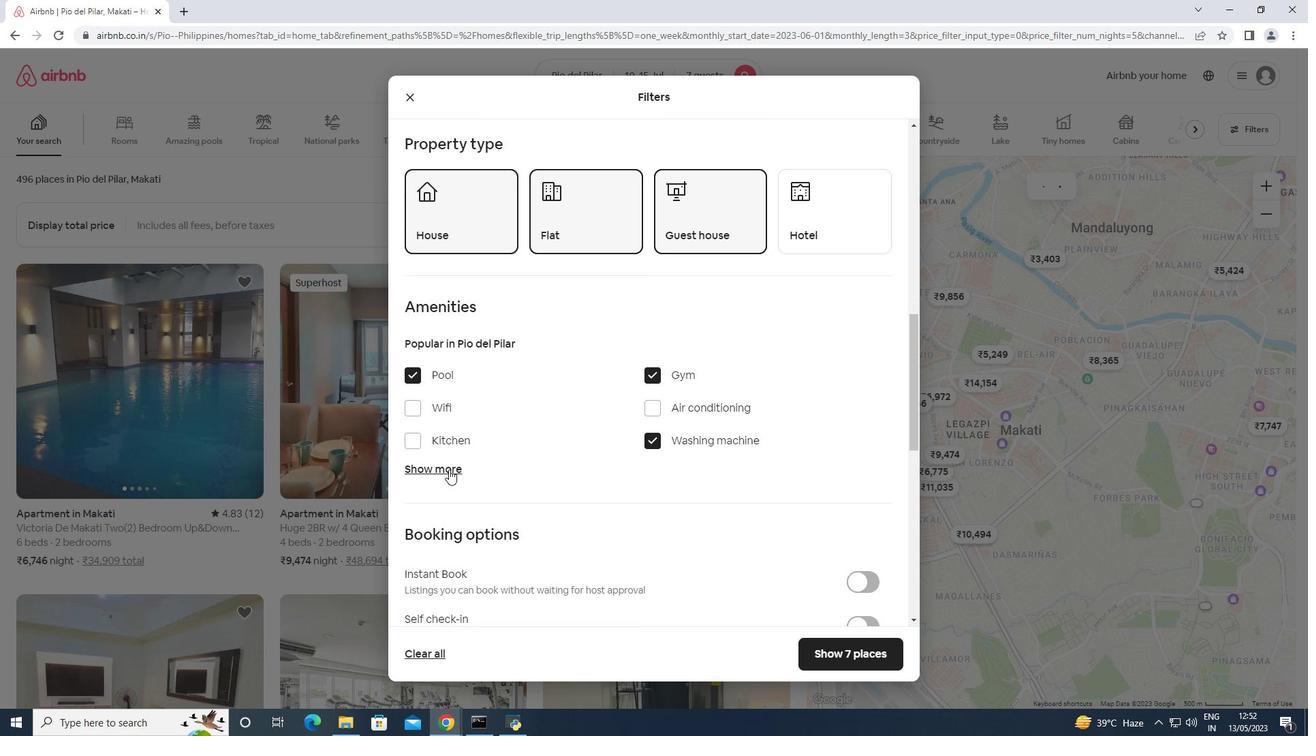 
Action: Mouse pressed left at (437, 467)
Screenshot: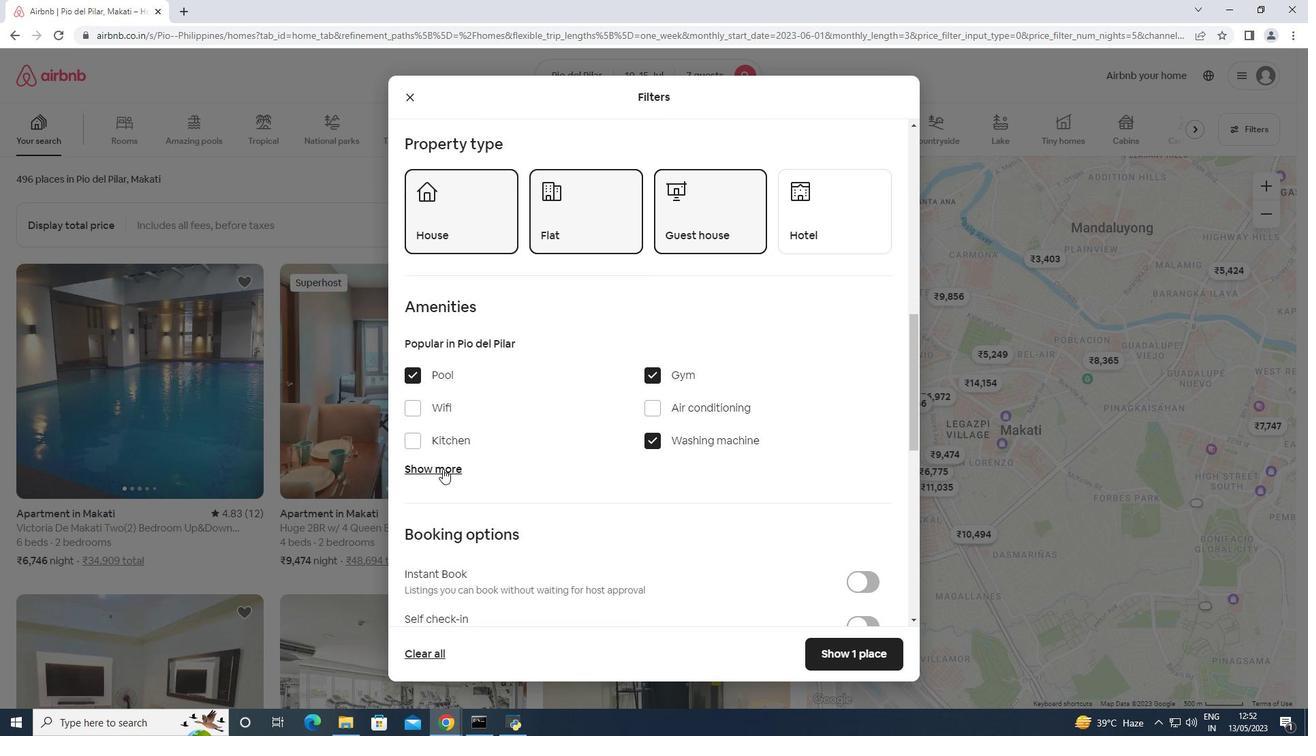 
Action: Mouse moved to (490, 413)
Screenshot: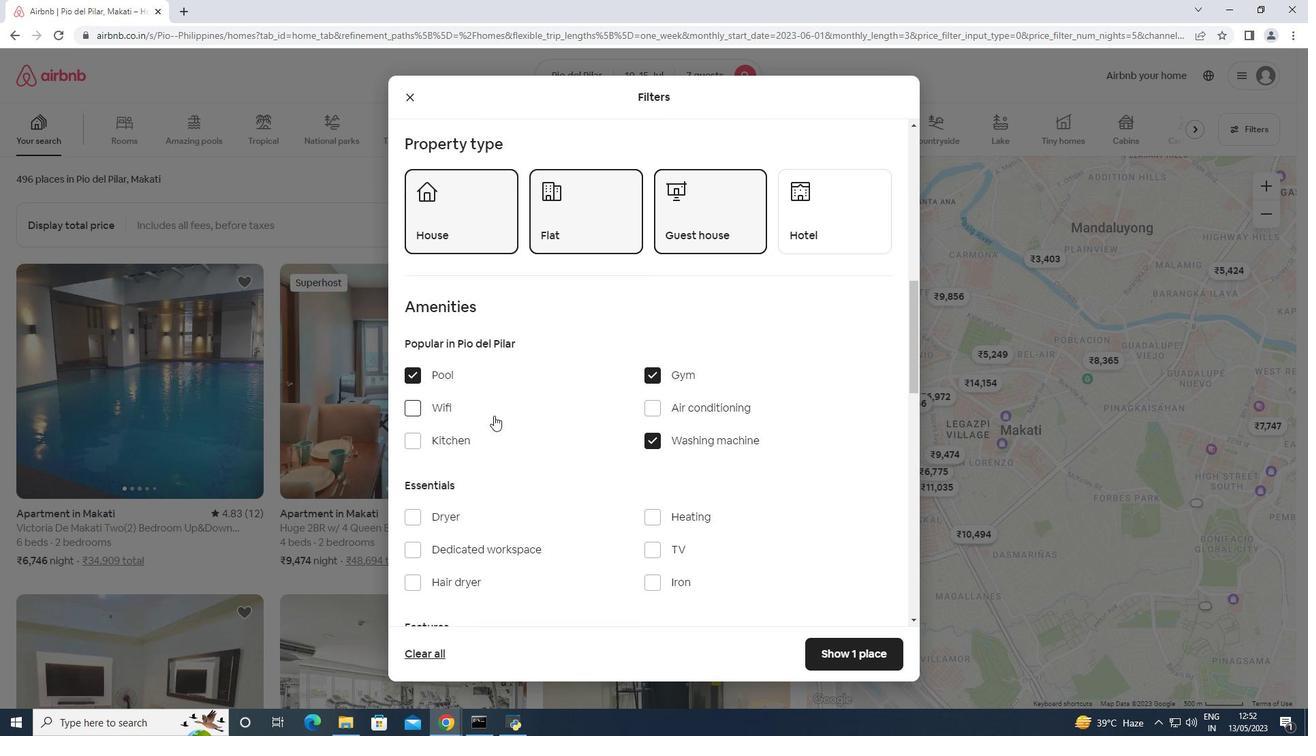 
Action: Mouse pressed left at (490, 413)
Screenshot: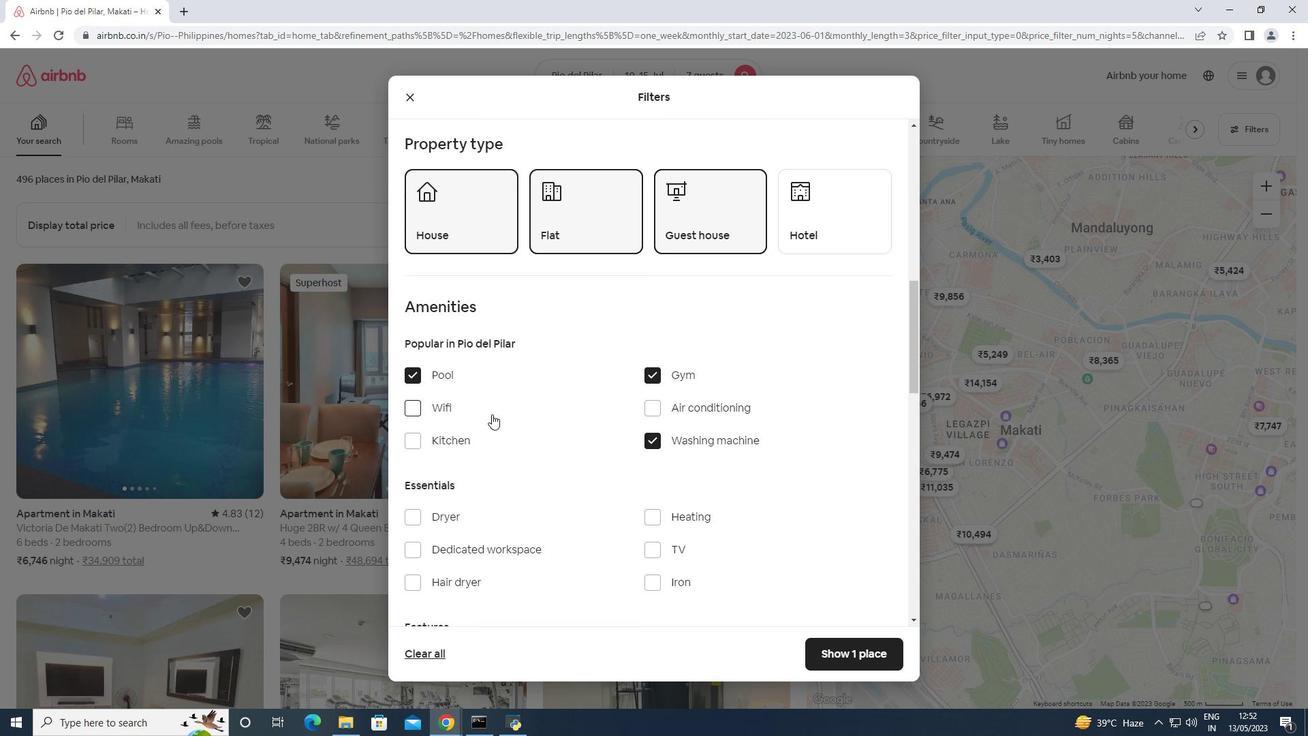 
Action: Mouse moved to (697, 441)
Screenshot: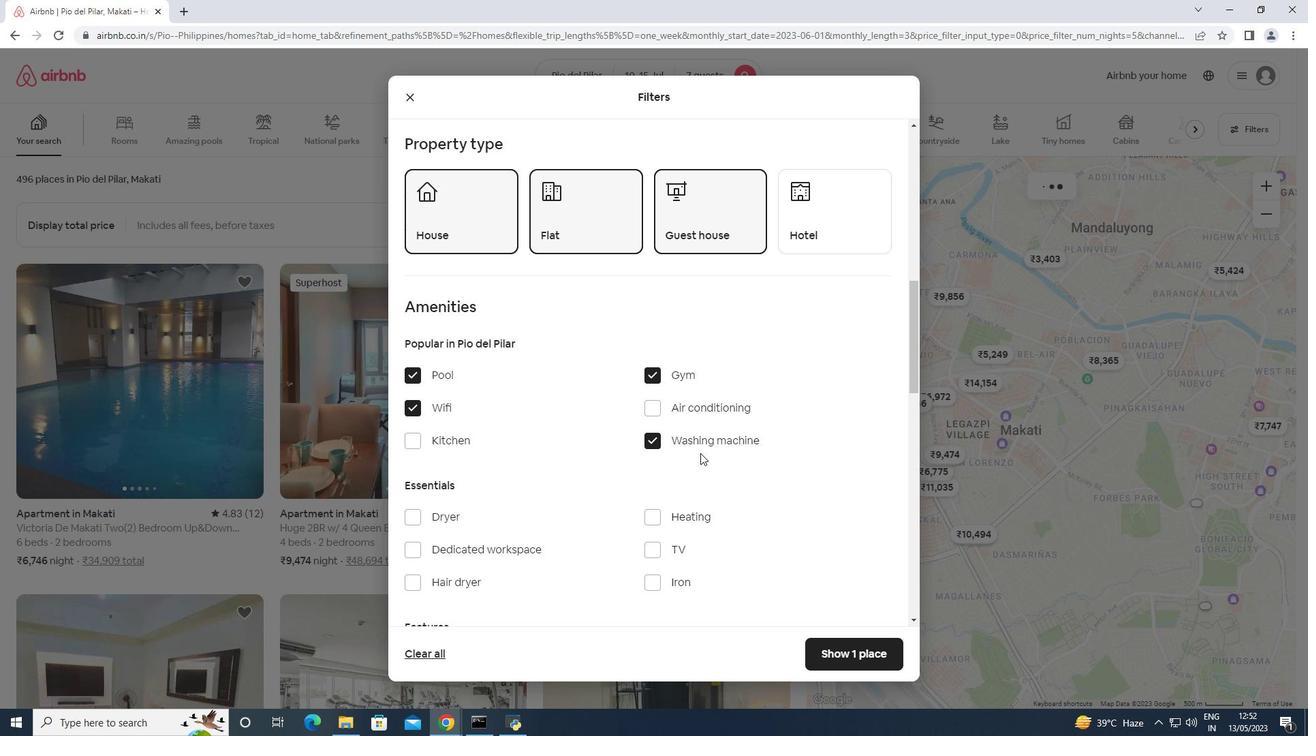 
Action: Mouse pressed left at (697, 441)
Screenshot: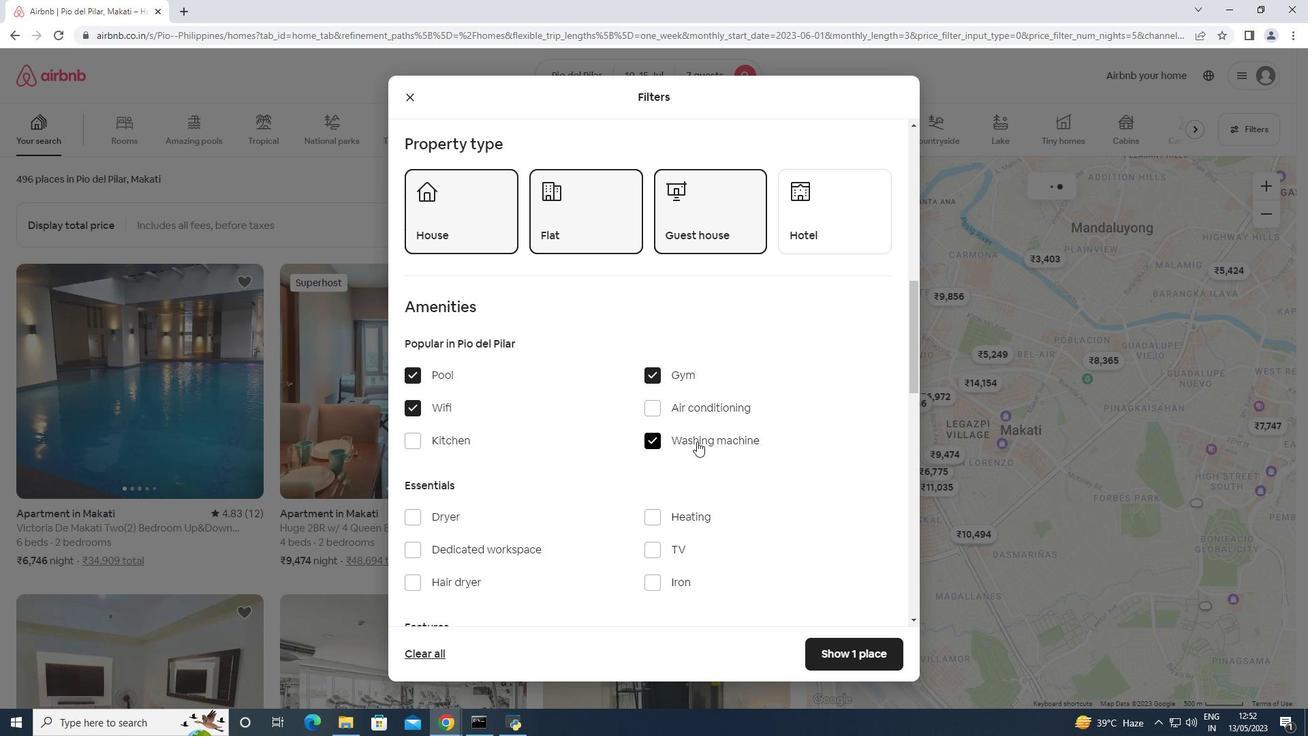 
Action: Mouse moved to (653, 436)
Screenshot: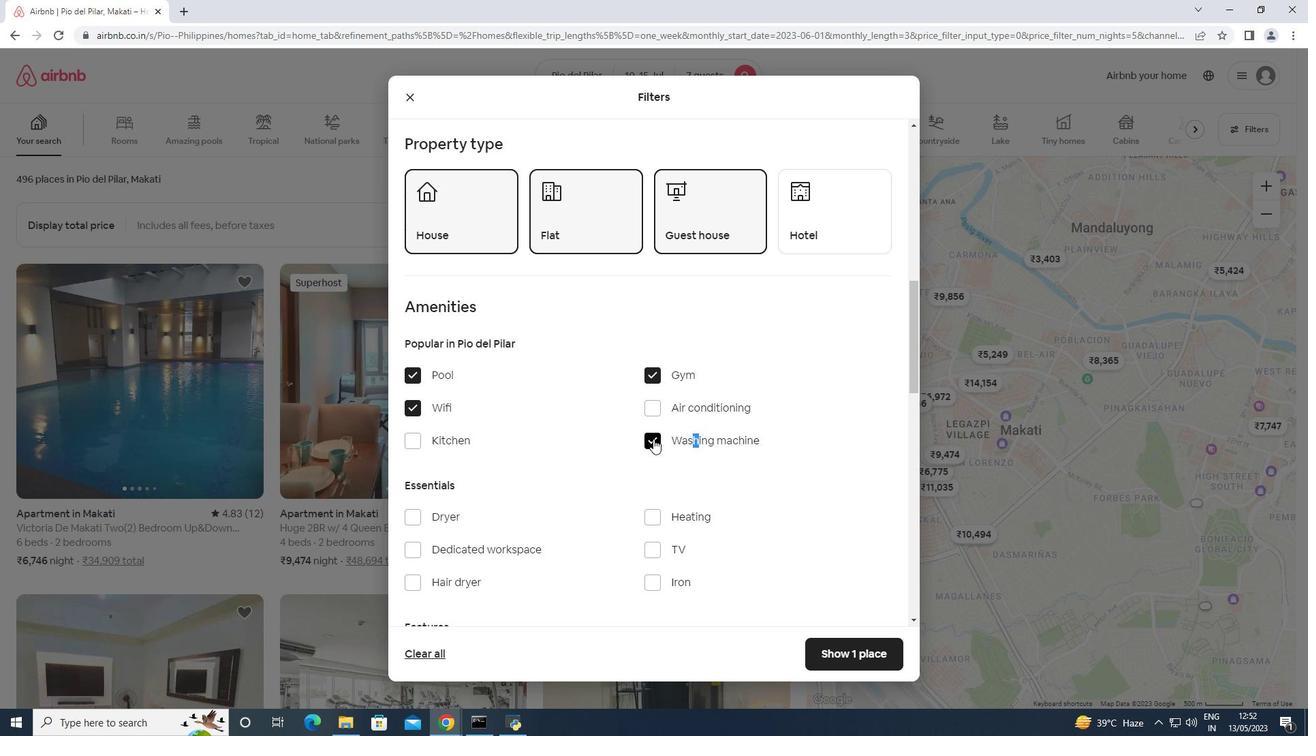 
Action: Mouse pressed left at (653, 436)
Screenshot: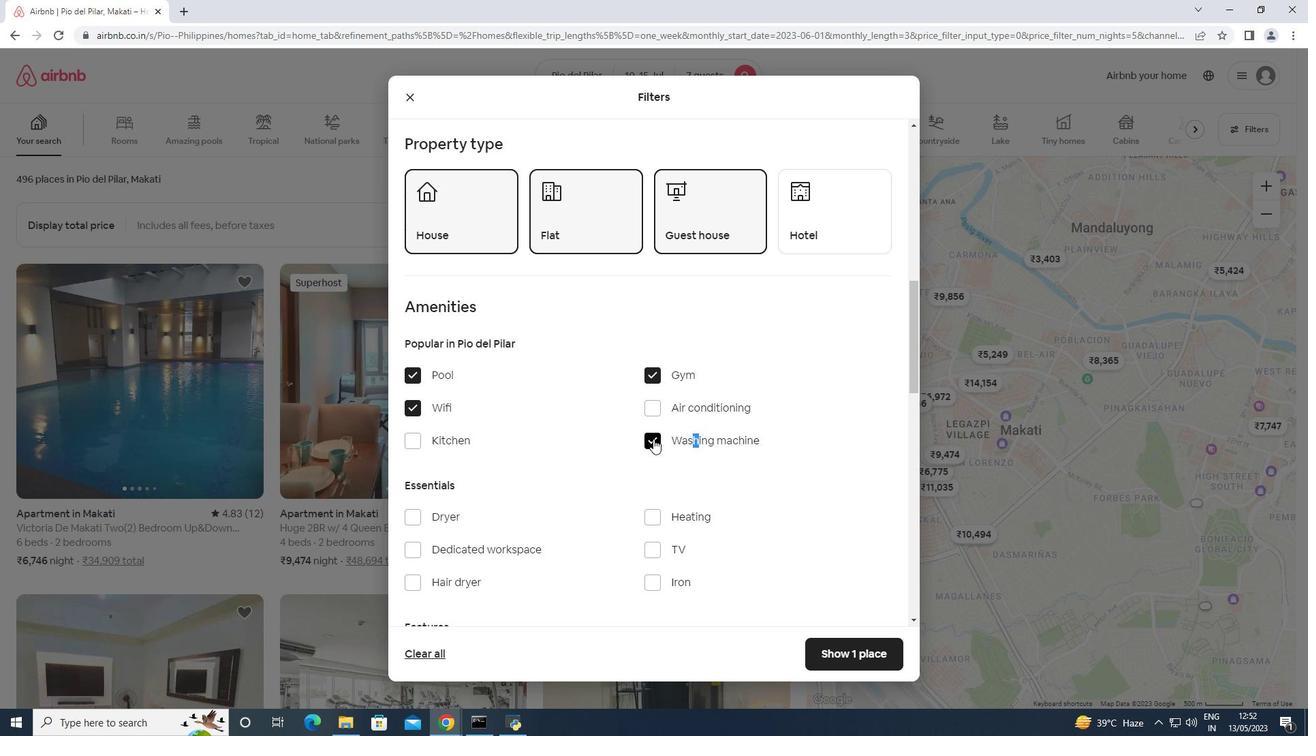 
Action: Mouse moved to (662, 550)
Screenshot: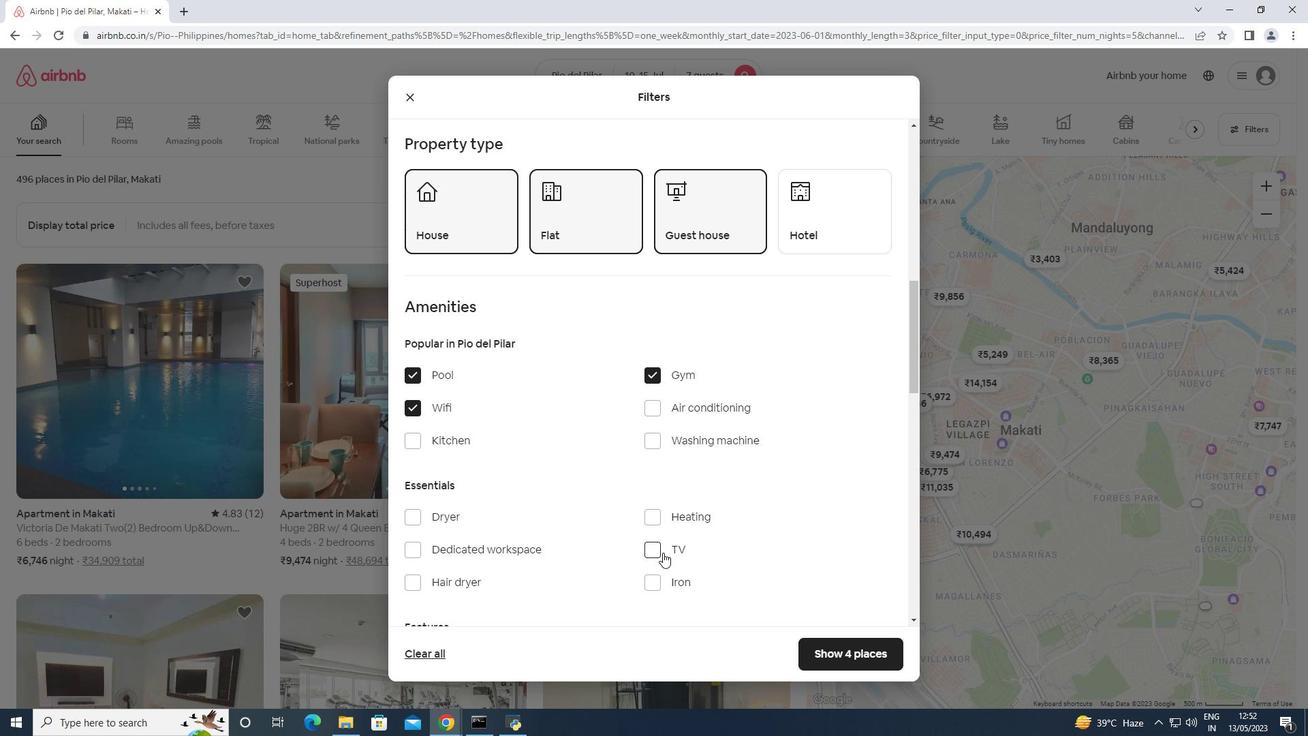 
Action: Mouse pressed left at (662, 550)
Screenshot: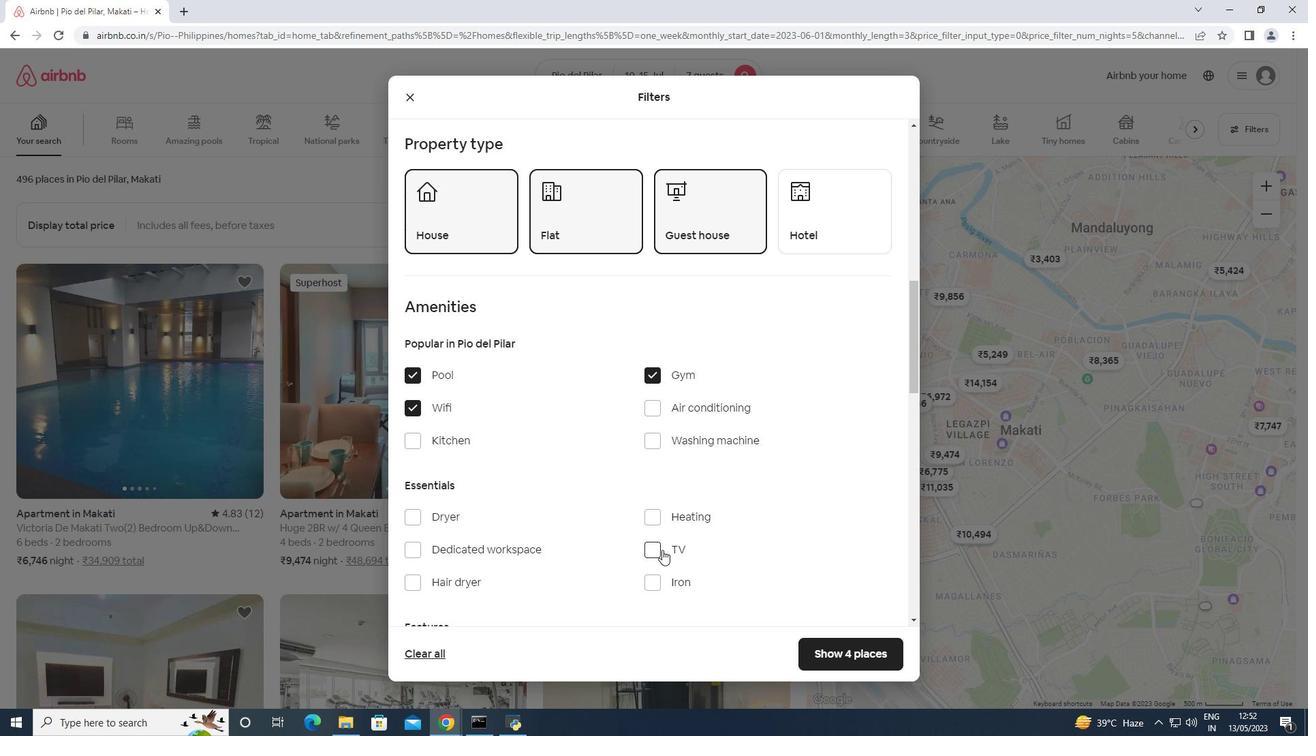 
Action: Mouse moved to (661, 547)
Screenshot: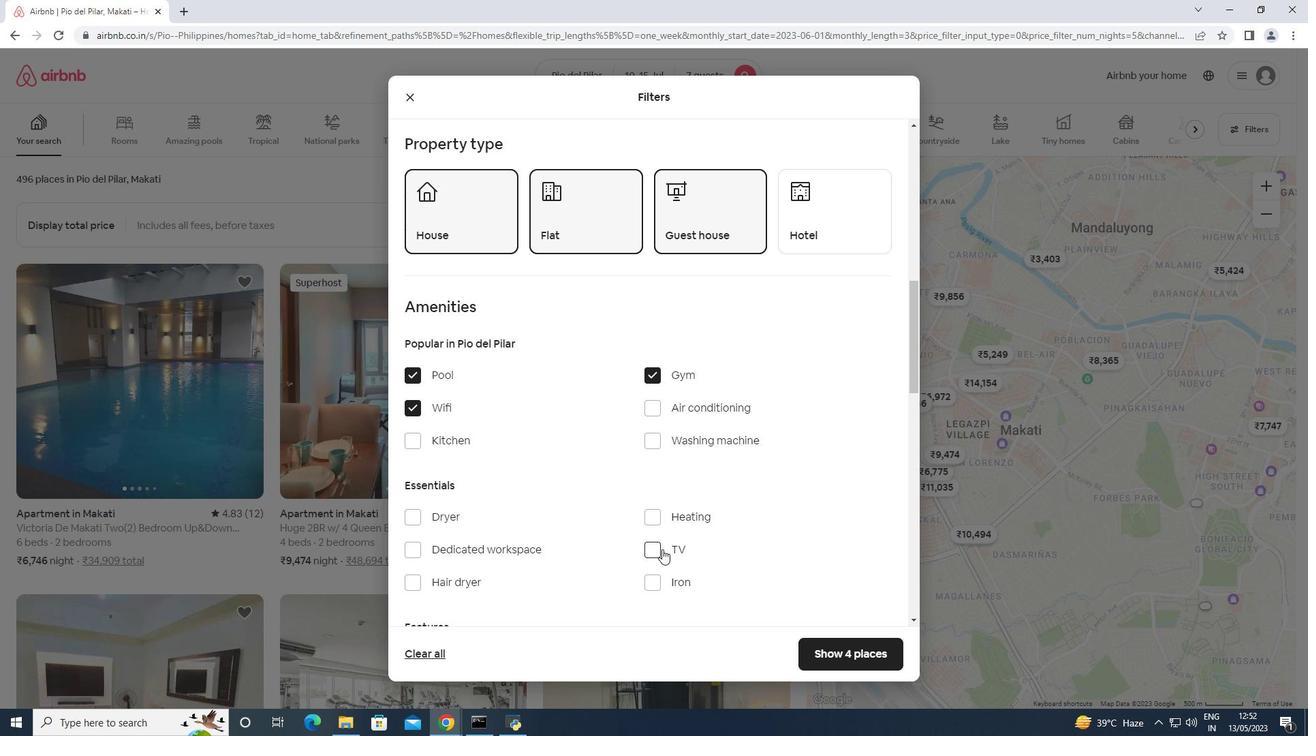 
Action: Mouse scrolled (661, 546) with delta (0, 0)
Screenshot: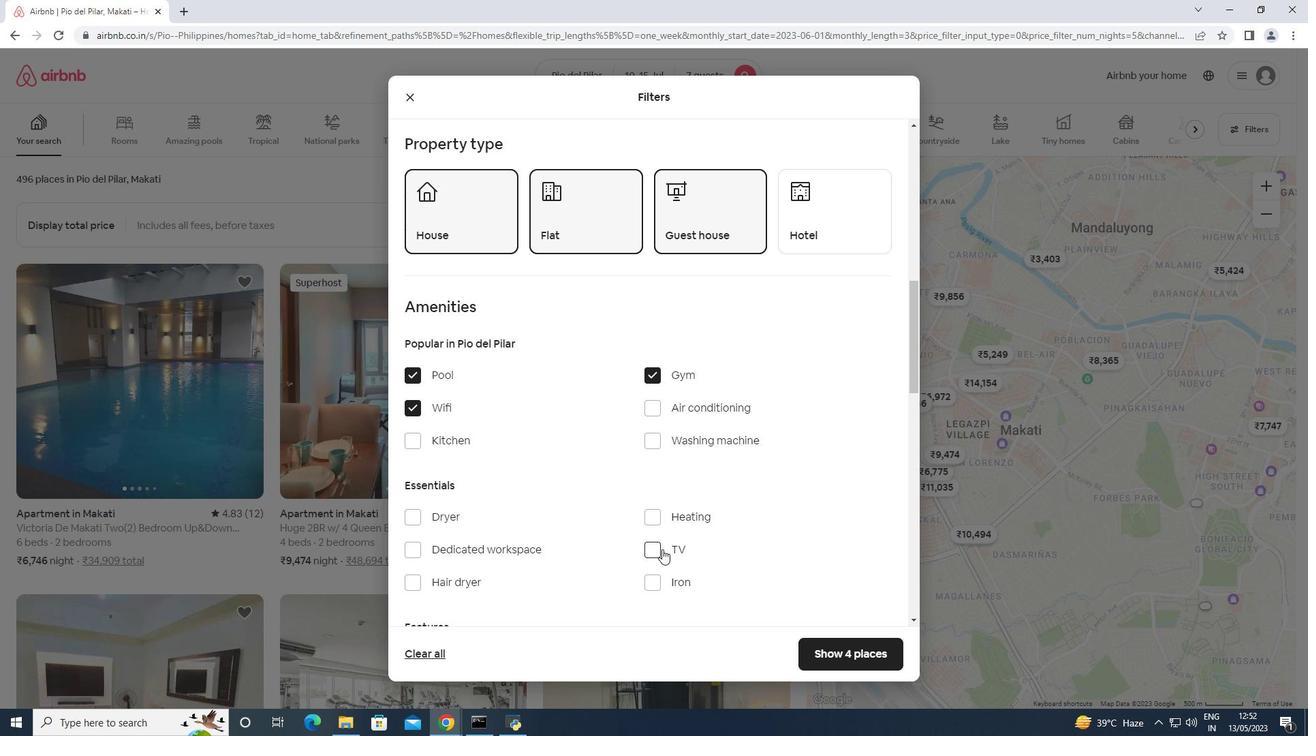 
Action: Mouse scrolled (661, 546) with delta (0, 0)
Screenshot: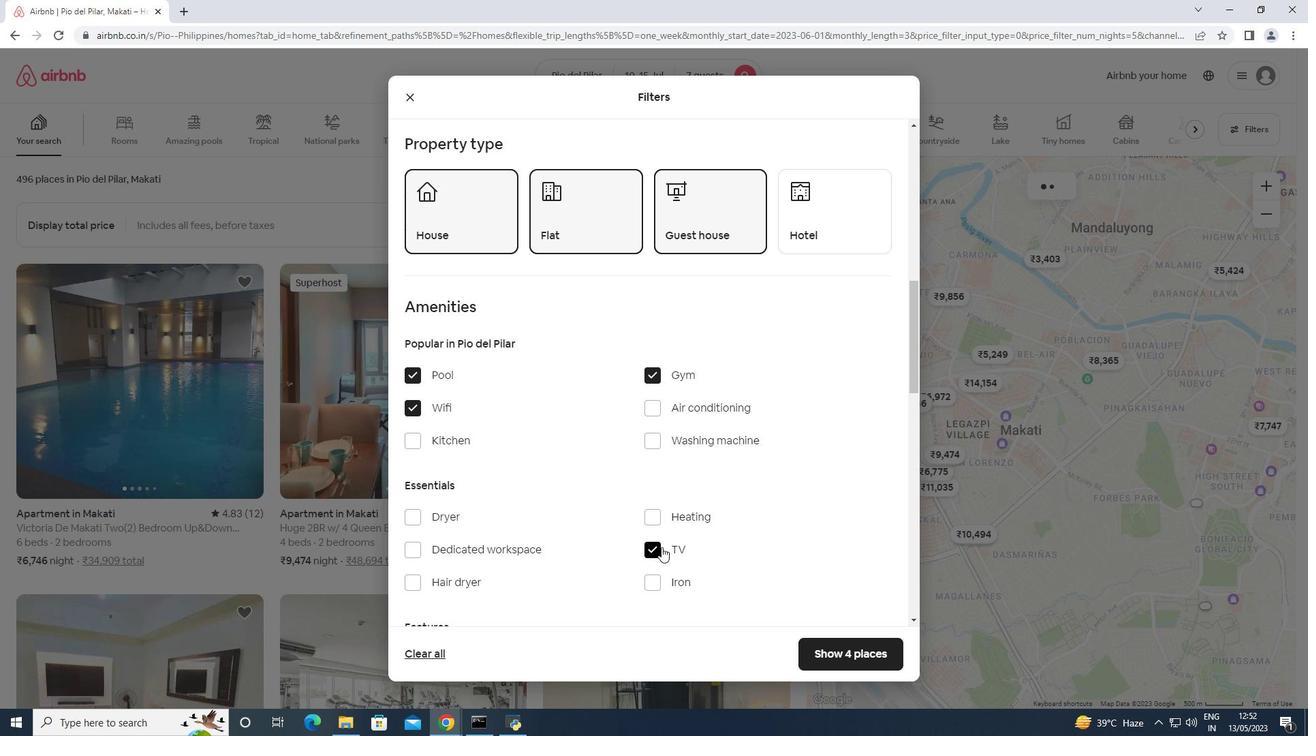 
Action: Mouse scrolled (661, 546) with delta (0, 0)
Screenshot: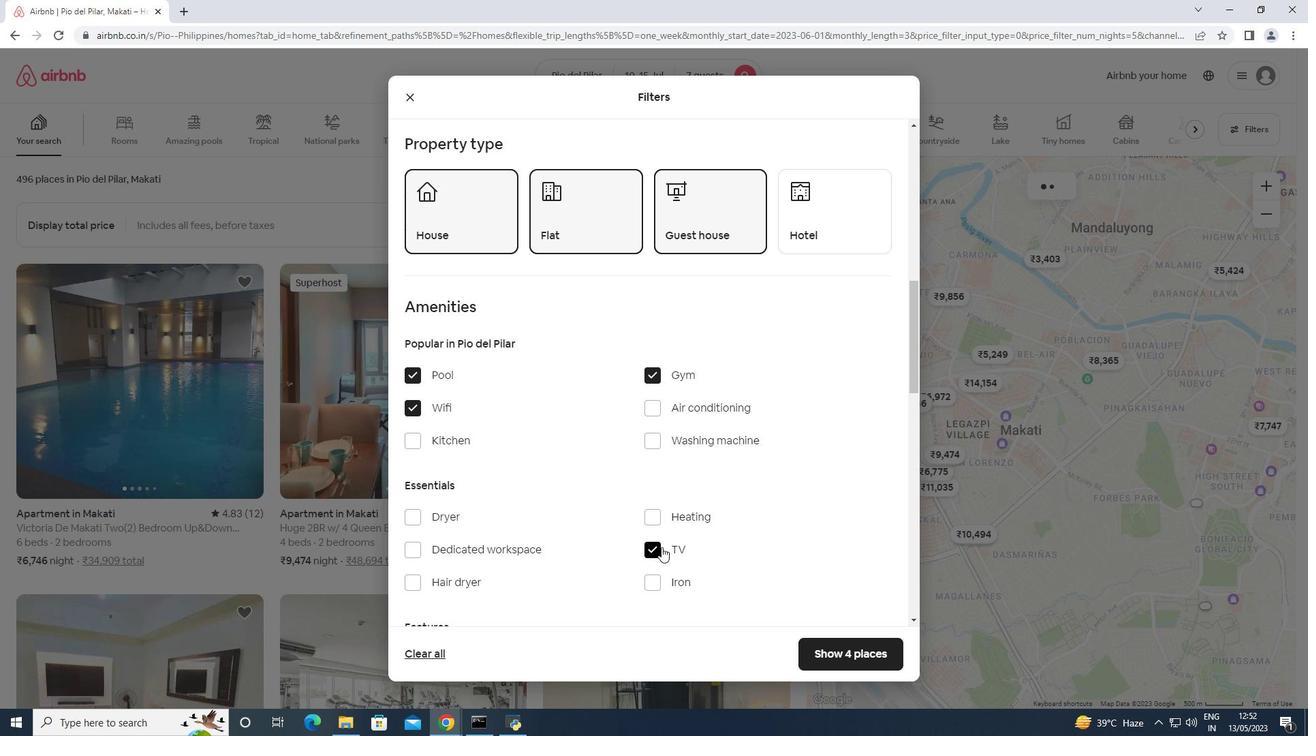 
Action: Mouse scrolled (661, 546) with delta (0, 0)
Screenshot: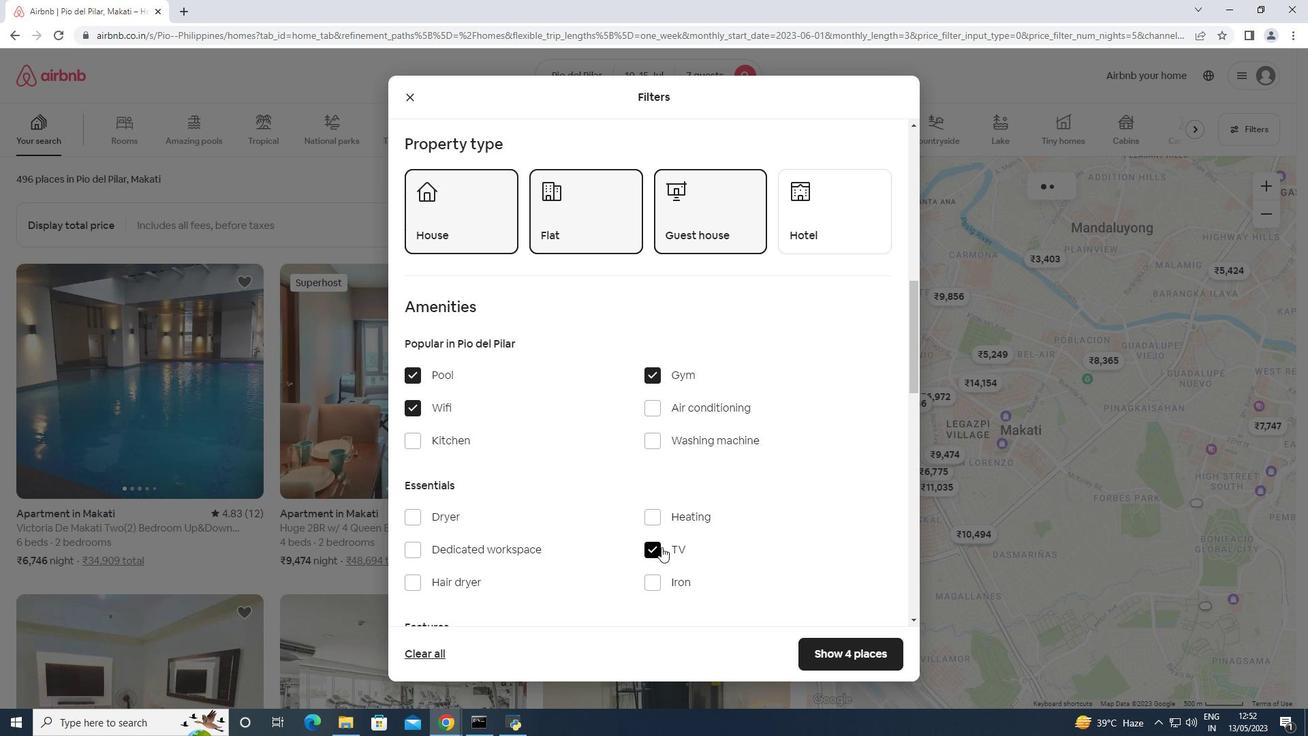 
Action: Mouse scrolled (661, 546) with delta (0, 0)
Screenshot: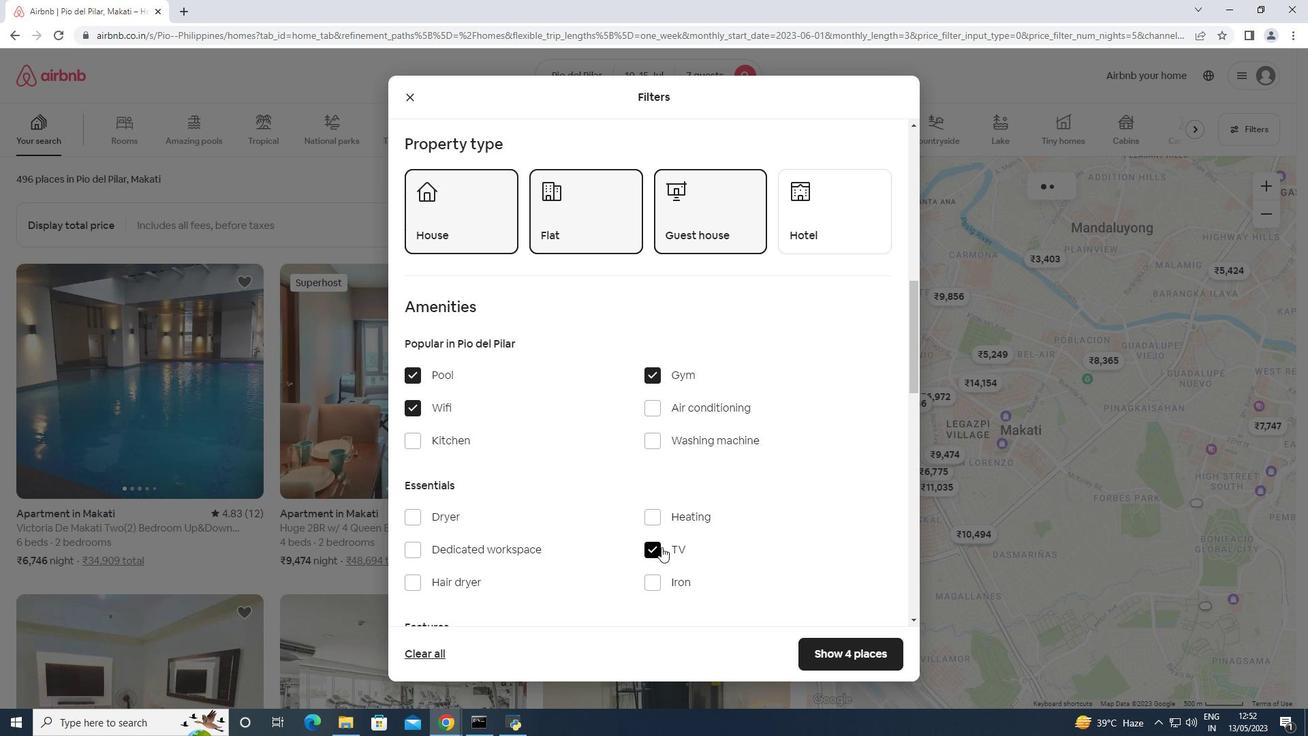 
Action: Mouse moved to (674, 387)
Screenshot: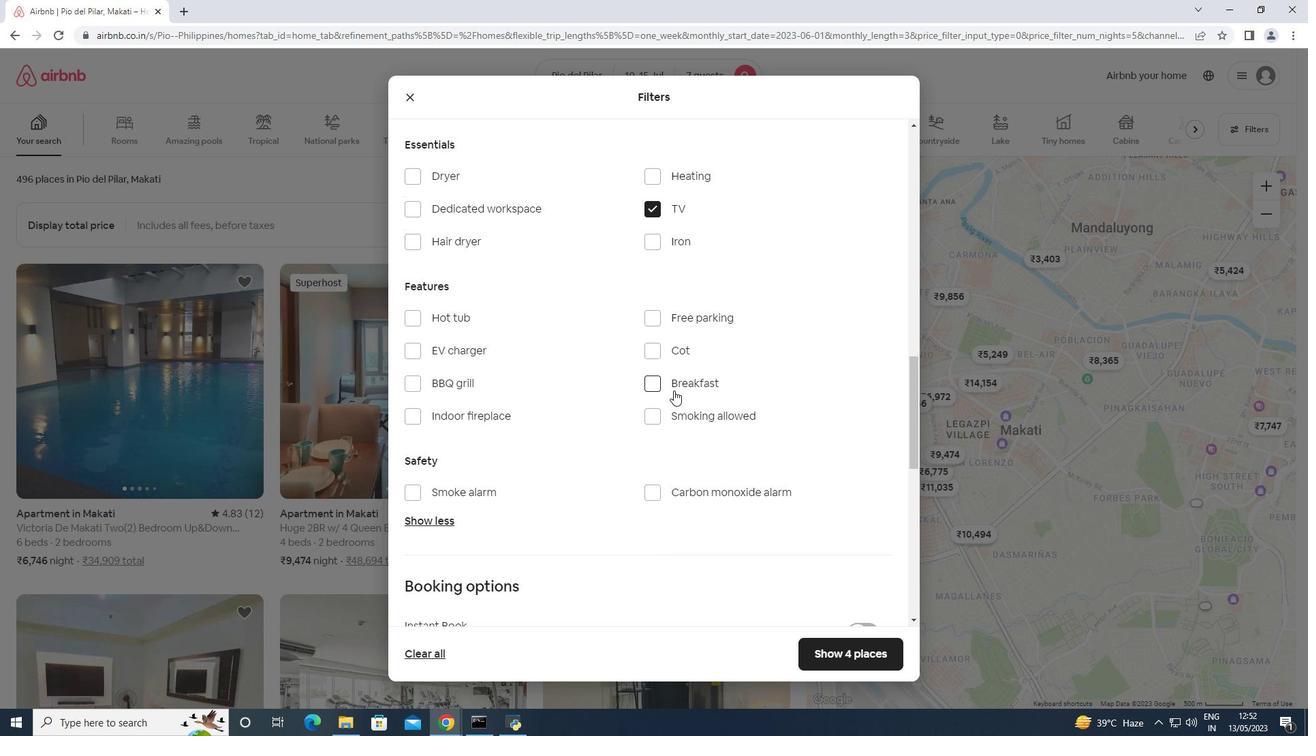 
Action: Mouse pressed left at (674, 387)
Screenshot: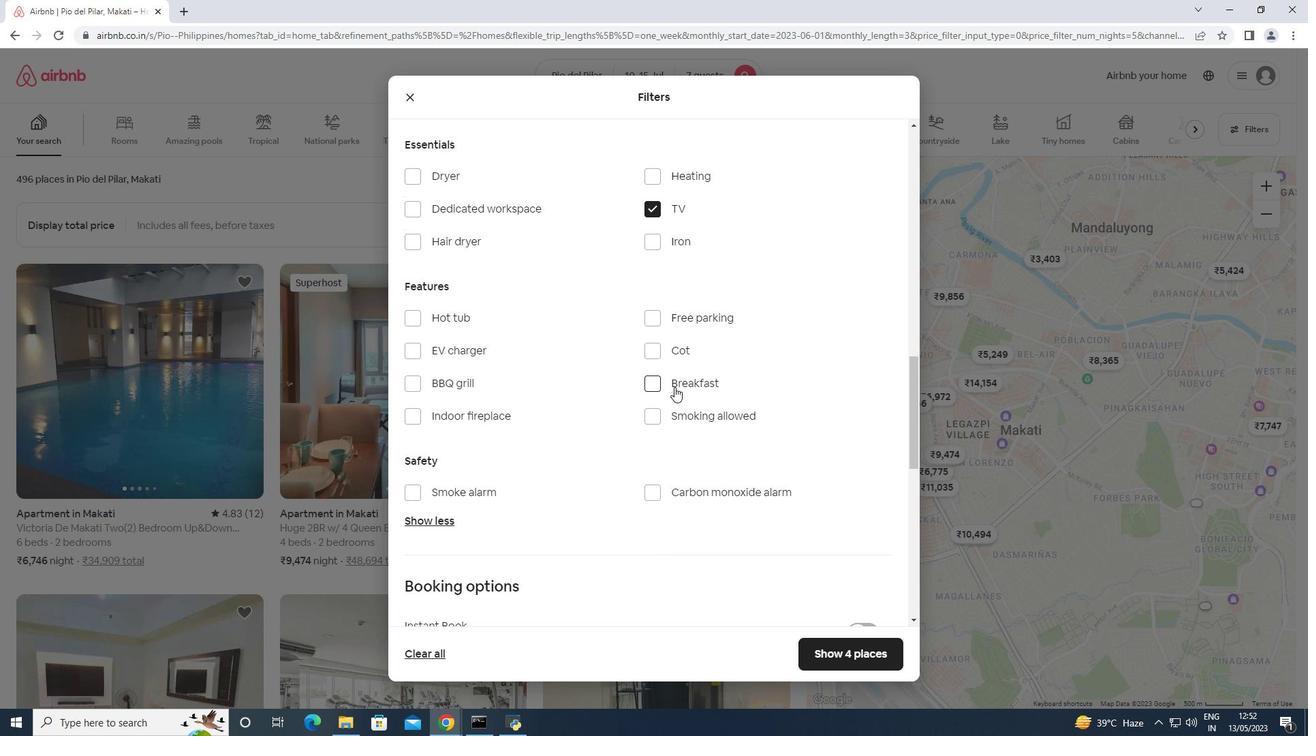 
Action: Mouse moved to (672, 385)
Screenshot: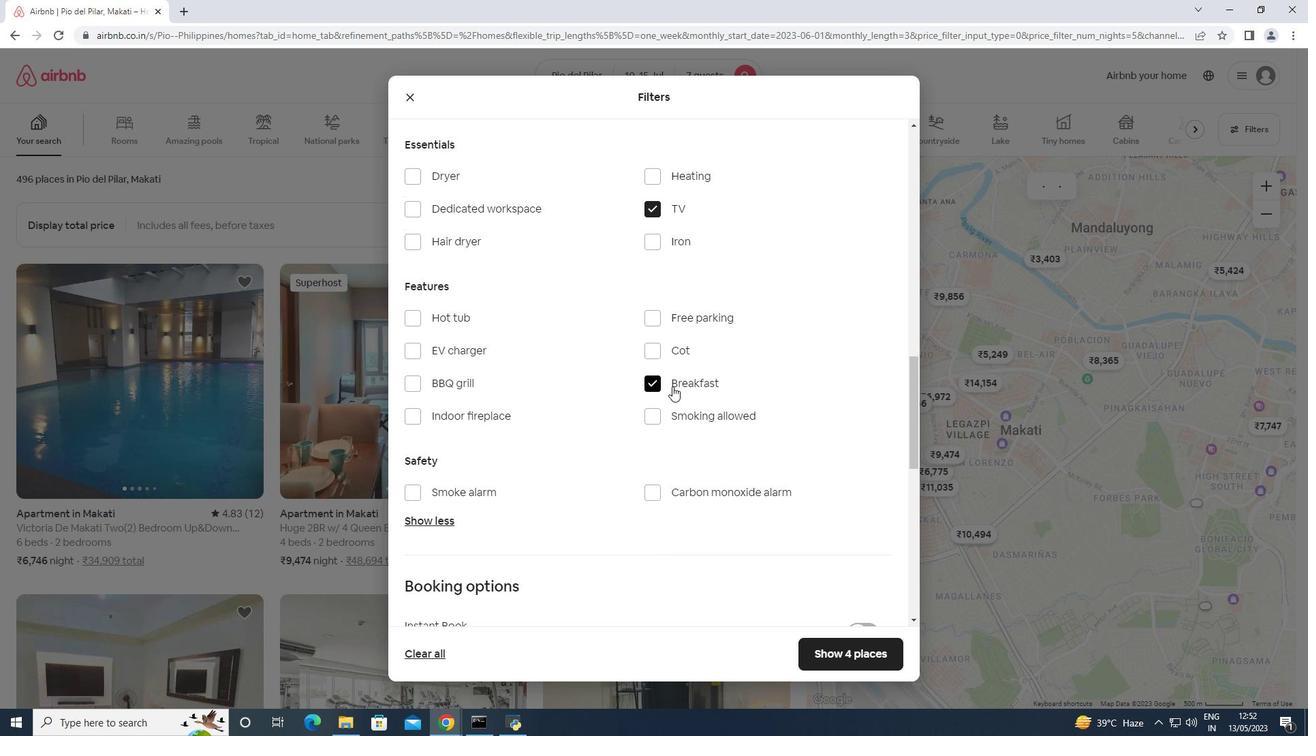 
Action: Mouse scrolled (672, 385) with delta (0, 0)
Screenshot: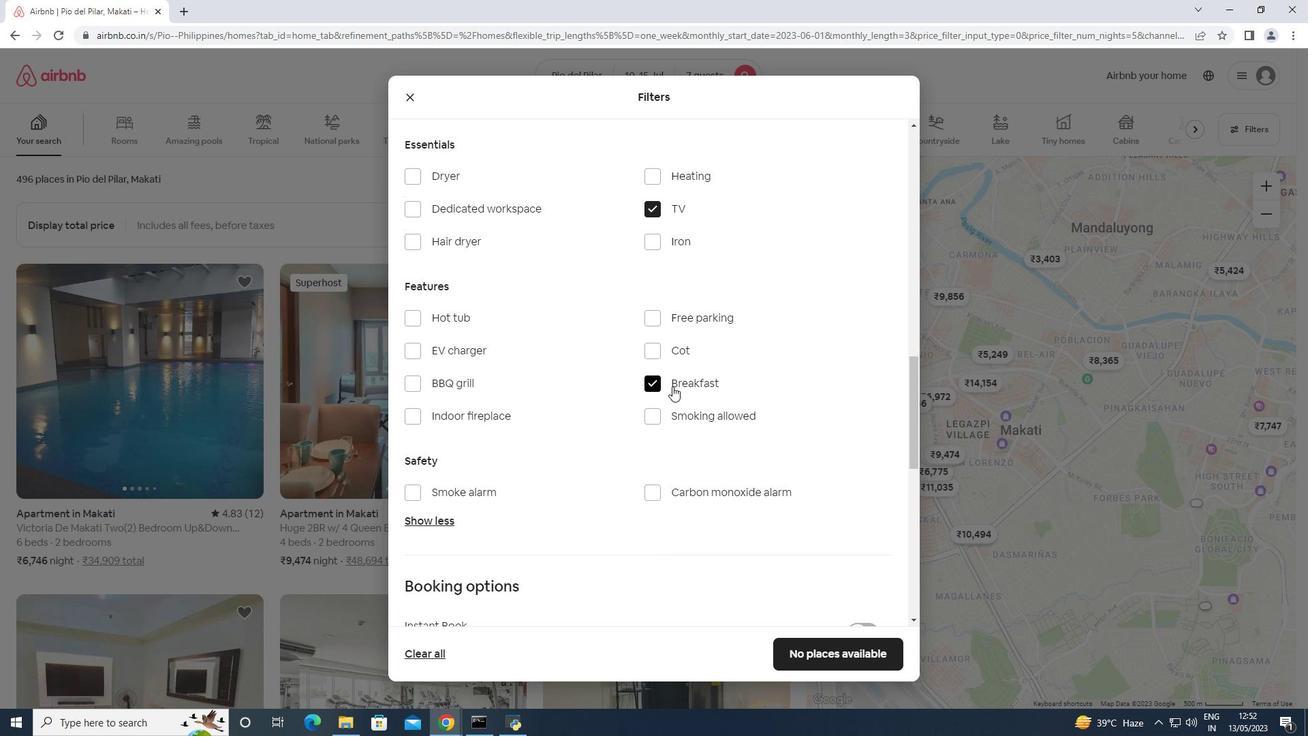 
Action: Mouse scrolled (672, 385) with delta (0, 0)
Screenshot: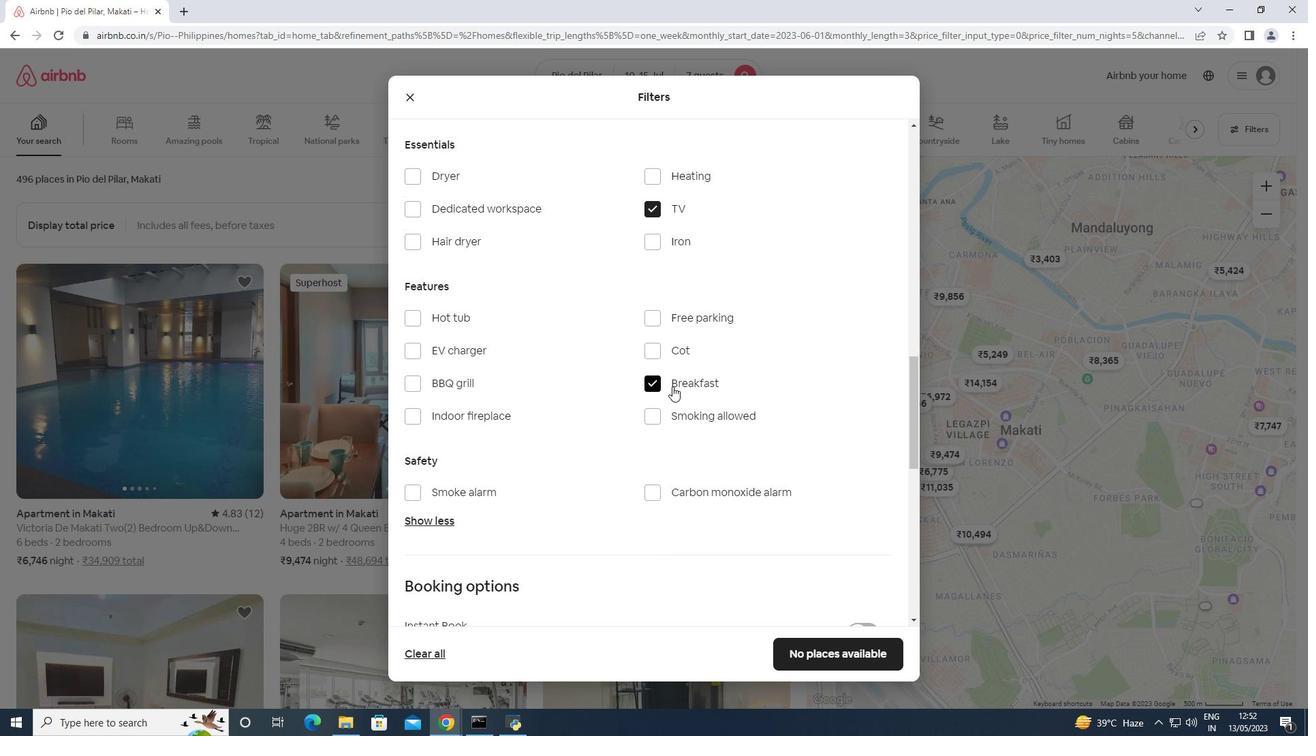 
Action: Mouse scrolled (672, 385) with delta (0, 0)
Screenshot: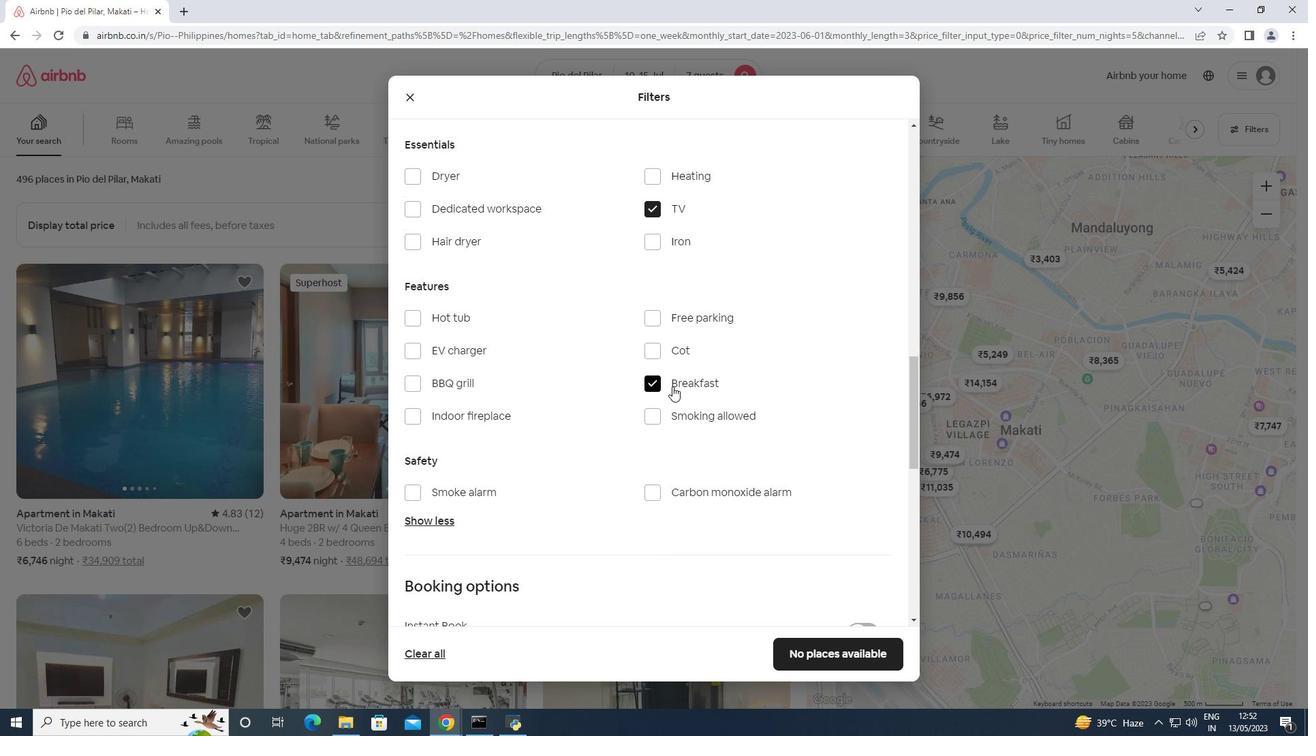 
Action: Mouse scrolled (672, 385) with delta (0, 0)
Screenshot: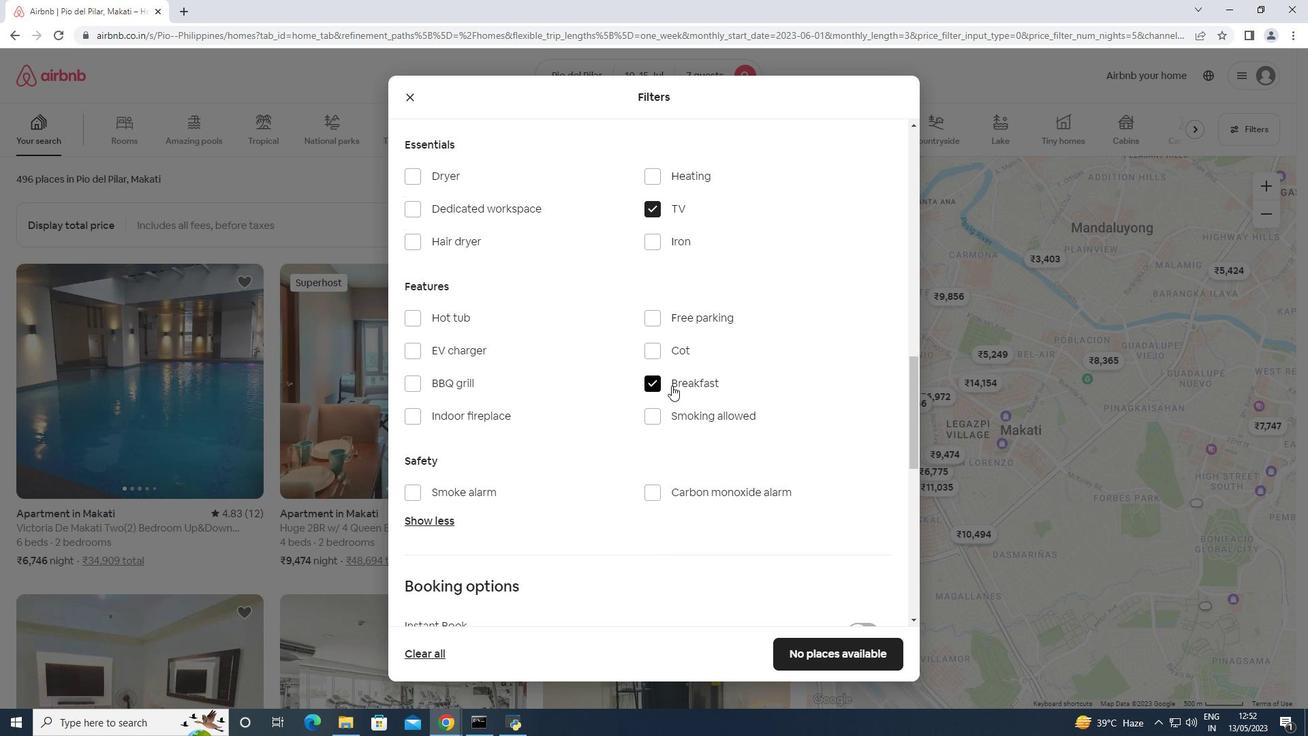 
Action: Mouse moved to (864, 408)
Screenshot: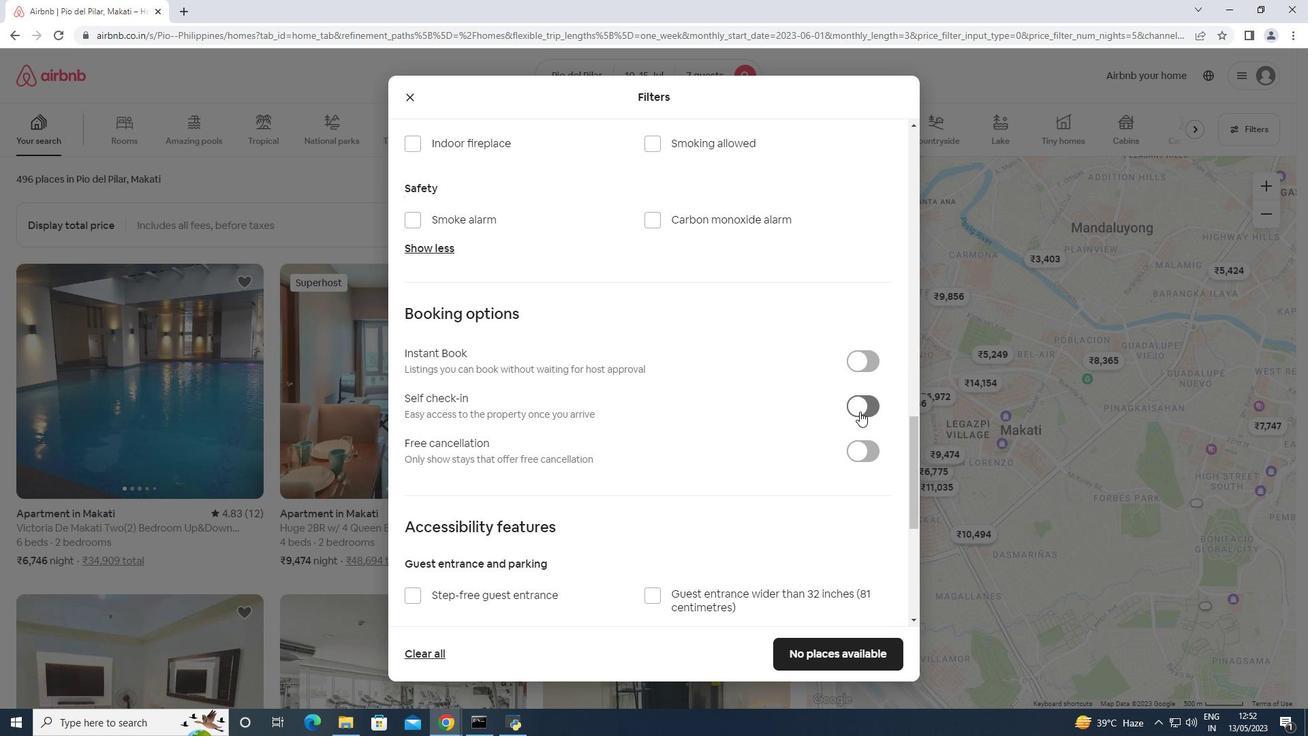 
Action: Mouse pressed left at (864, 408)
Screenshot: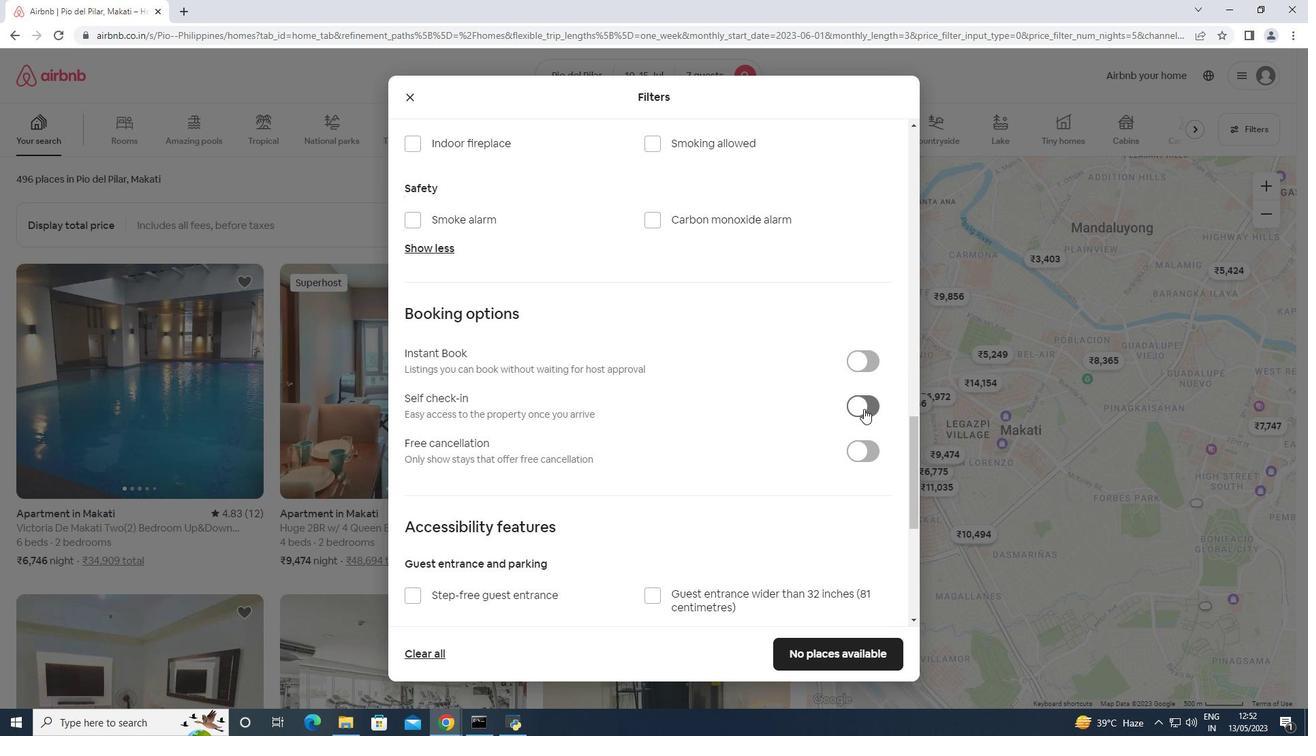 
Action: Mouse moved to (865, 407)
Screenshot: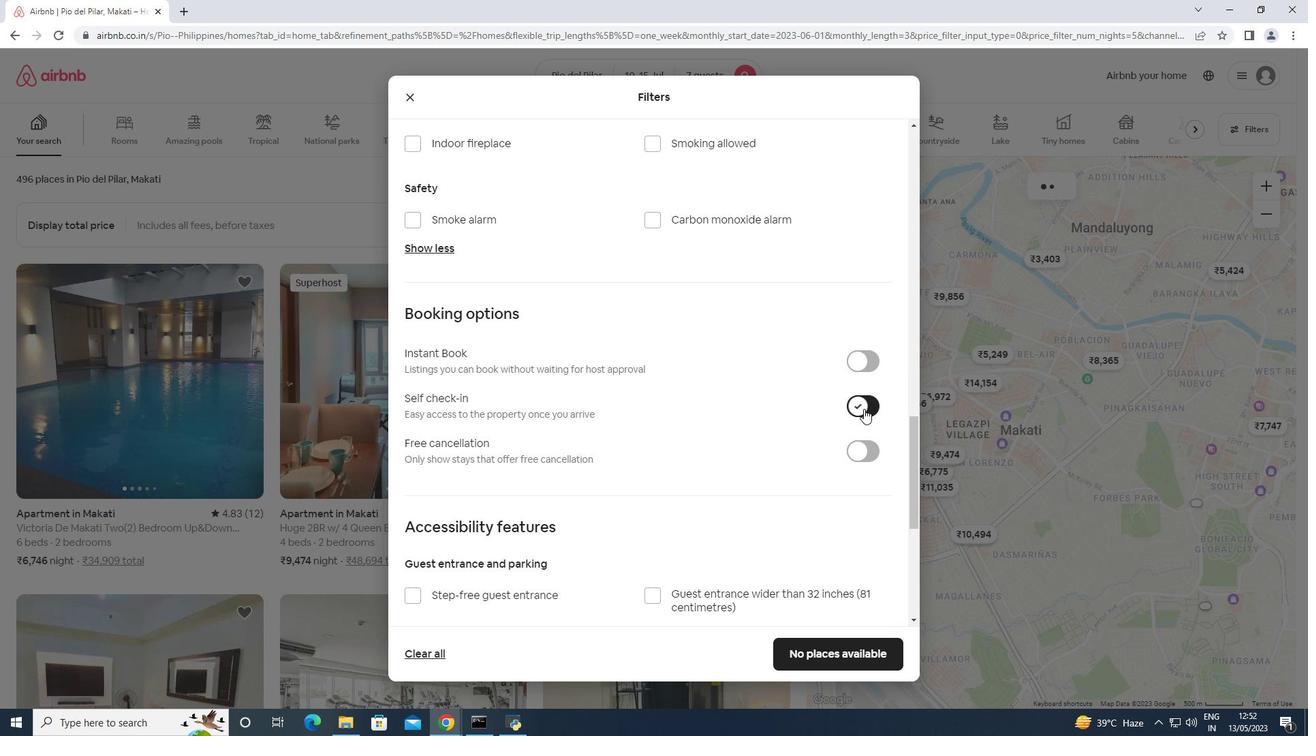 
Action: Mouse scrolled (865, 406) with delta (0, 0)
Screenshot: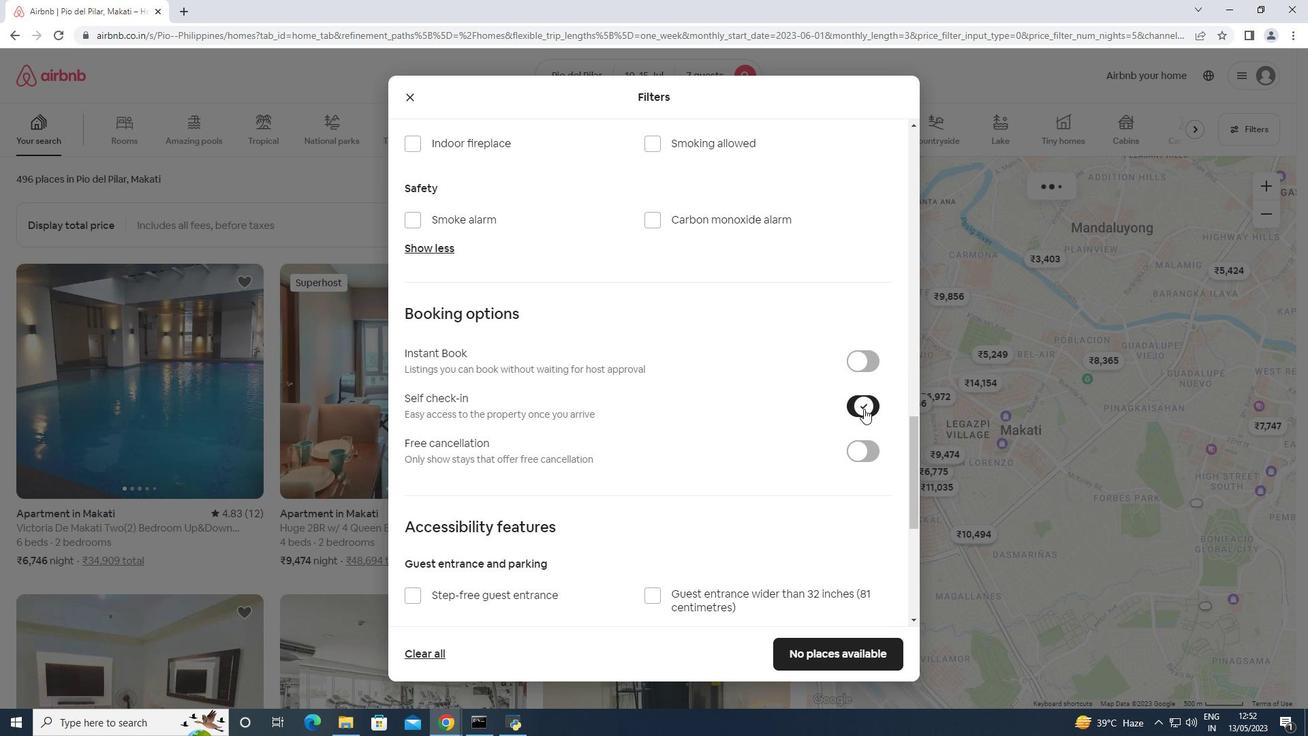 
Action: Mouse scrolled (865, 406) with delta (0, 0)
Screenshot: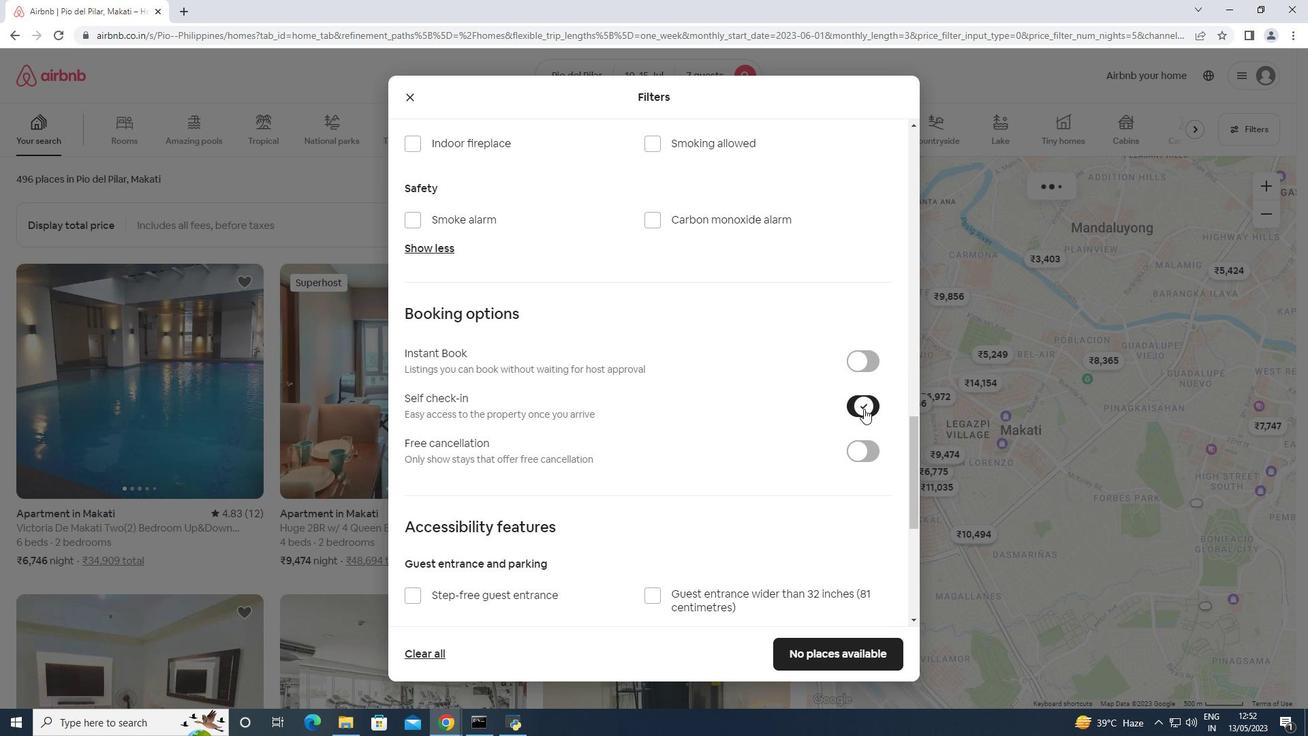
Action: Mouse scrolled (865, 406) with delta (0, 0)
Screenshot: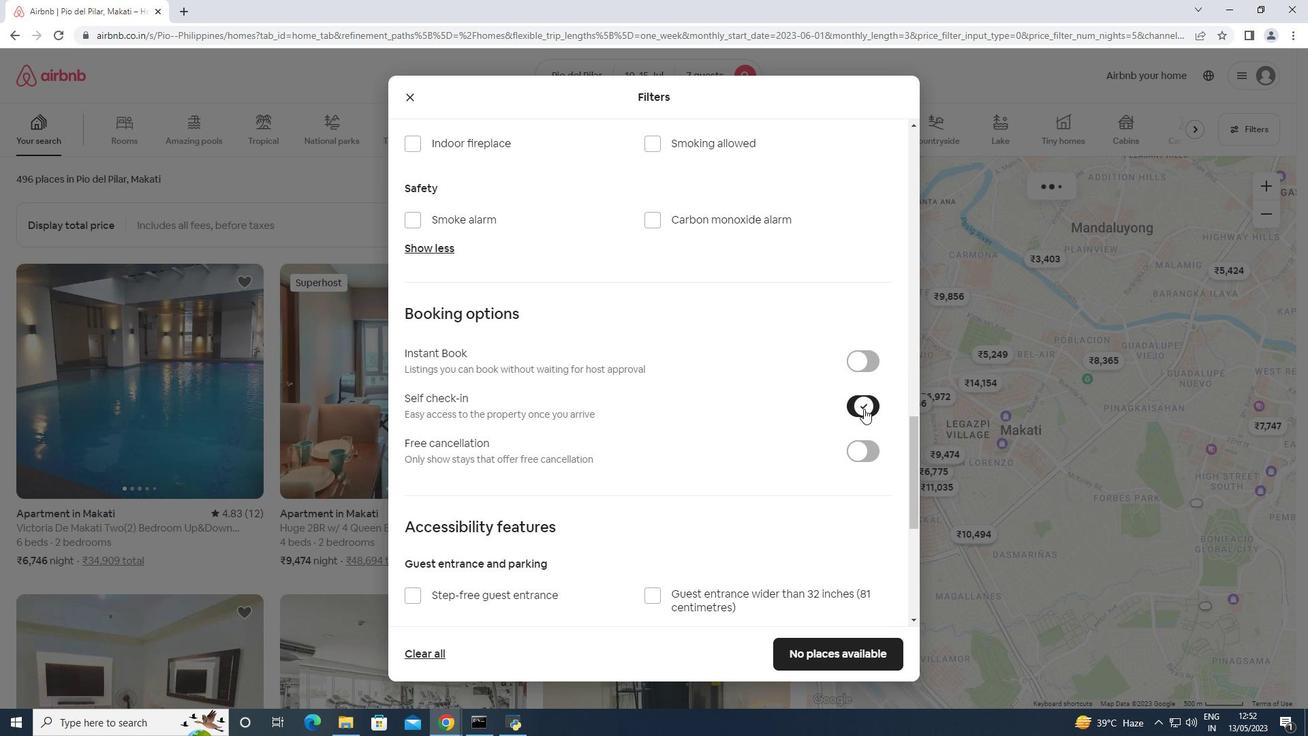 
Action: Mouse scrolled (865, 406) with delta (0, 0)
Screenshot: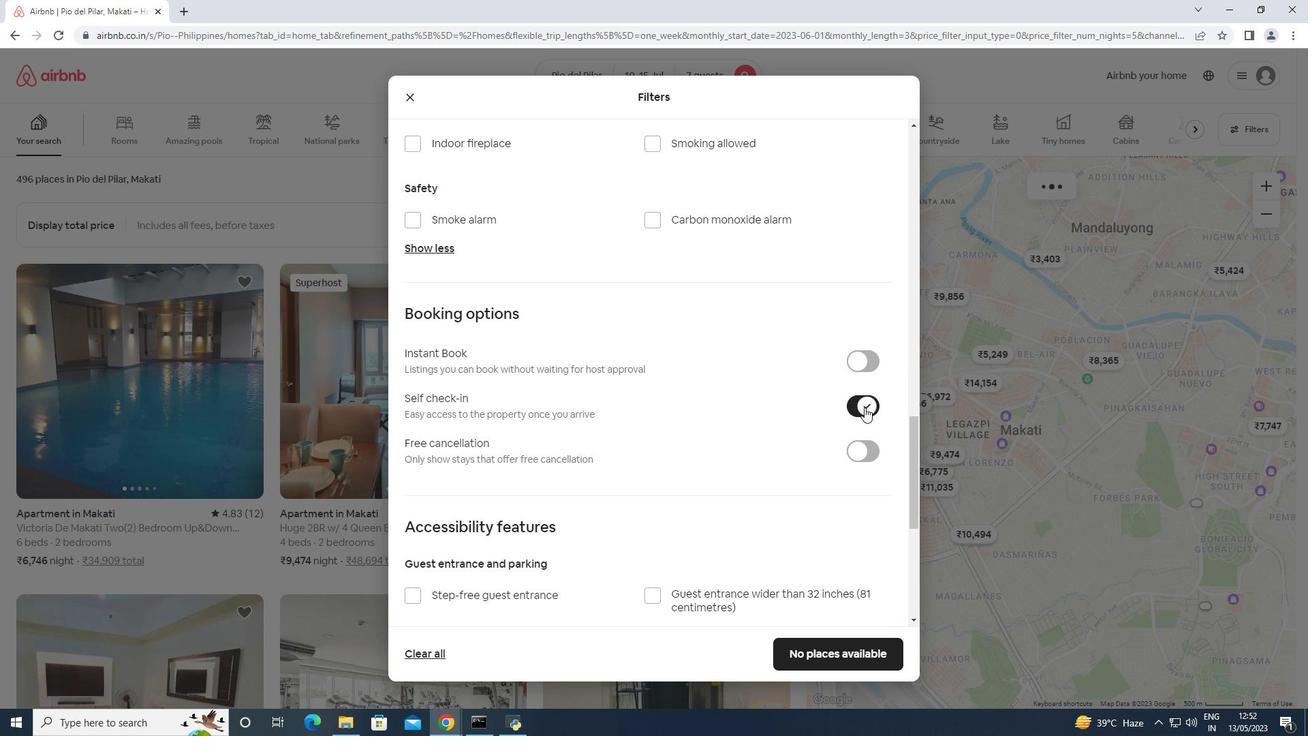 
Action: Mouse scrolled (865, 406) with delta (0, 0)
Screenshot: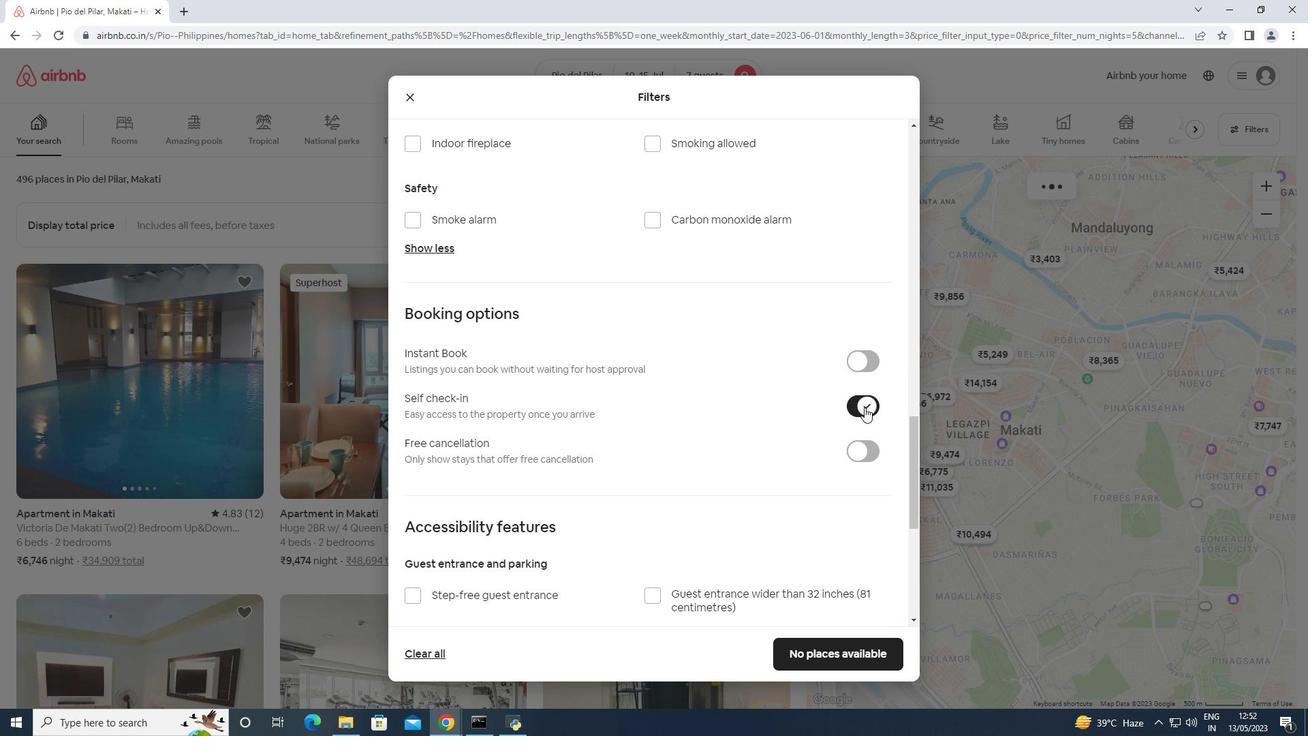 
Action: Mouse scrolled (865, 406) with delta (0, 0)
Screenshot: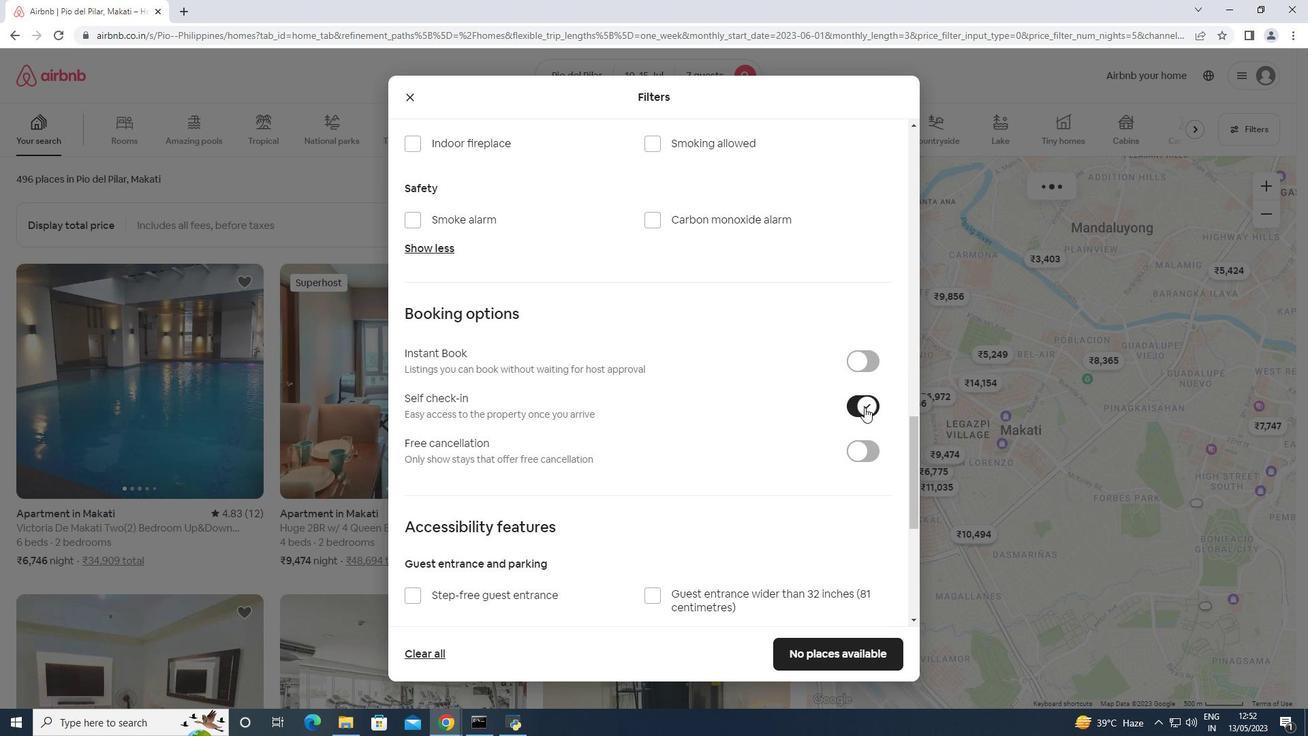 
Action: Mouse moved to (539, 535)
Screenshot: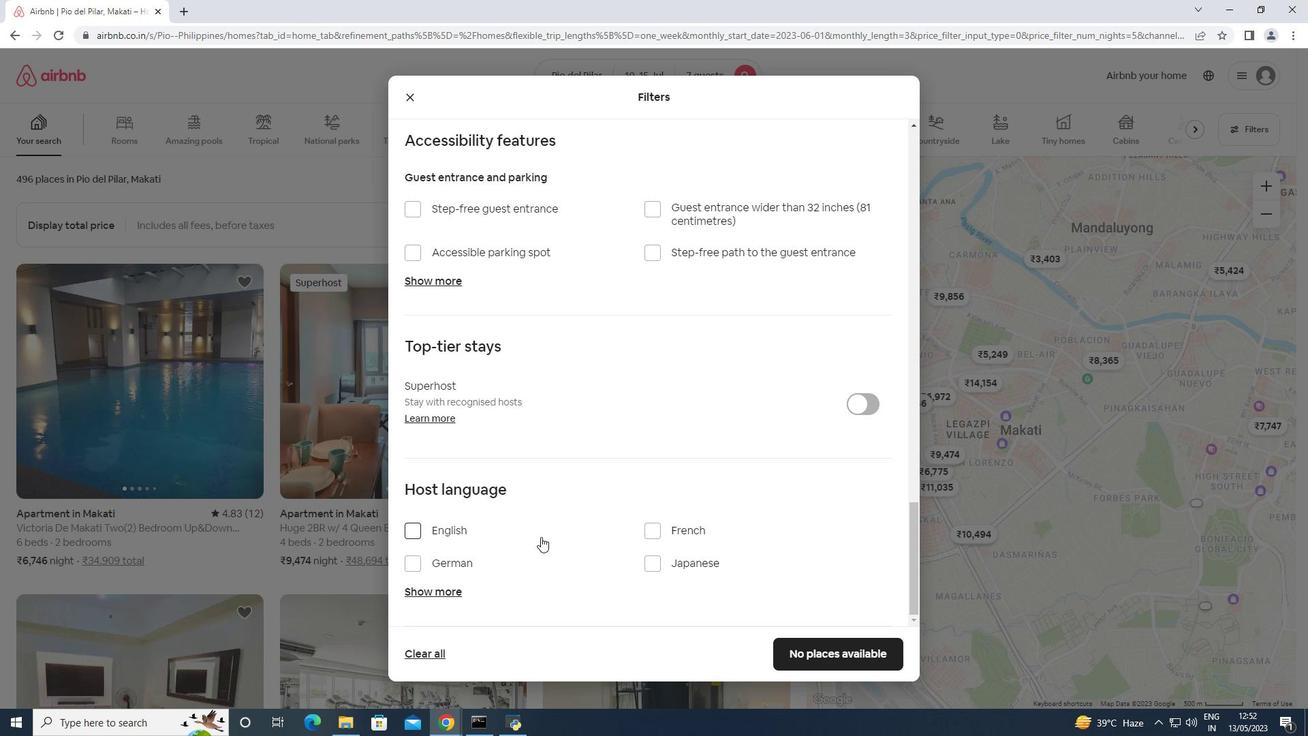 
Action: Mouse pressed left at (539, 535)
Screenshot: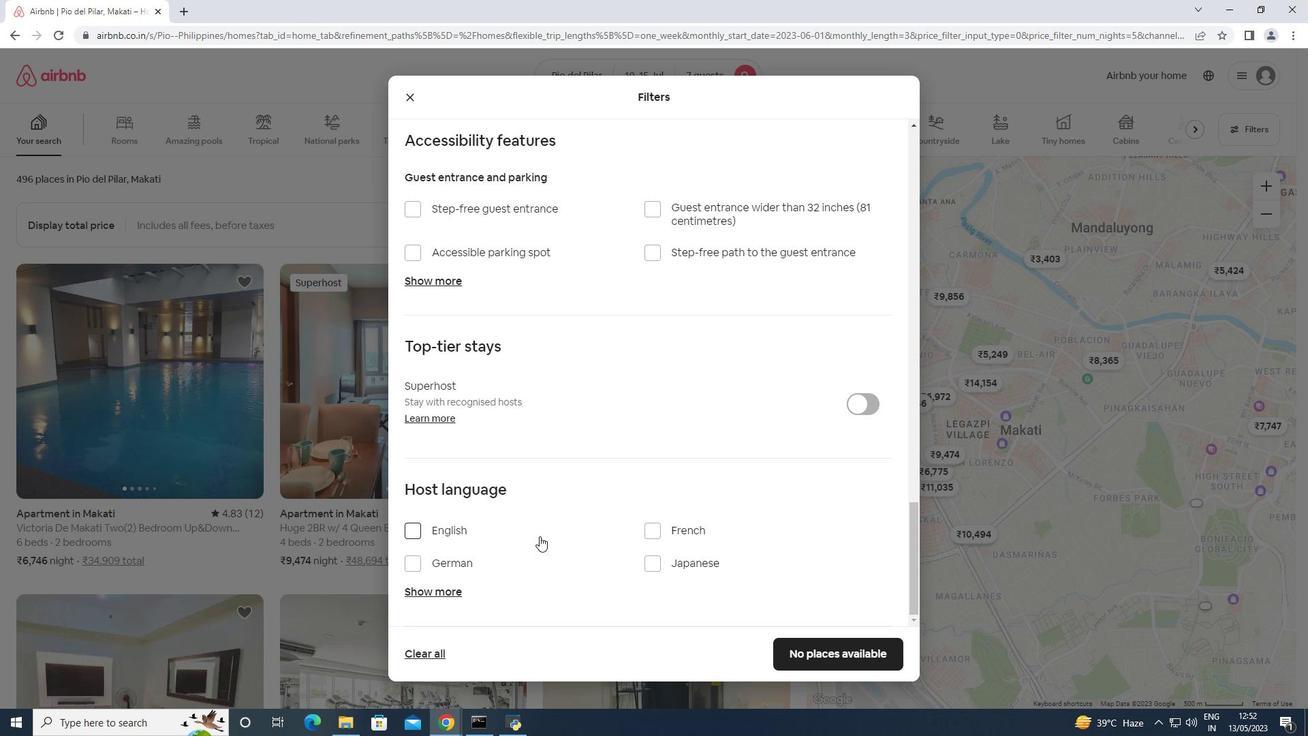 
Action: Mouse moved to (805, 643)
Screenshot: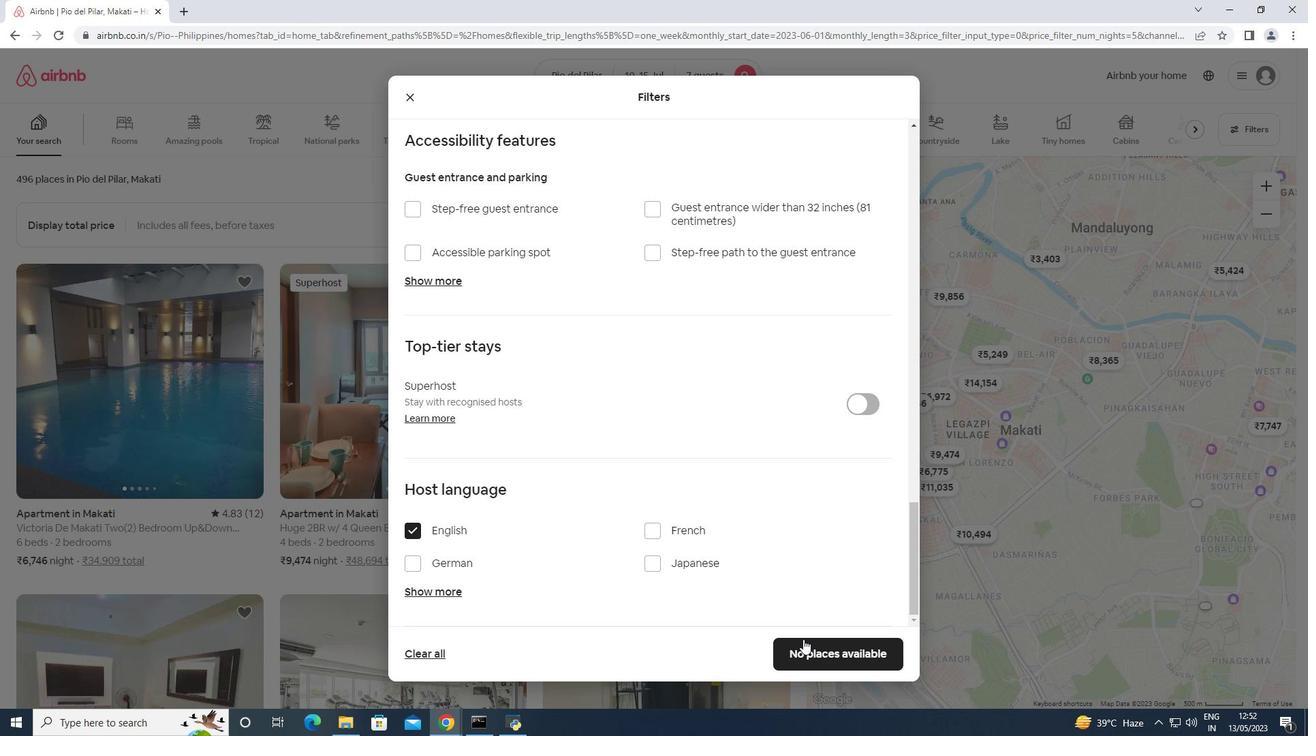 
Action: Mouse pressed left at (805, 643)
Screenshot: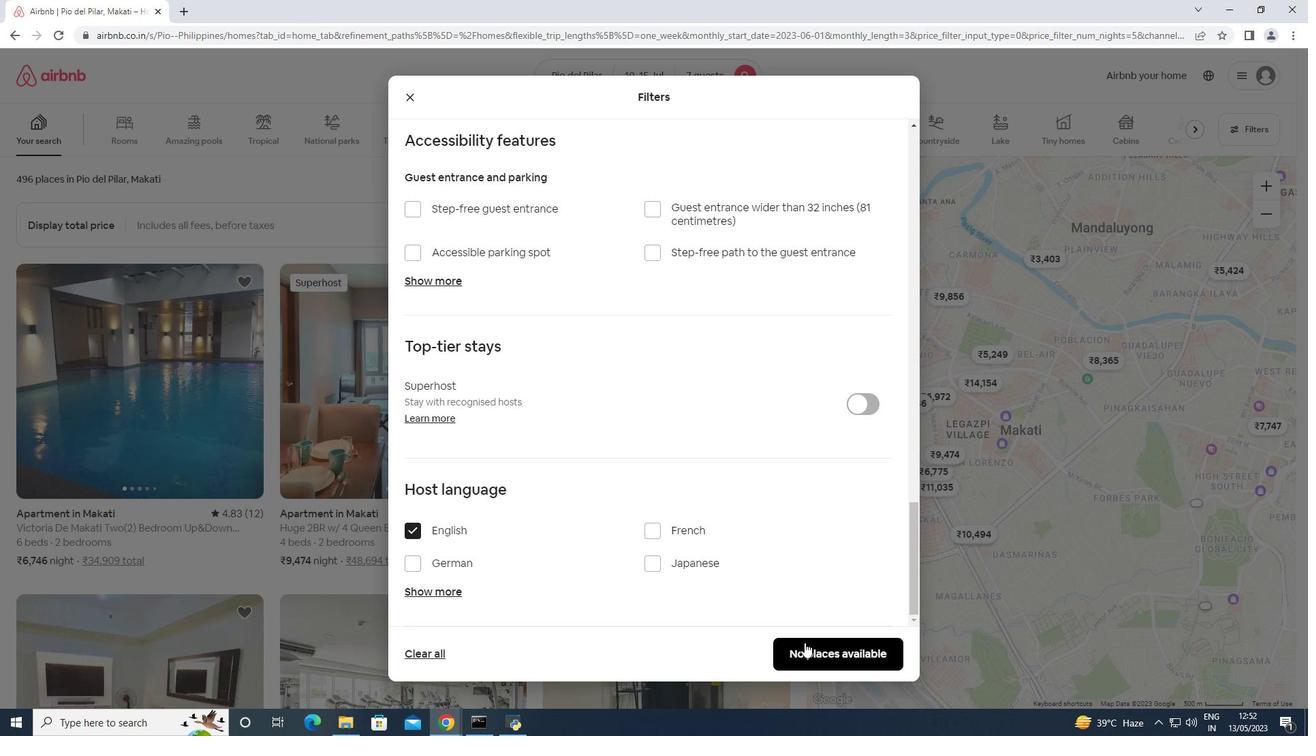
Action: Mouse moved to (626, 224)
Screenshot: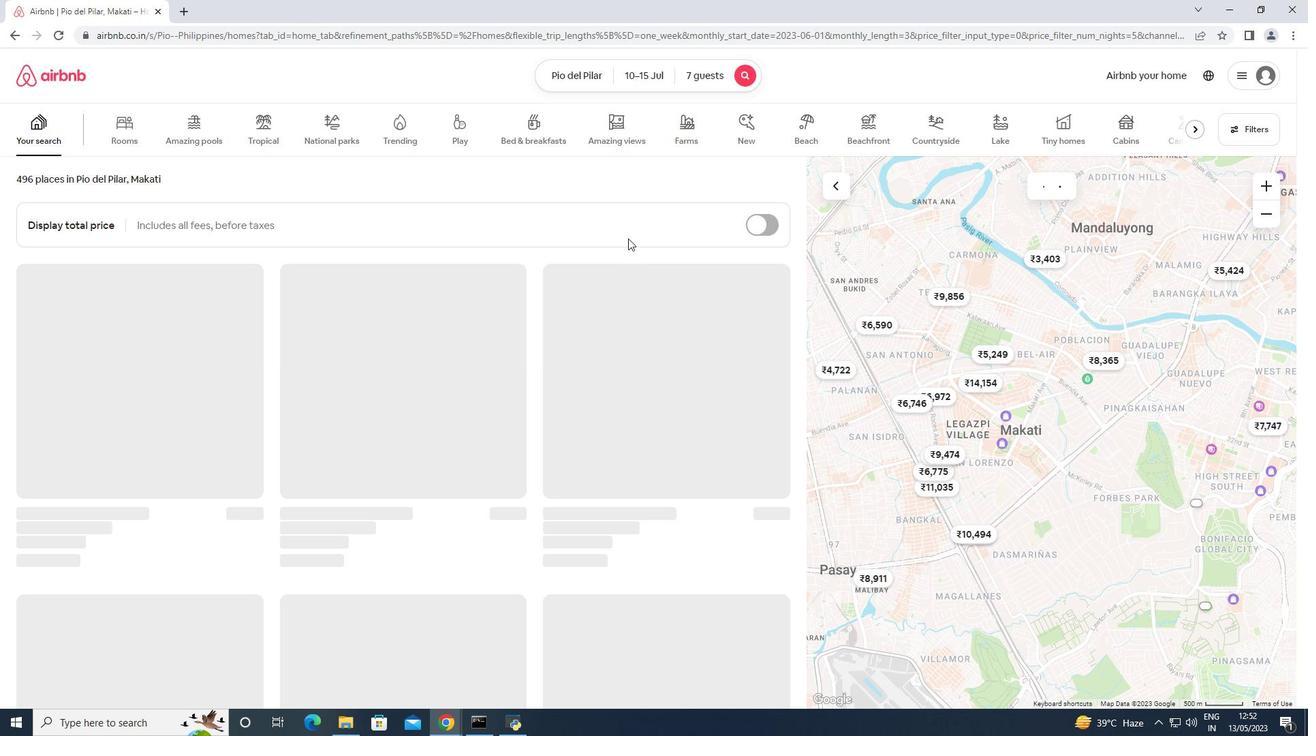 
